 Task: Enable the "Auto-Tune" effect and adjust parameters for creative pitch correction.
Action: Mouse moved to (101, 6)
Screenshot: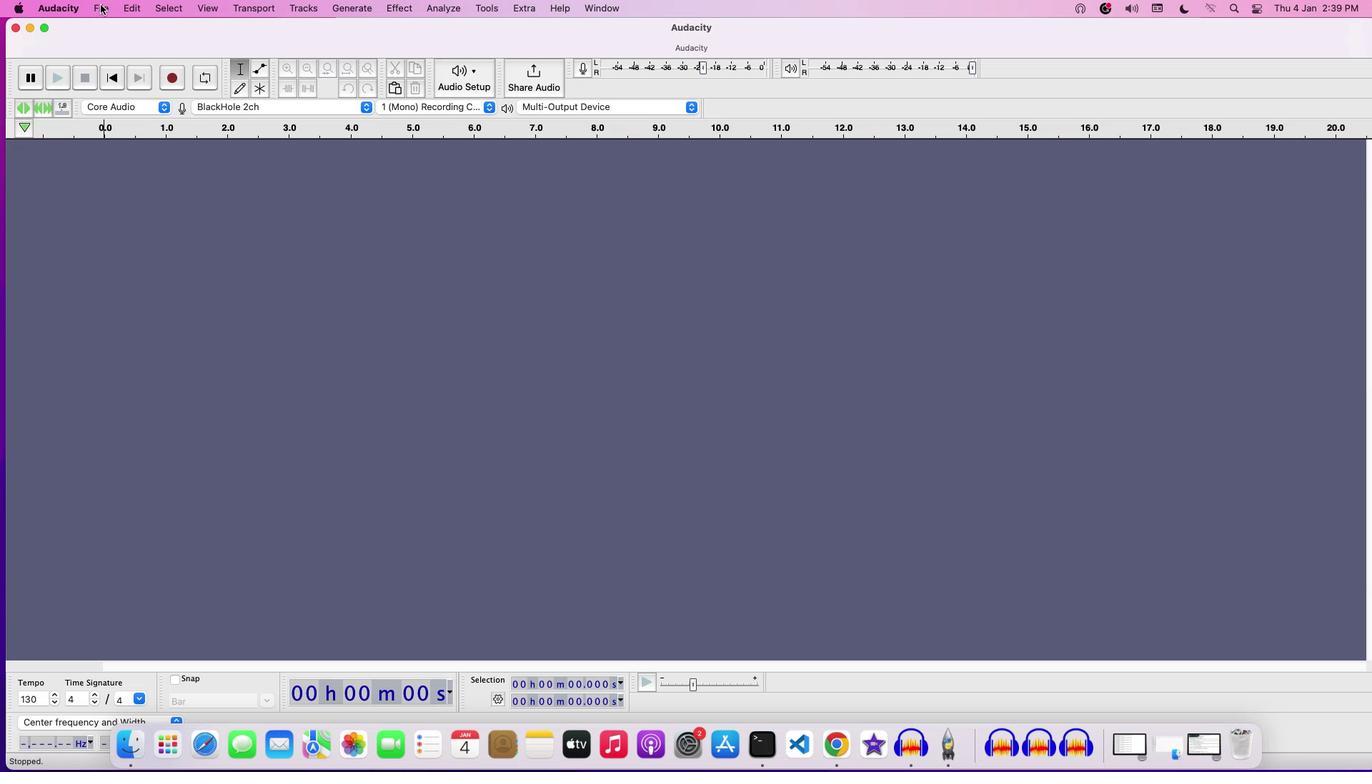 
Action: Mouse pressed left at (101, 6)
Screenshot: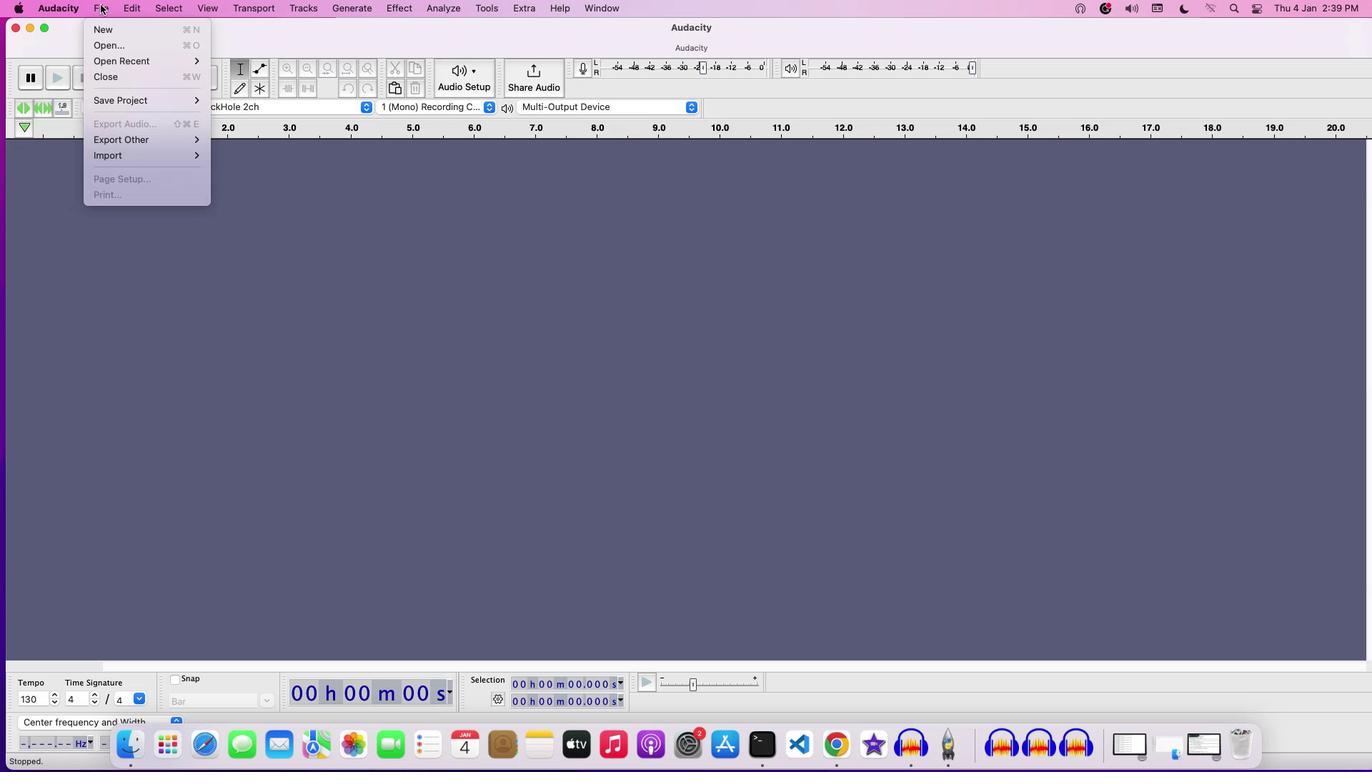 
Action: Mouse moved to (120, 50)
Screenshot: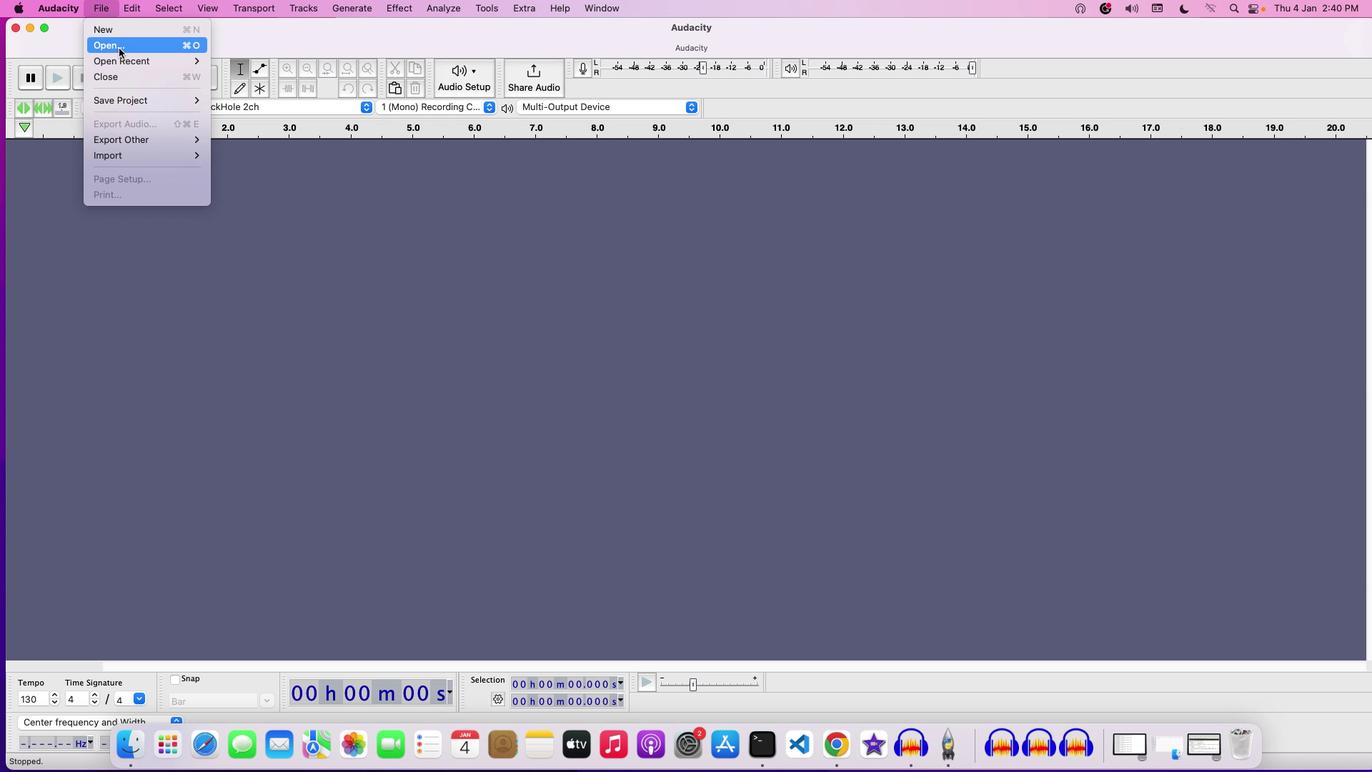 
Action: Mouse pressed left at (120, 50)
Screenshot: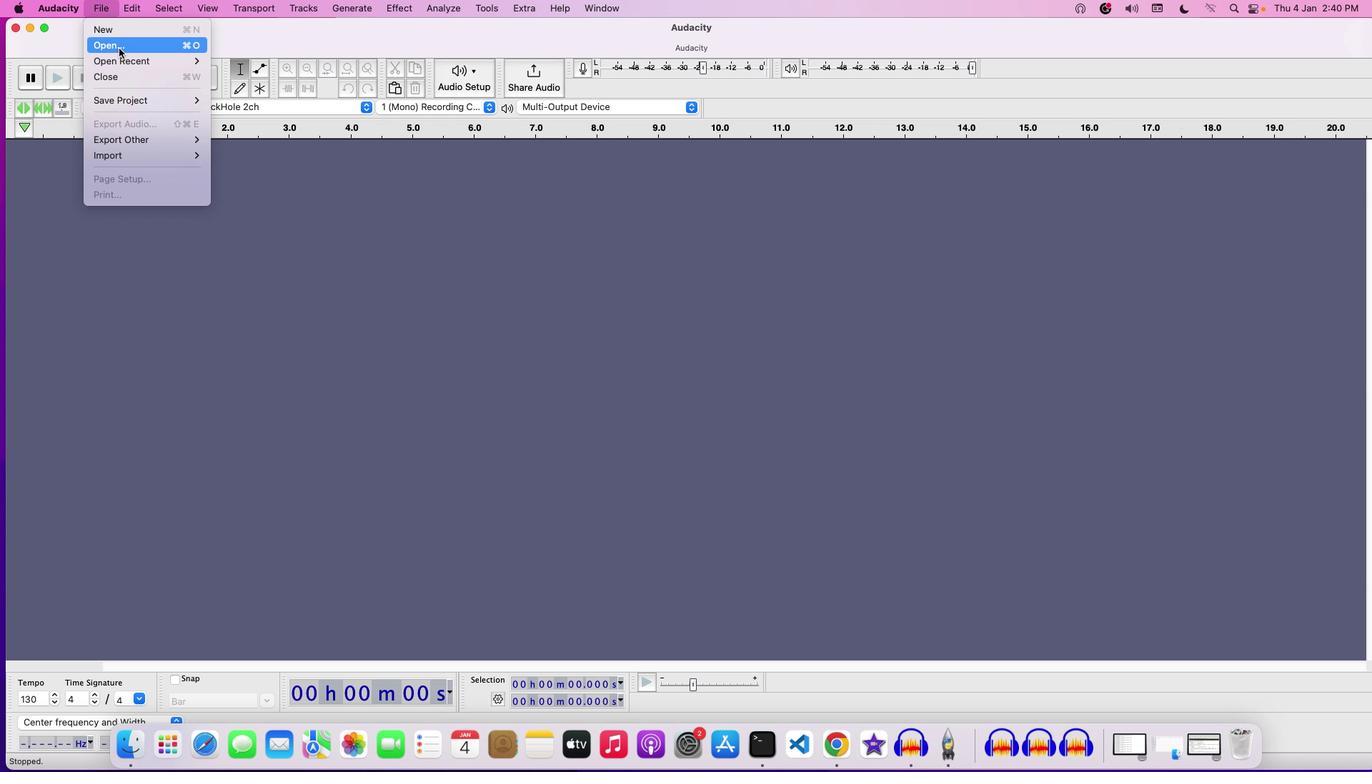 
Action: Mouse moved to (453, 185)
Screenshot: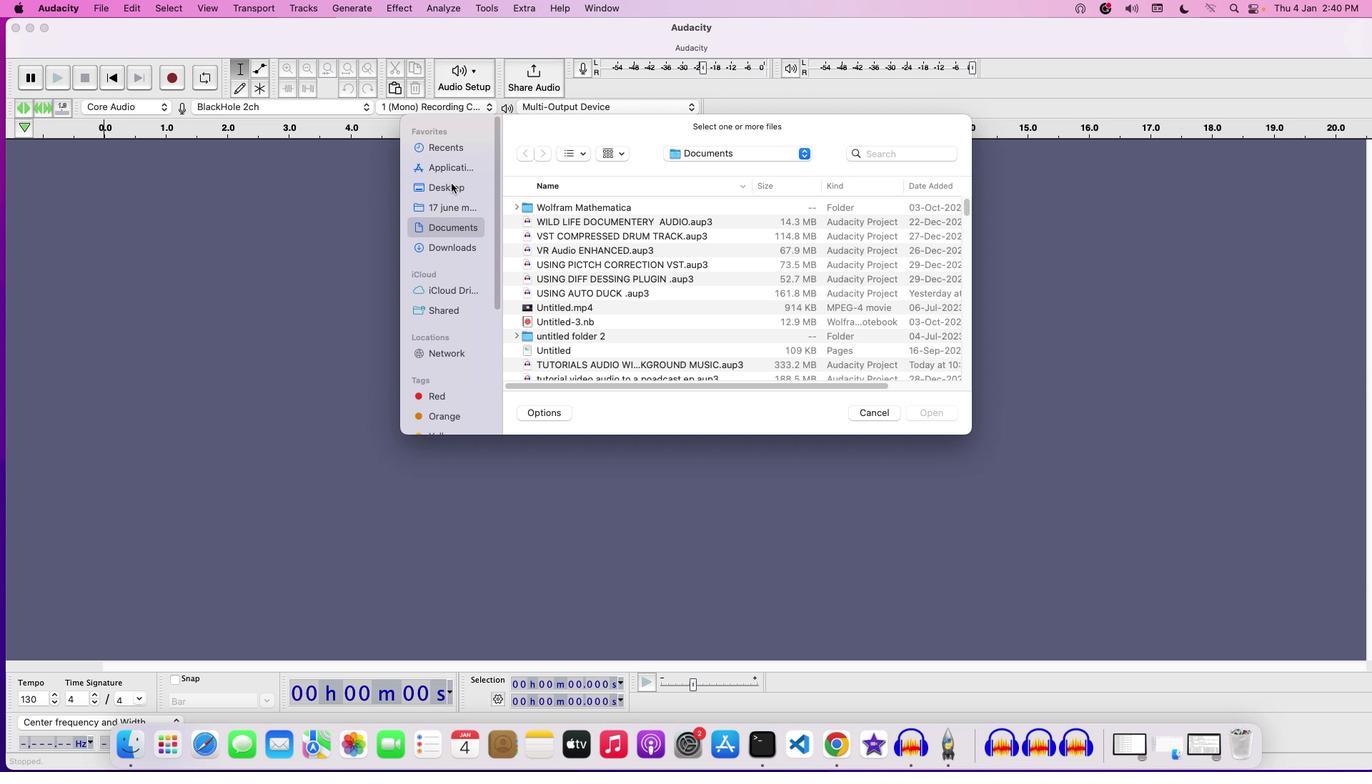 
Action: Mouse pressed left at (453, 185)
Screenshot: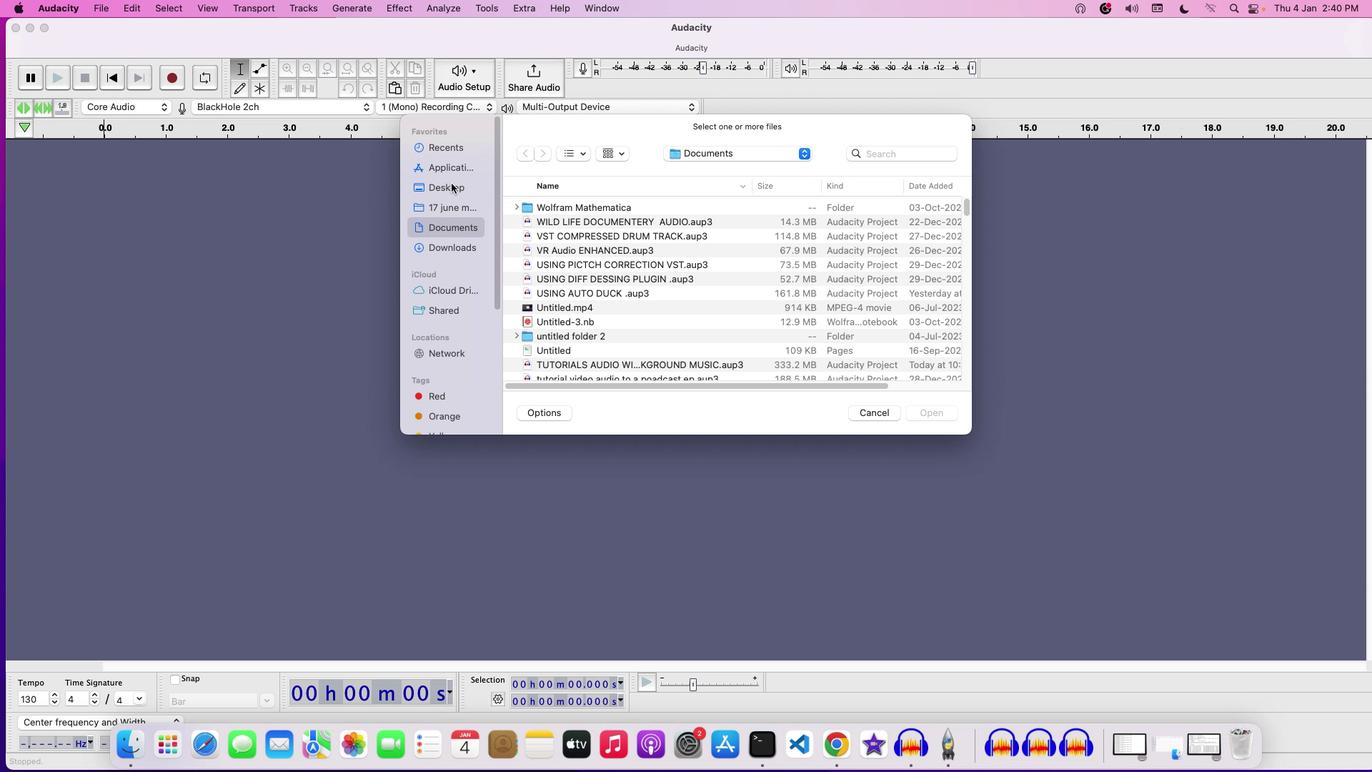
Action: Mouse moved to (630, 343)
Screenshot: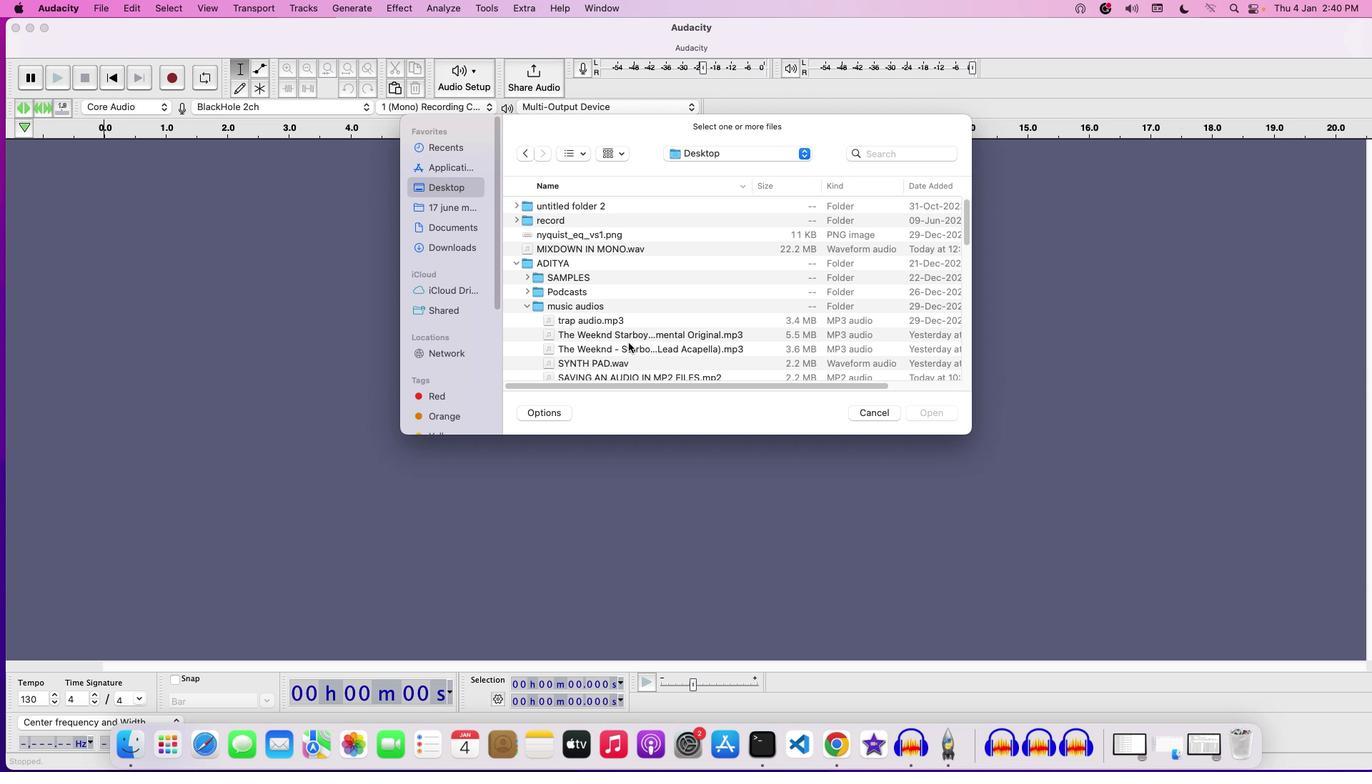 
Action: Mouse scrolled (630, 343) with delta (1, 0)
Screenshot: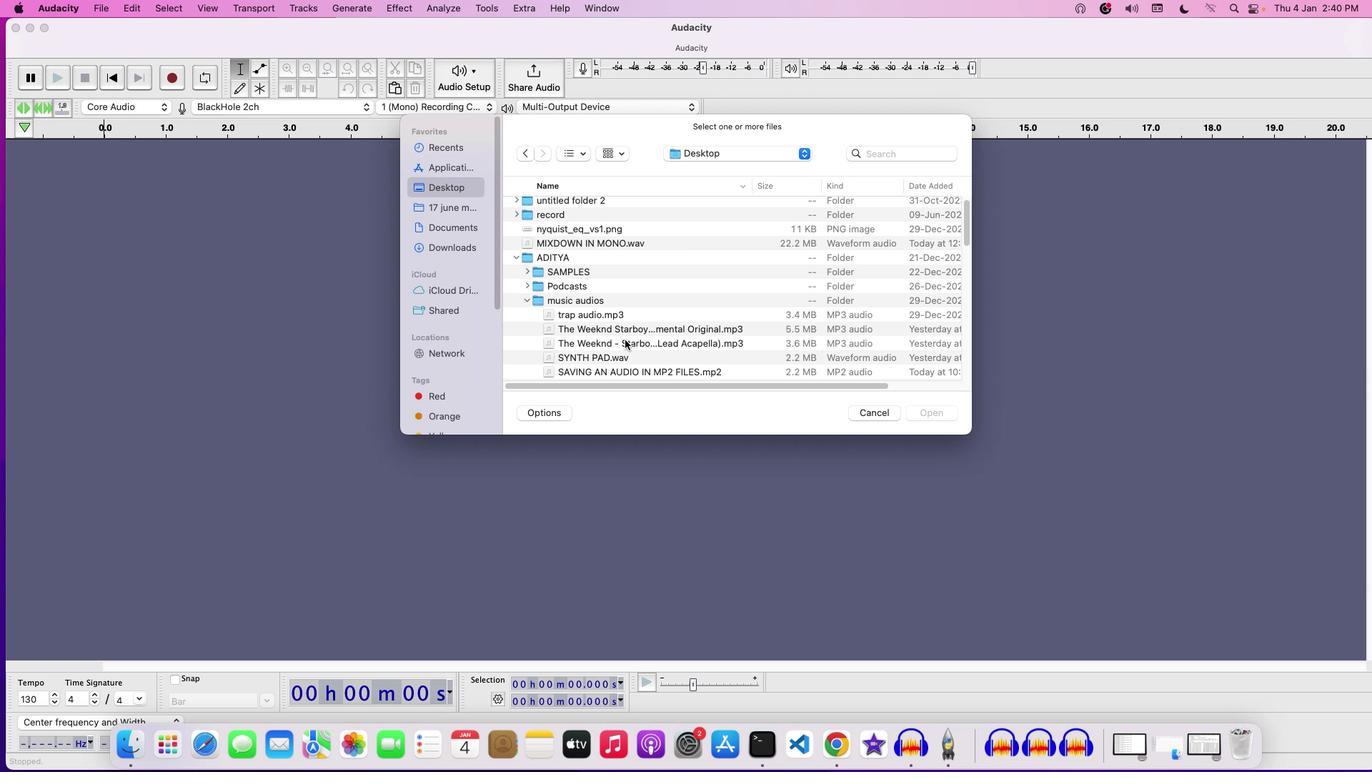 
Action: Mouse moved to (629, 343)
Screenshot: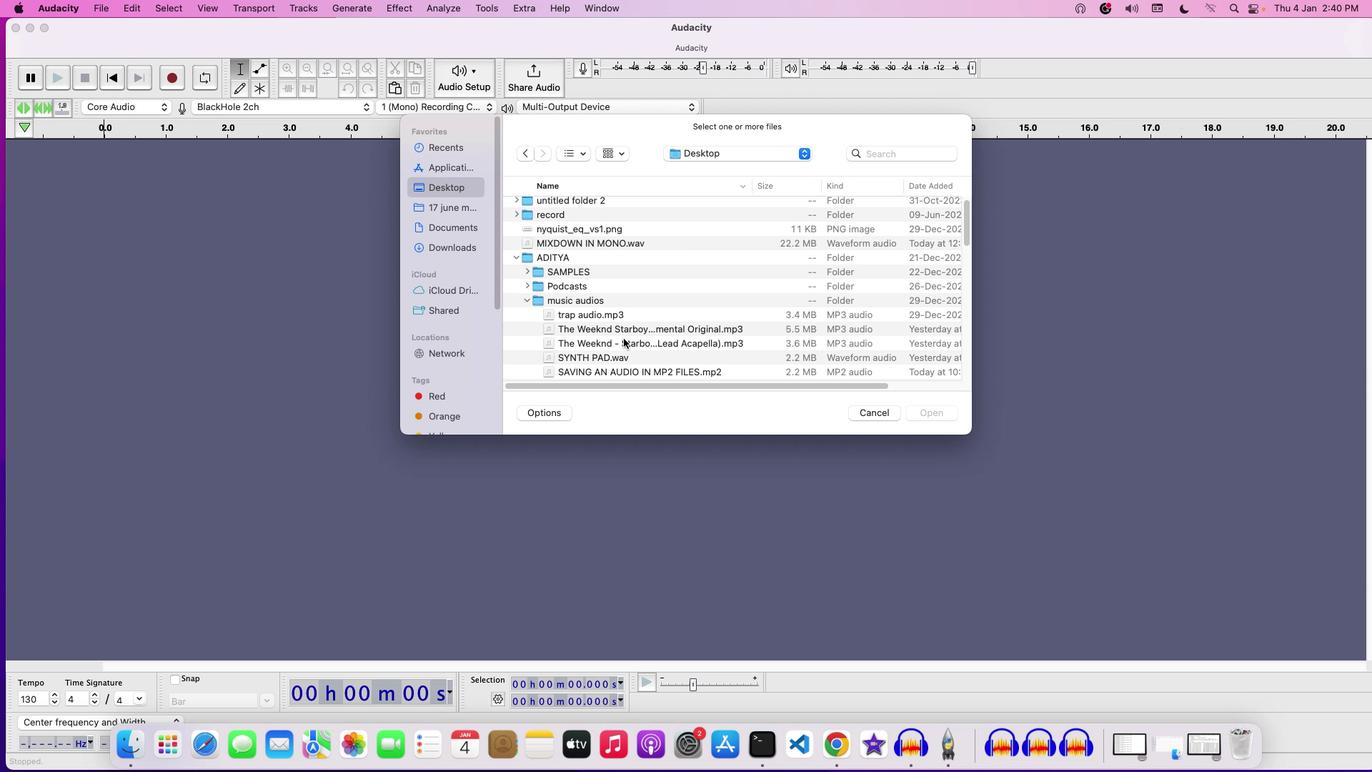 
Action: Mouse scrolled (629, 343) with delta (1, 0)
Screenshot: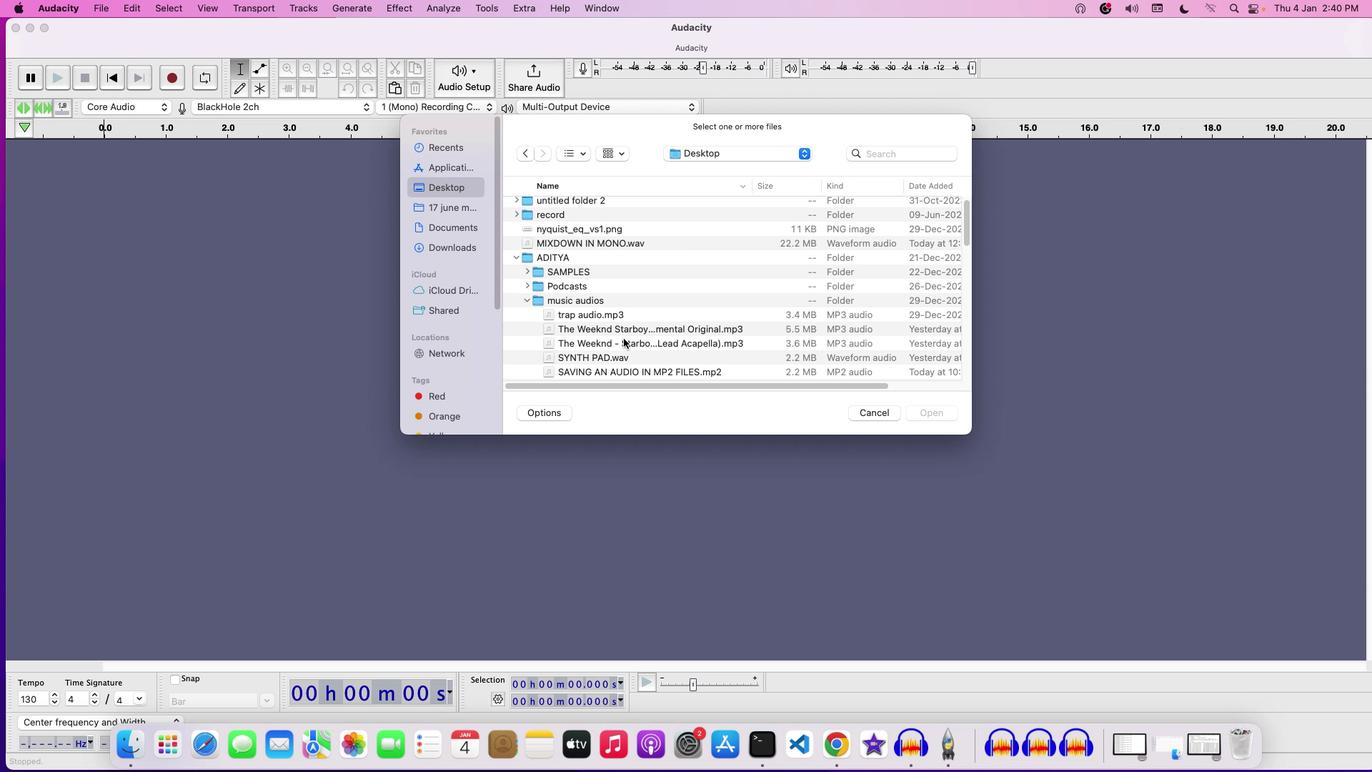 
Action: Mouse moved to (625, 339)
Screenshot: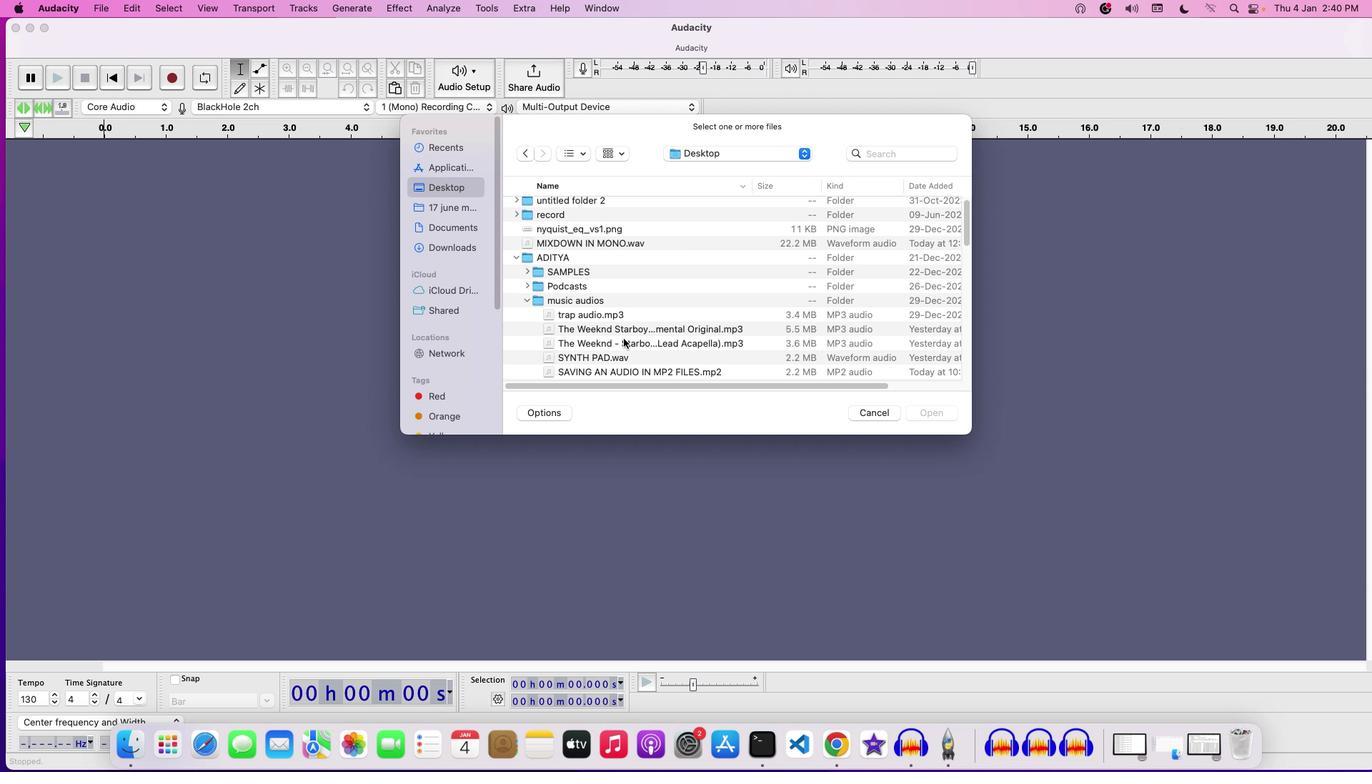 
Action: Mouse scrolled (625, 339) with delta (1, 0)
Screenshot: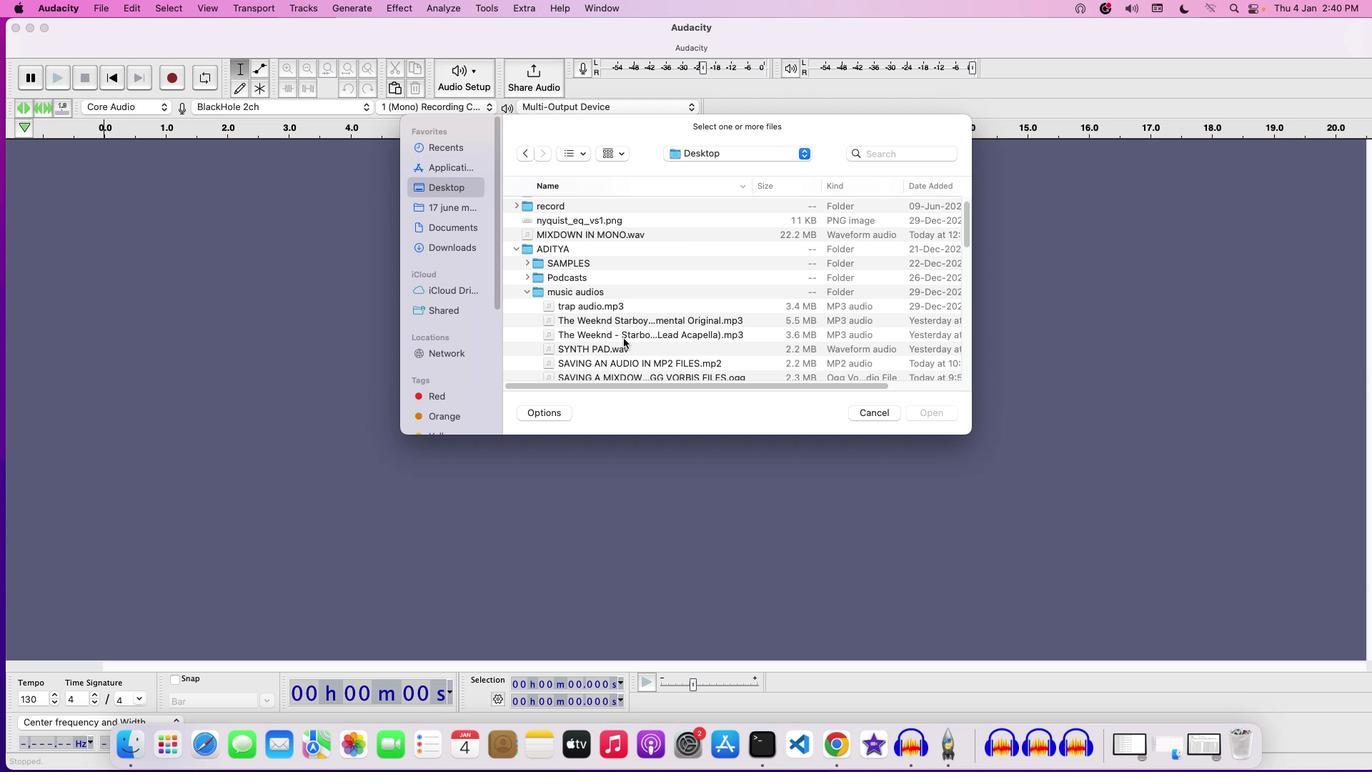 
Action: Mouse scrolled (625, 339) with delta (1, 0)
Screenshot: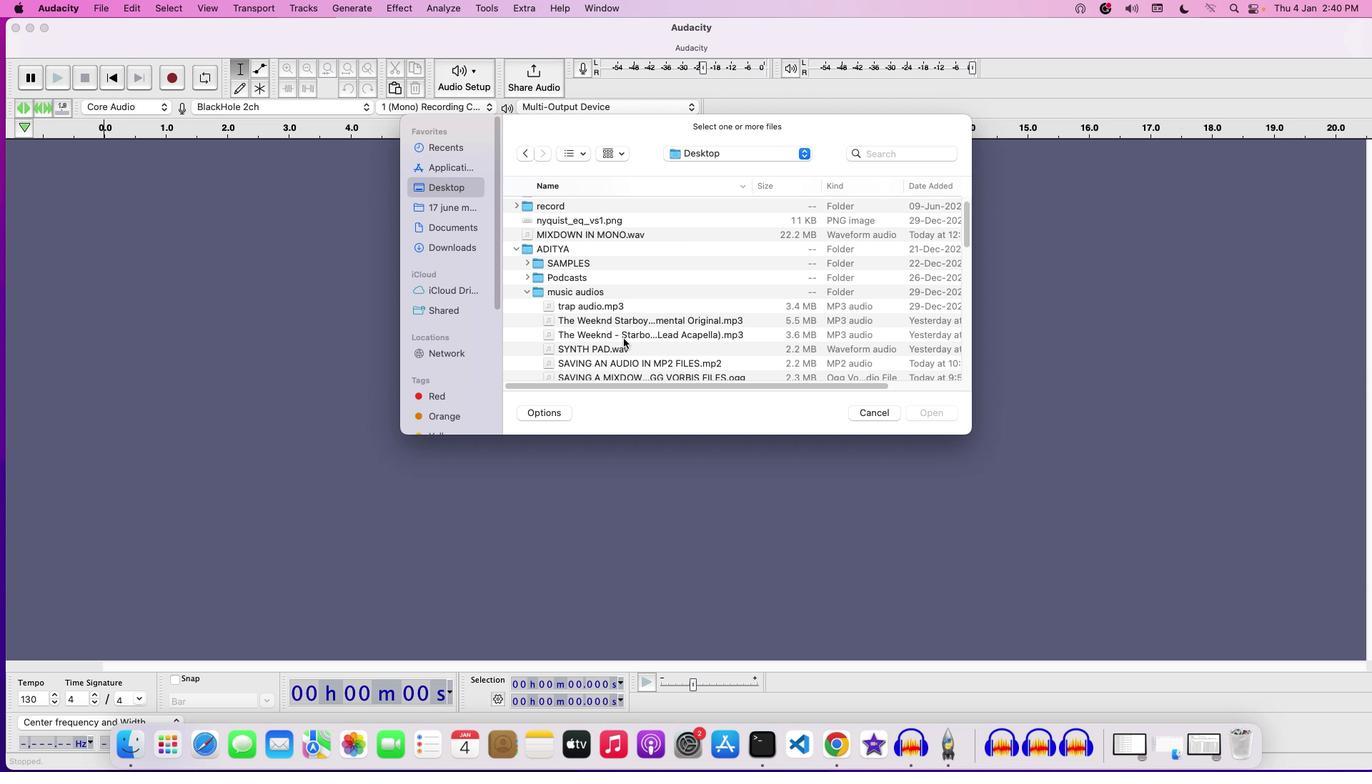 
Action: Mouse scrolled (625, 339) with delta (1, 0)
Screenshot: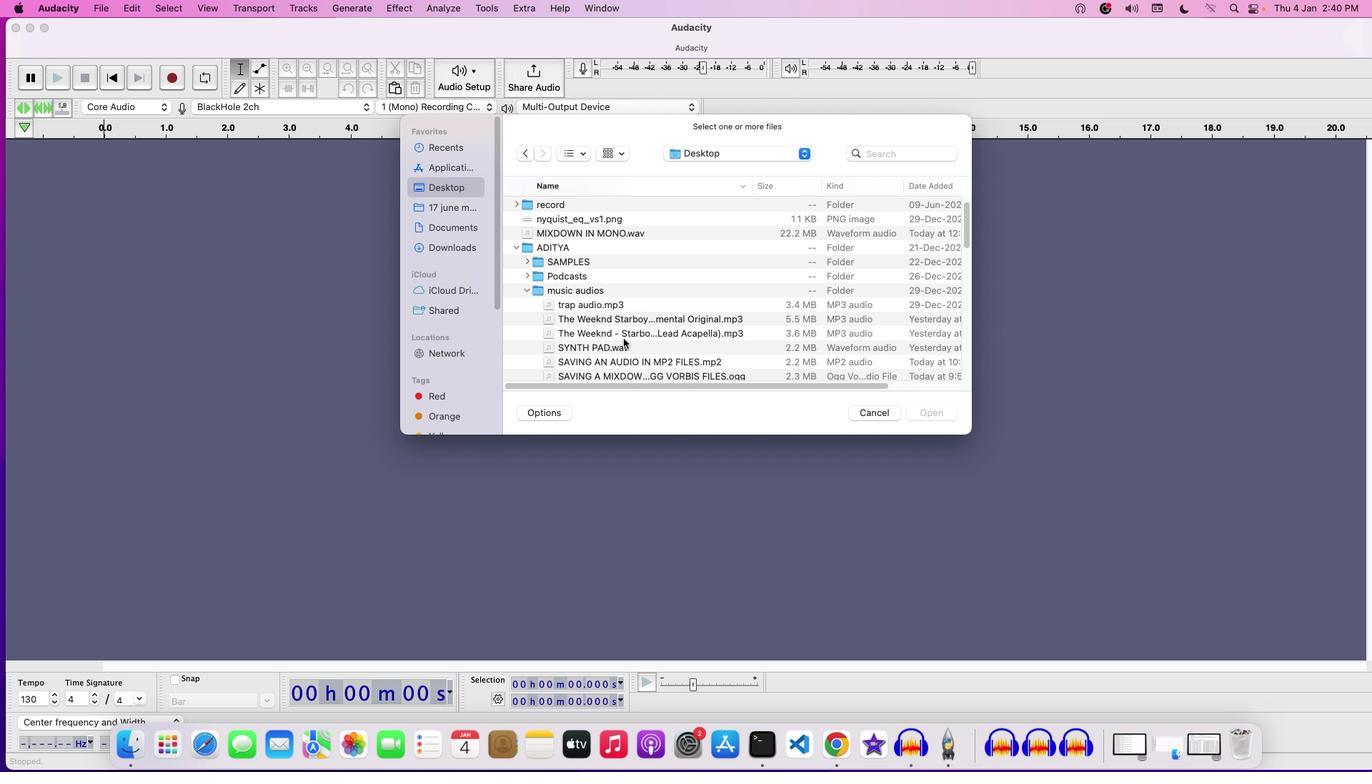 
Action: Mouse scrolled (625, 339) with delta (1, 0)
Screenshot: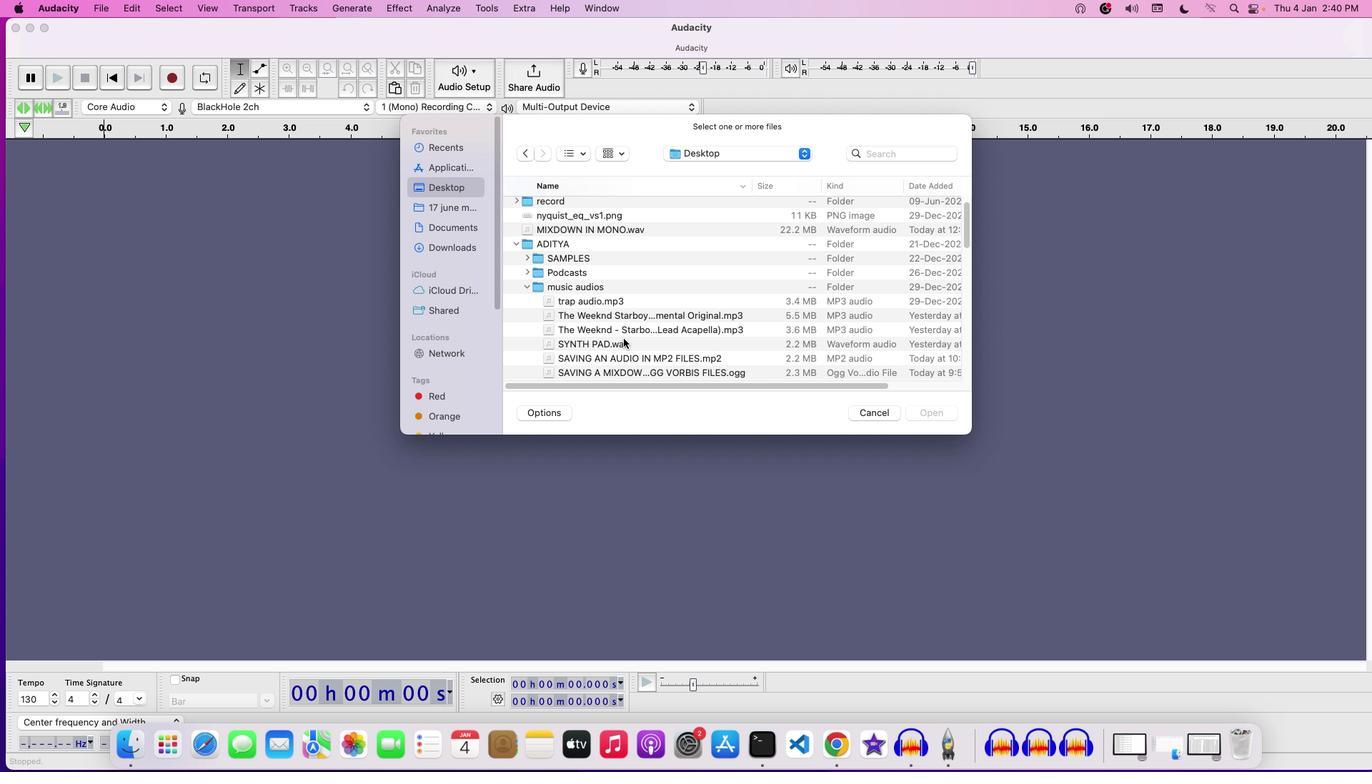
Action: Mouse scrolled (625, 339) with delta (1, 0)
Screenshot: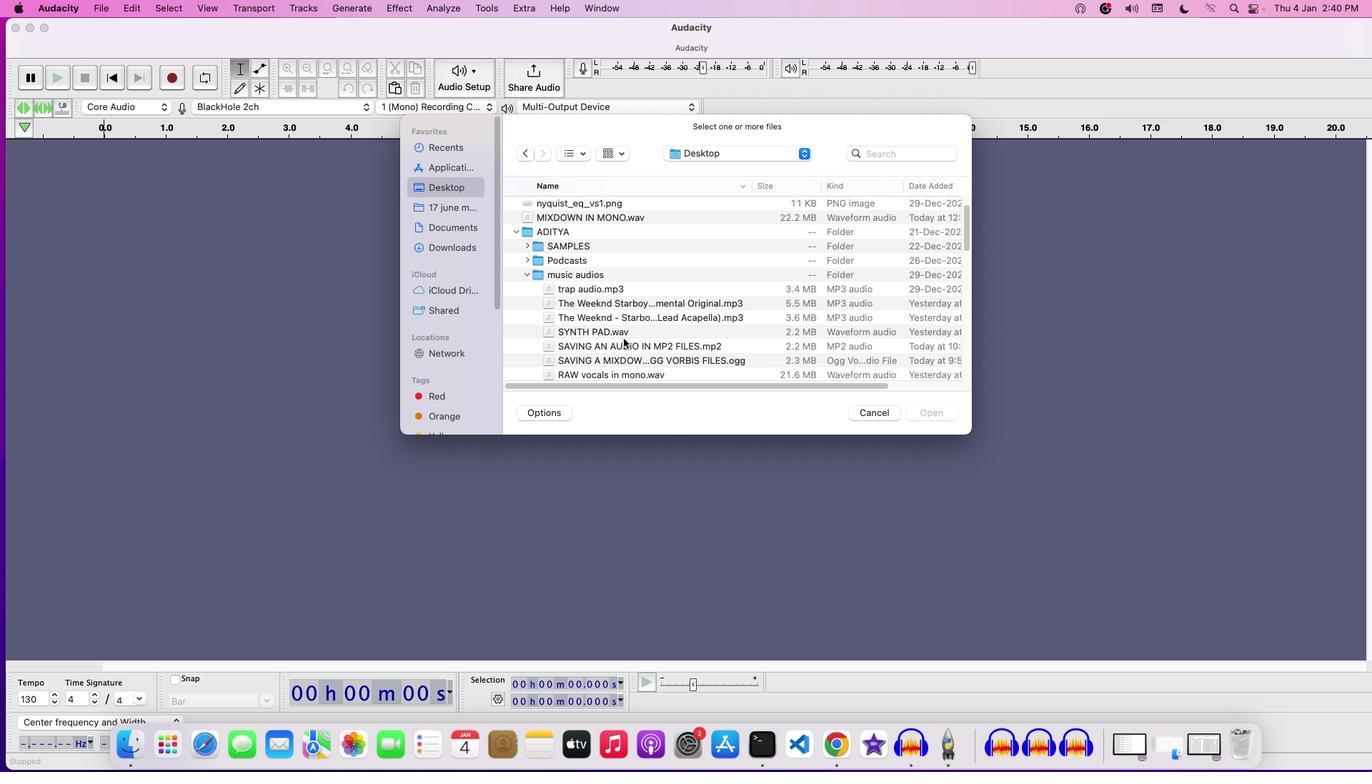 
Action: Mouse scrolled (625, 339) with delta (1, 0)
Screenshot: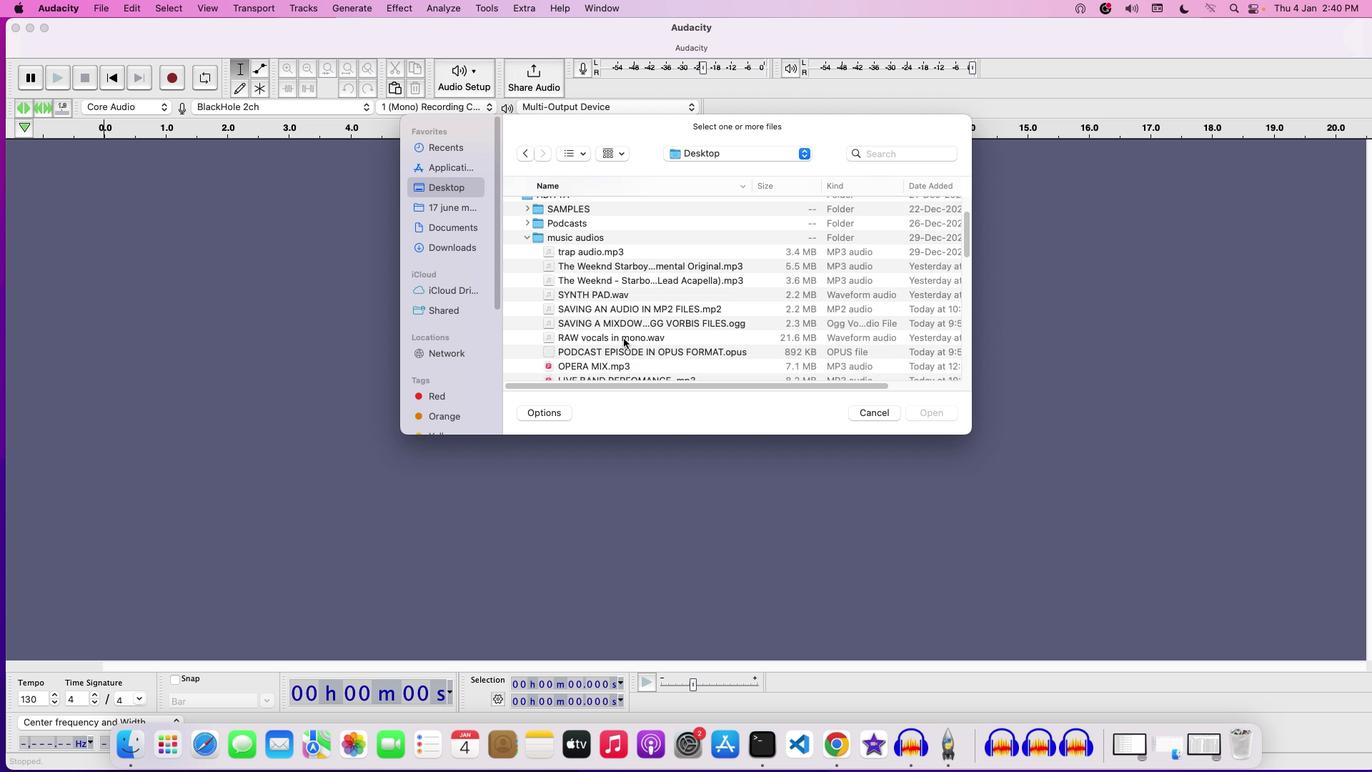 
Action: Mouse scrolled (625, 339) with delta (1, 0)
Screenshot: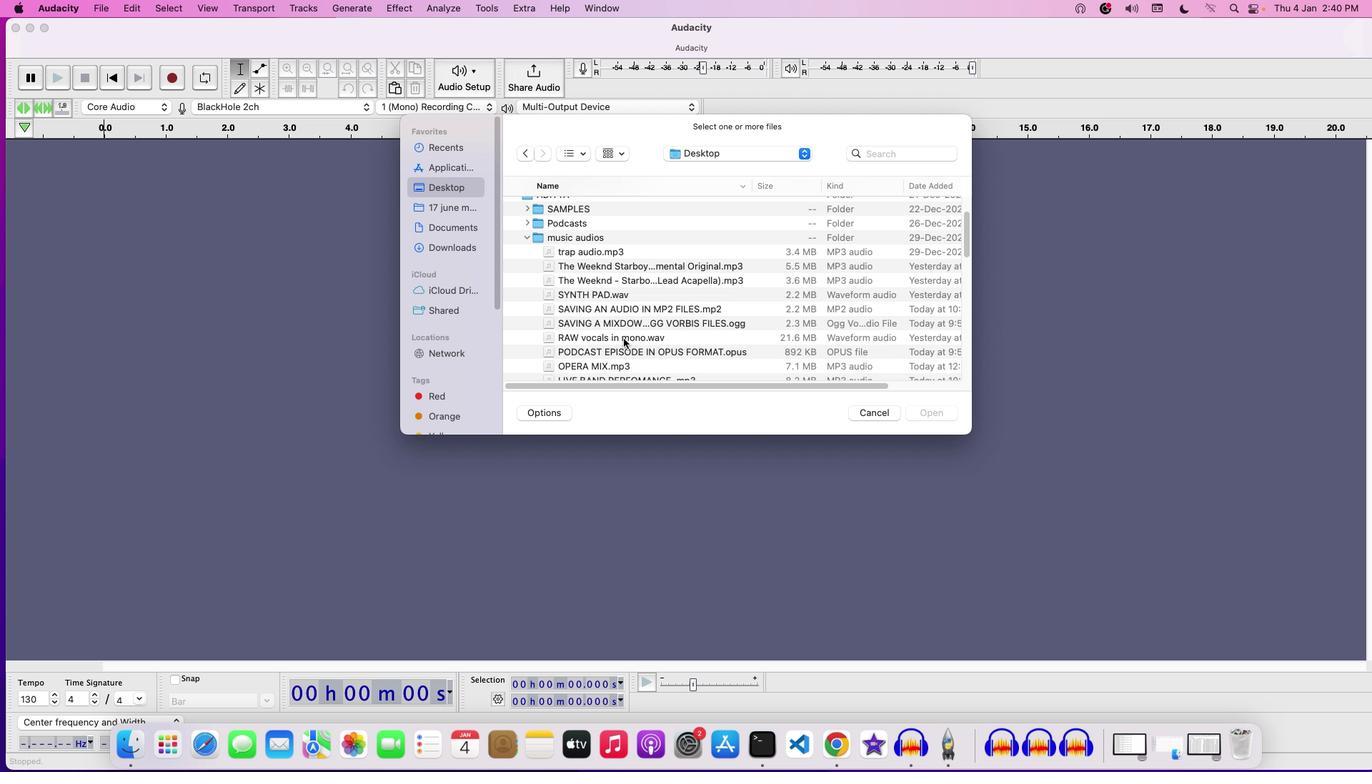 
Action: Mouse moved to (632, 313)
Screenshot: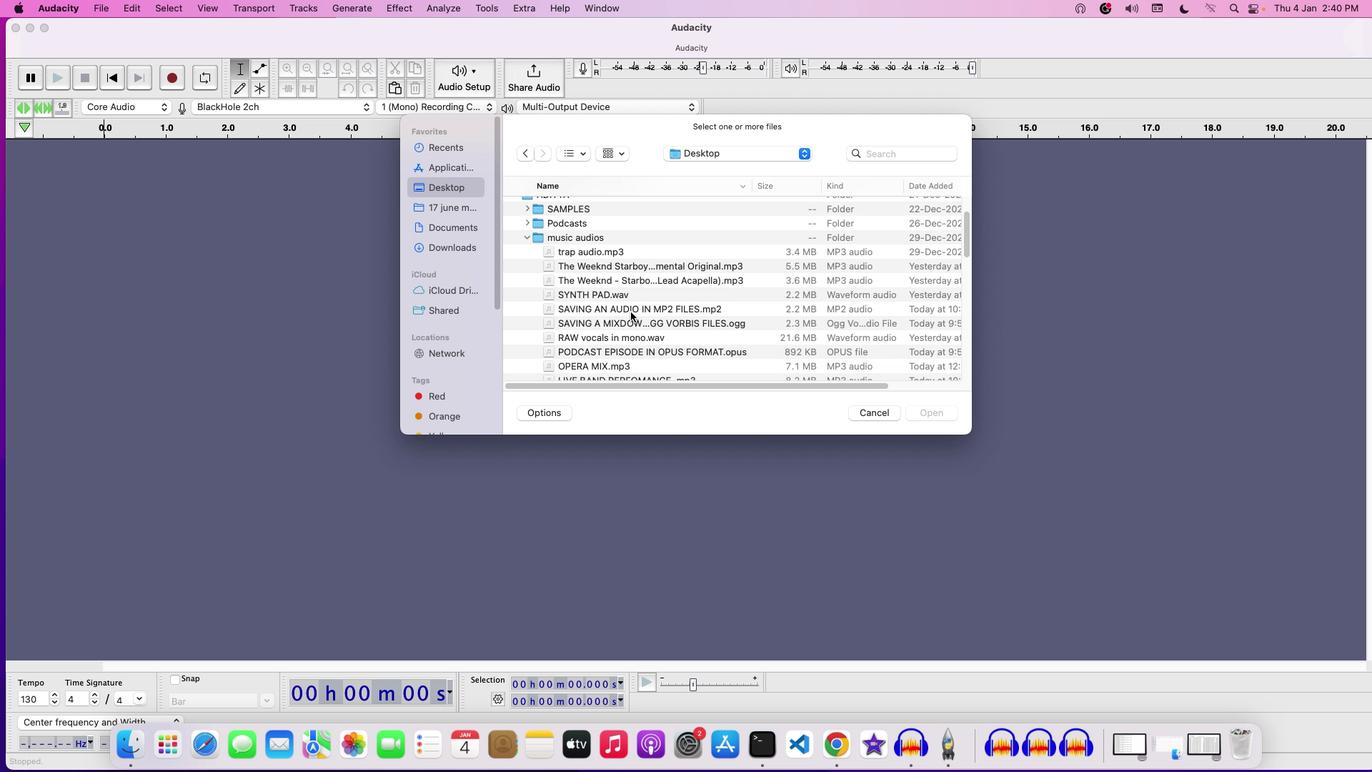 
Action: Mouse scrolled (632, 313) with delta (1, 0)
Screenshot: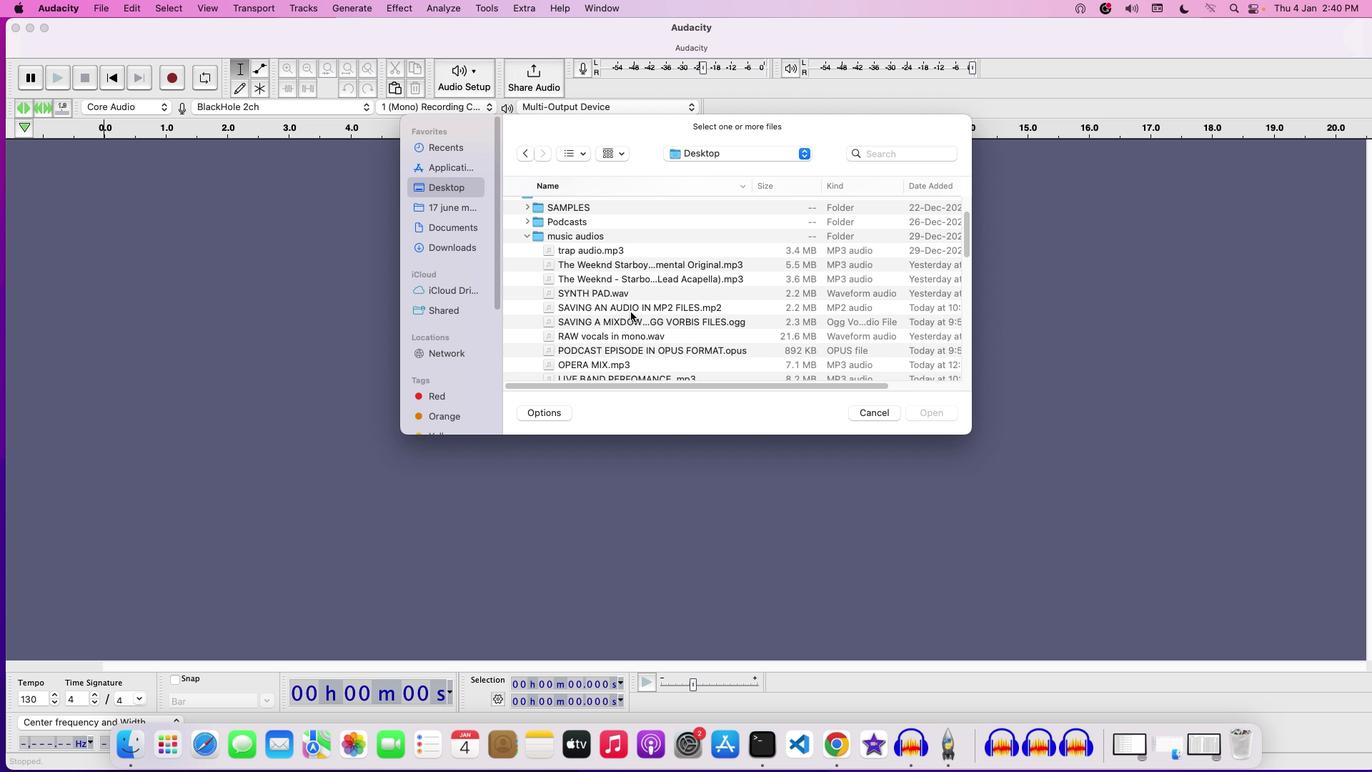 
Action: Mouse scrolled (632, 313) with delta (1, 0)
Screenshot: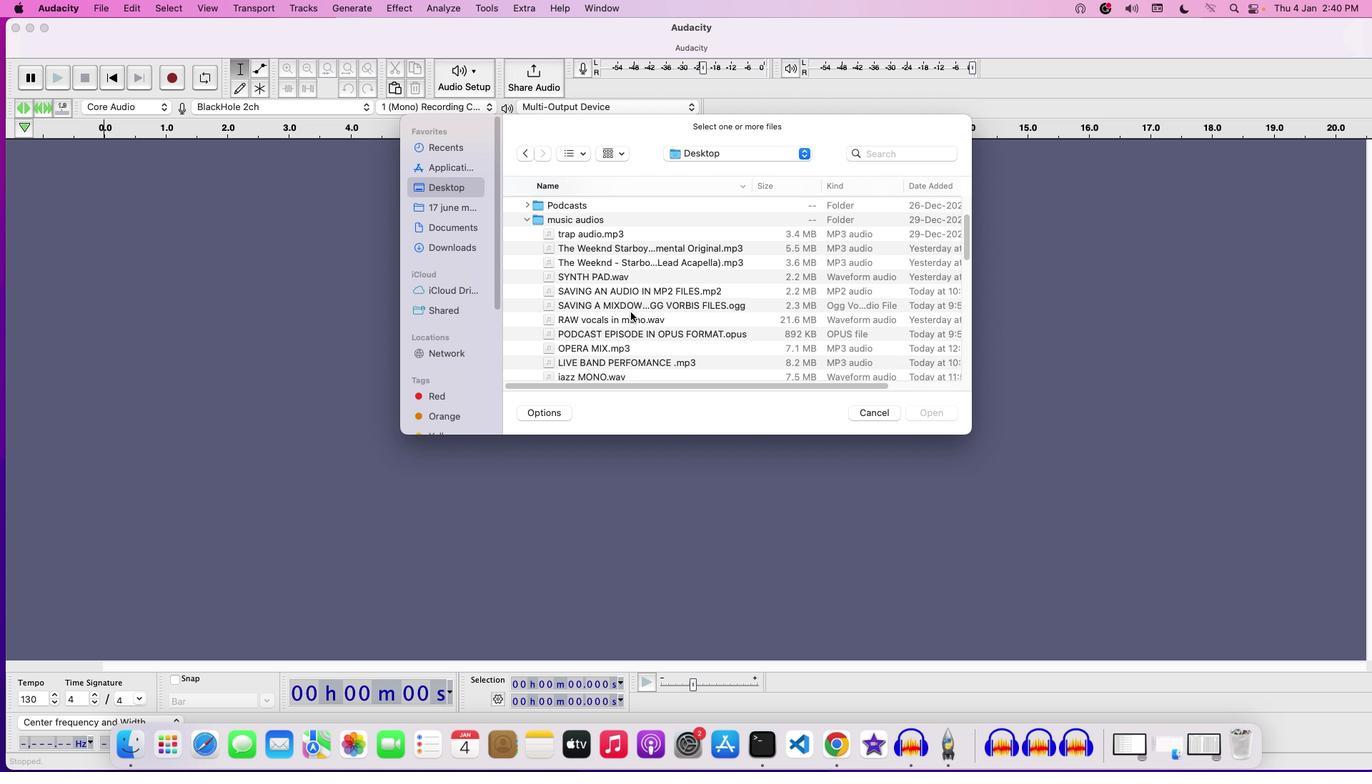 
Action: Mouse scrolled (632, 313) with delta (1, 0)
Screenshot: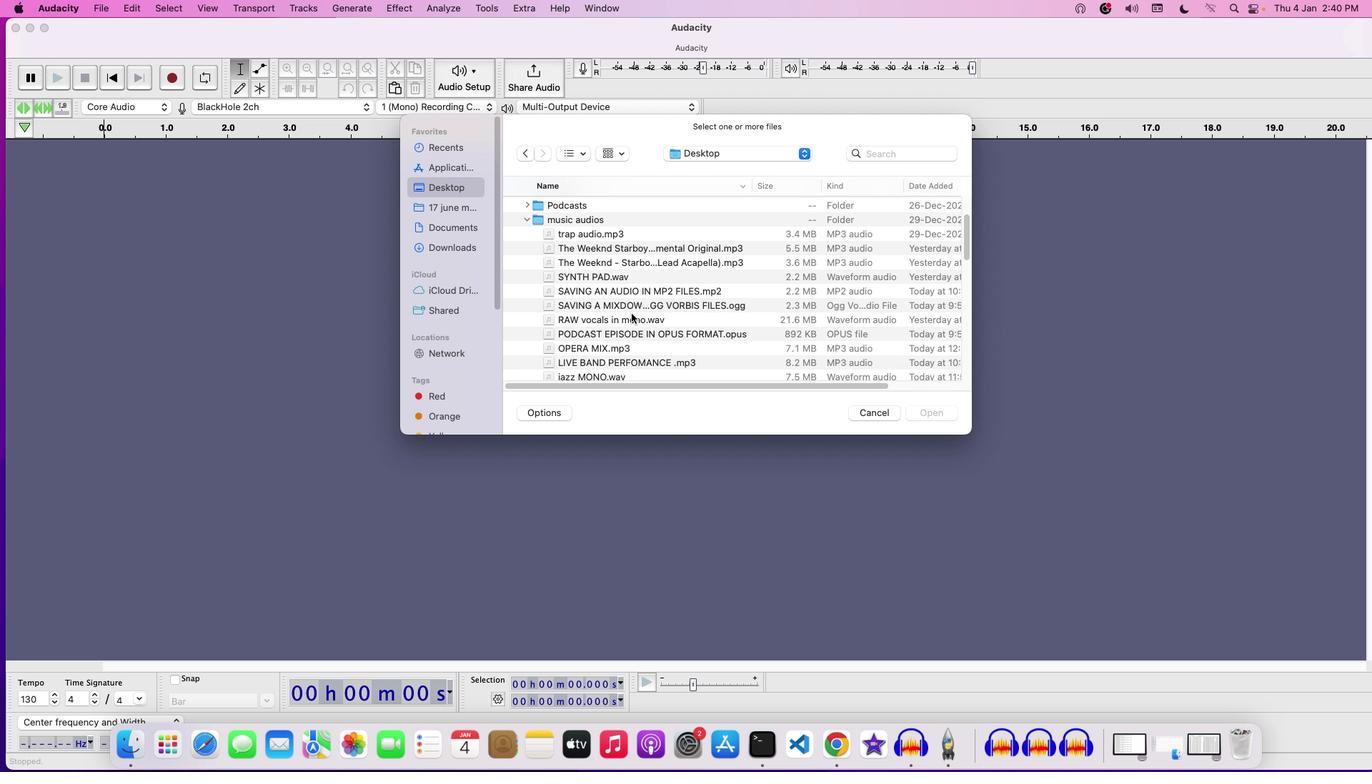 
Action: Mouse moved to (632, 315)
Screenshot: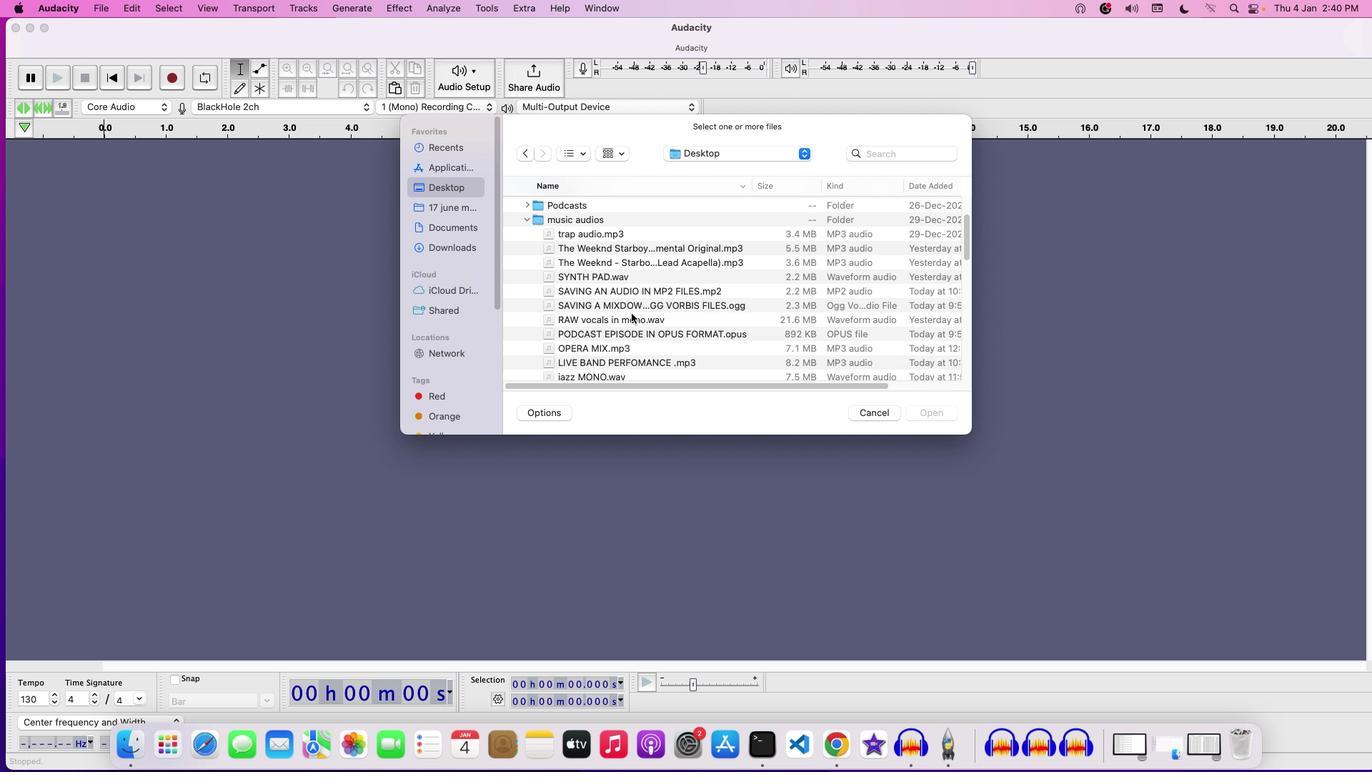 
Action: Mouse pressed left at (632, 315)
Screenshot: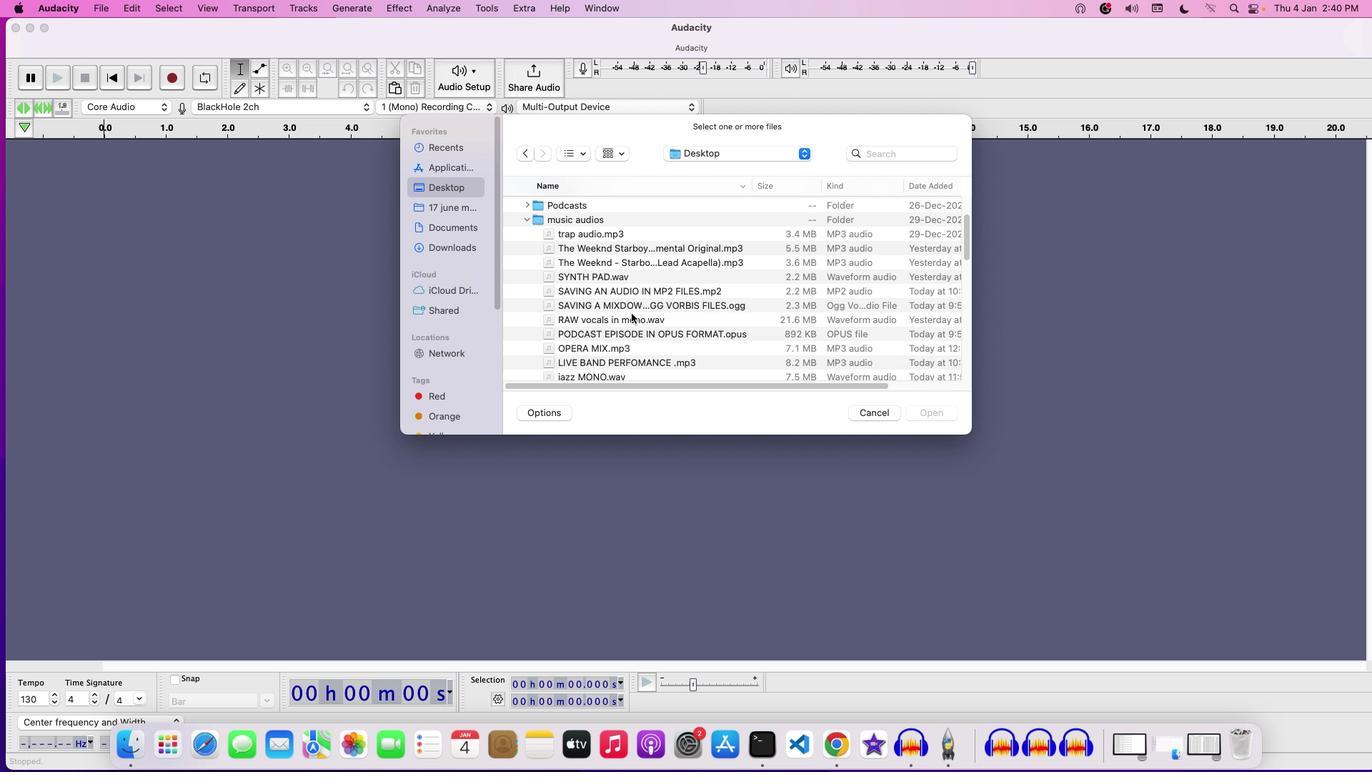 
Action: Key pressed 'R'
Screenshot: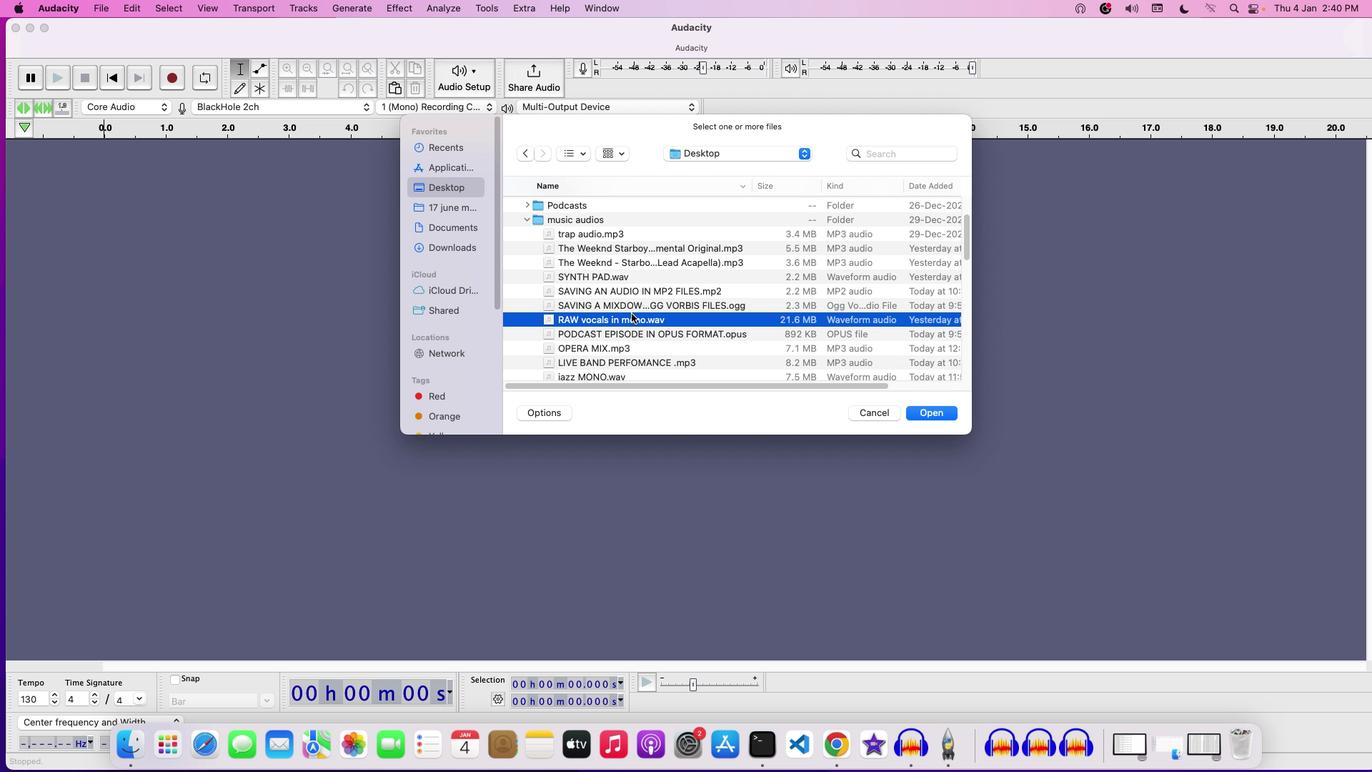 
Action: Mouse moved to (632, 323)
Screenshot: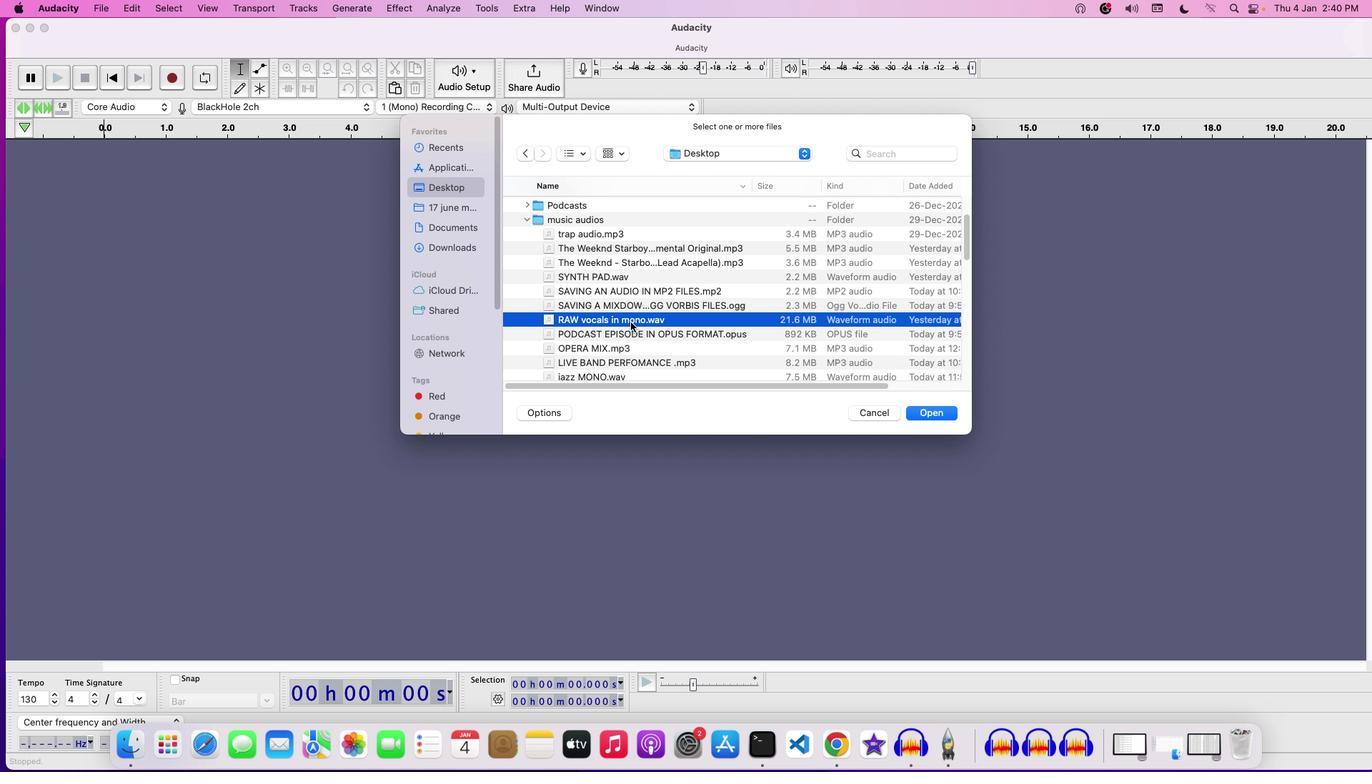 
Action: Mouse pressed left at (632, 323)
Screenshot: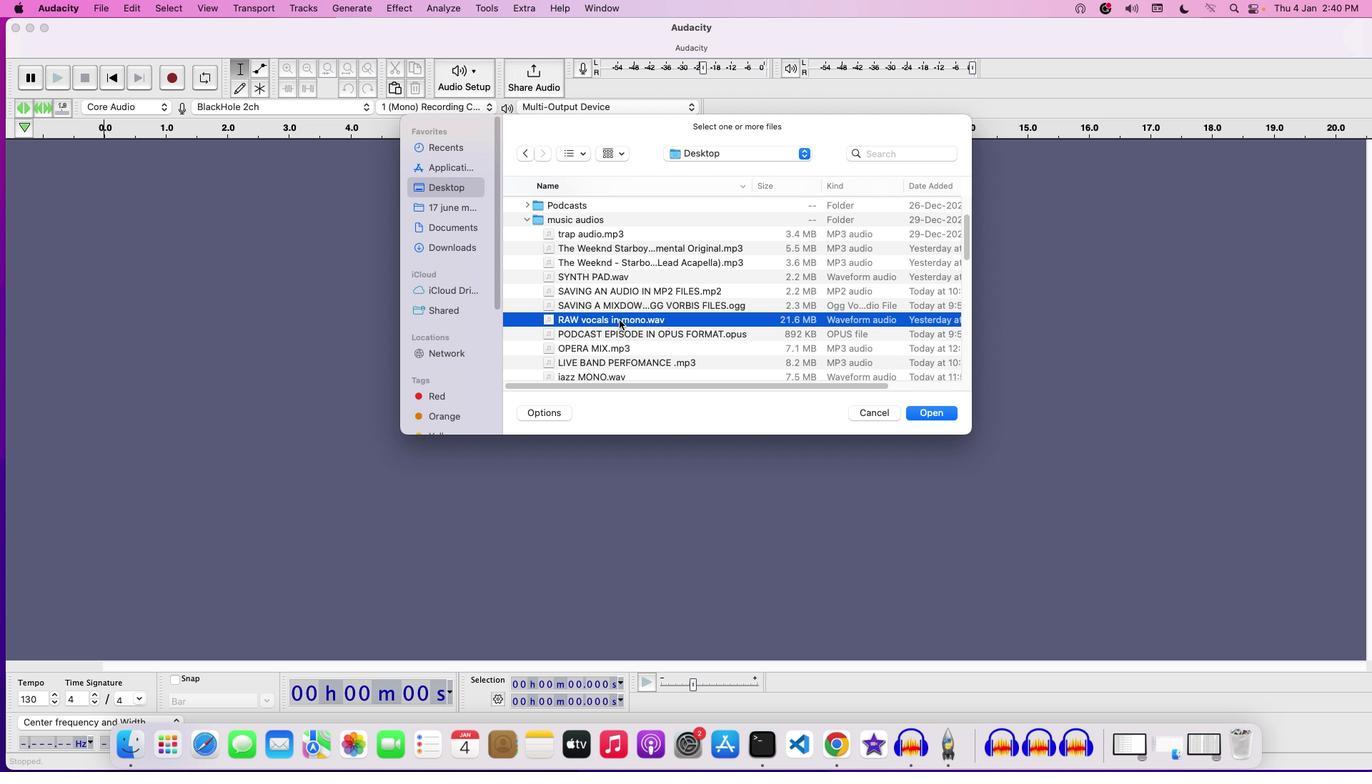 
Action: Mouse moved to (867, 417)
Screenshot: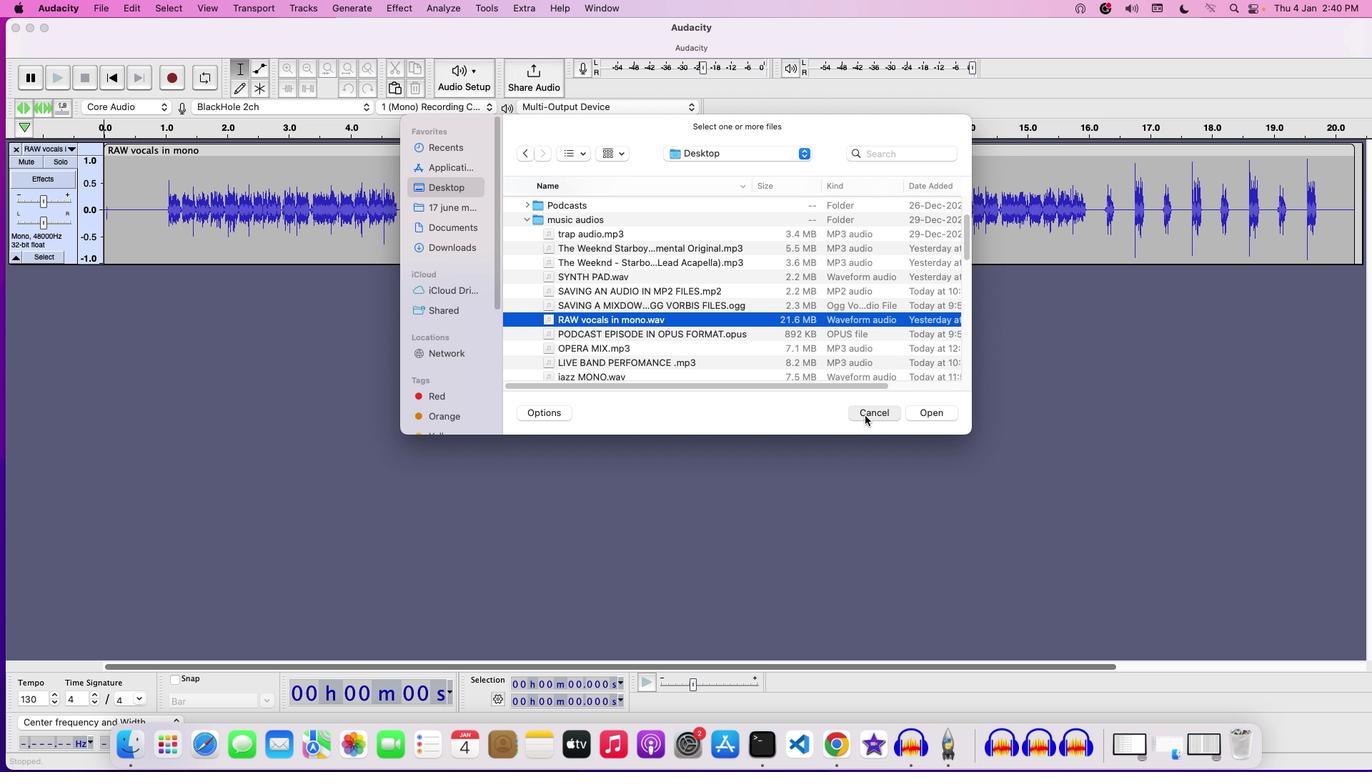 
Action: Mouse pressed left at (867, 417)
Screenshot: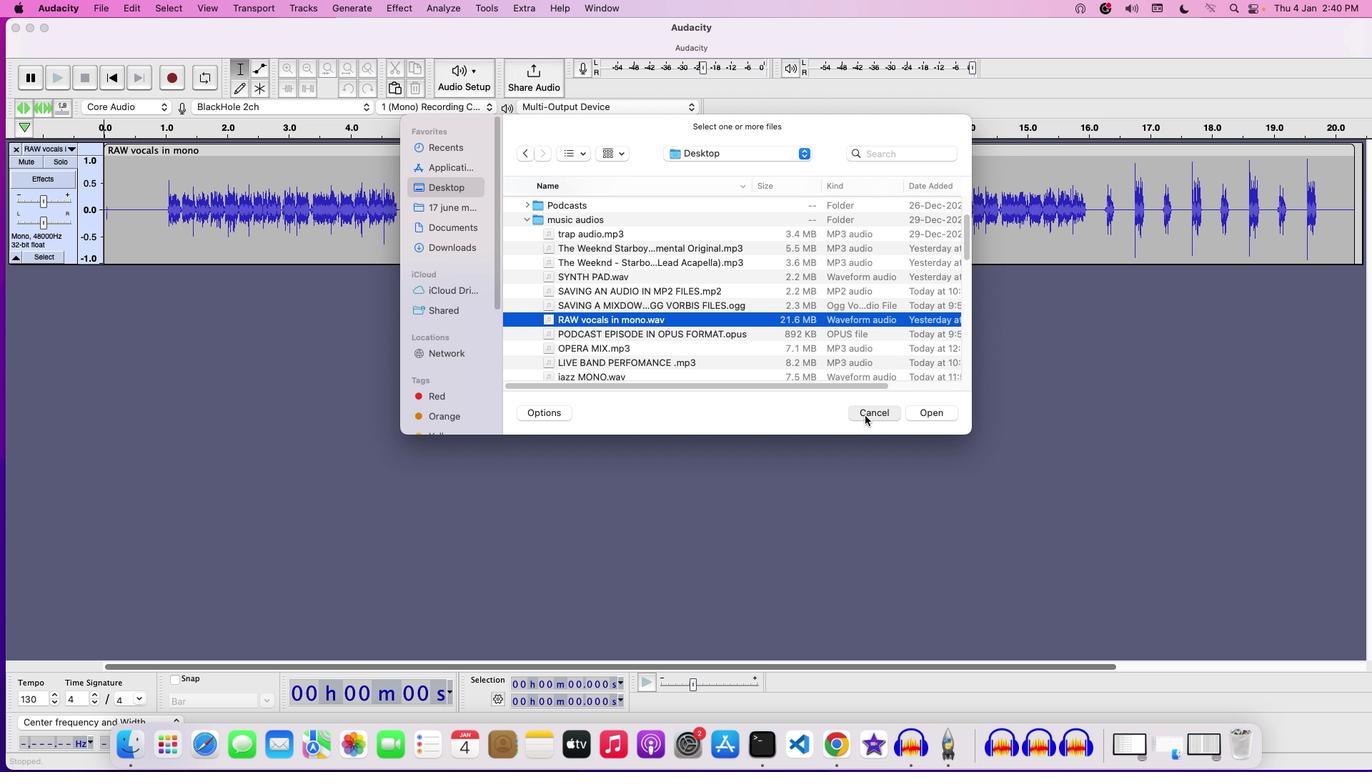 
Action: Mouse moved to (103, 155)
Screenshot: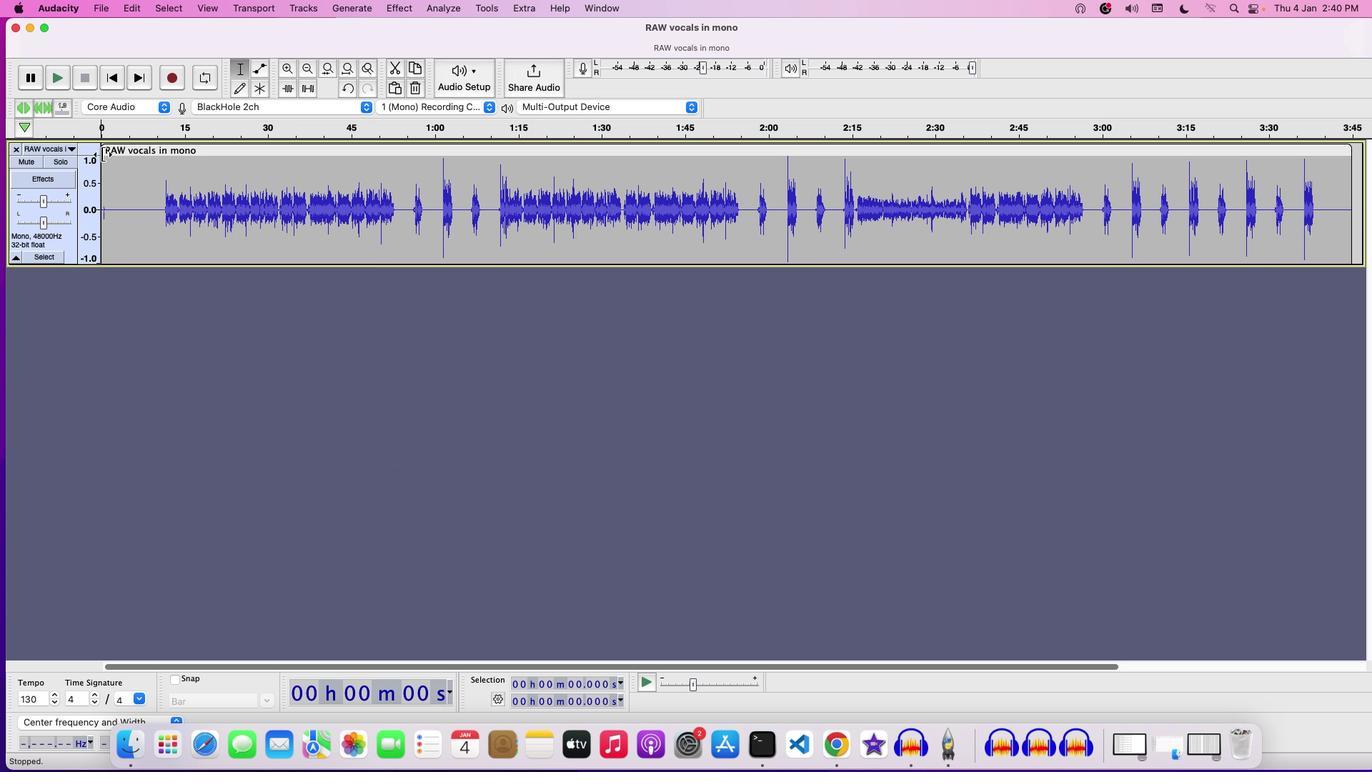 
Action: Mouse pressed left at (103, 155)
Screenshot: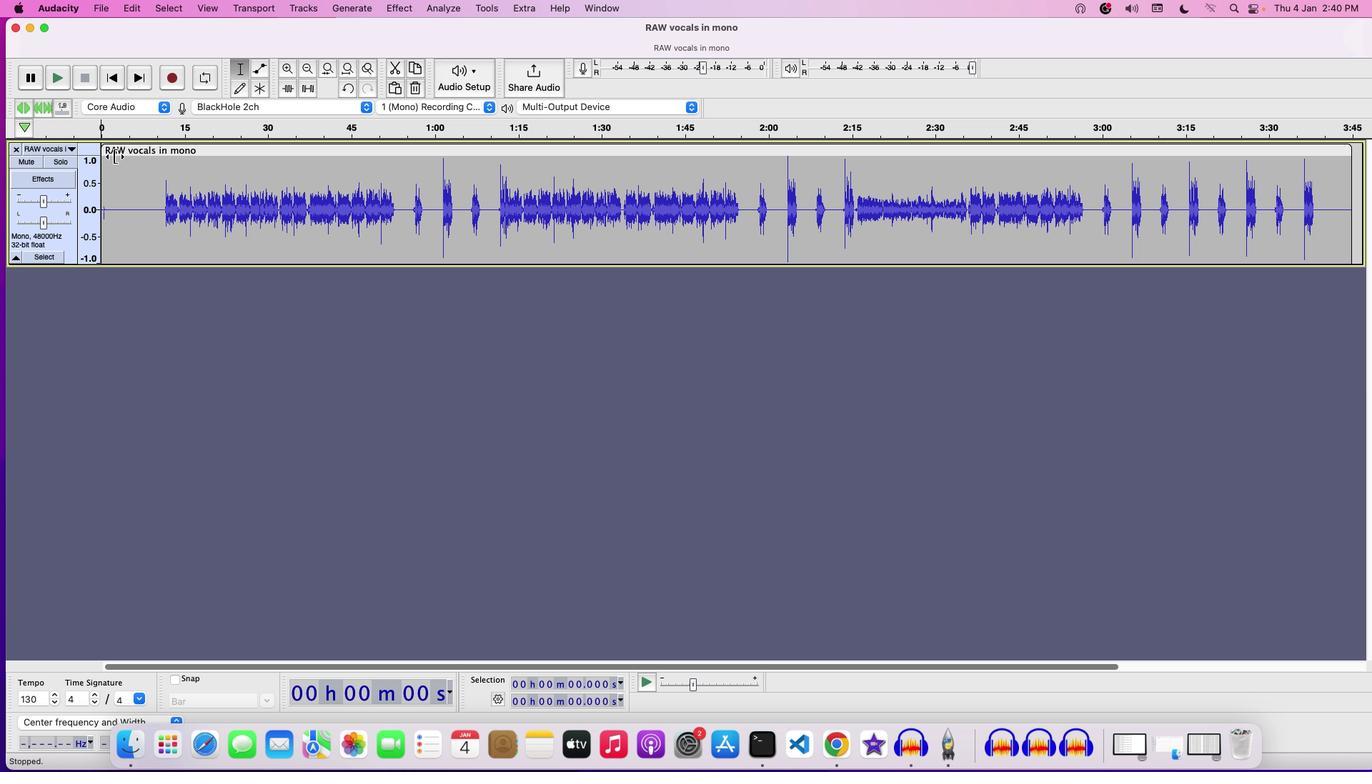 
Action: Mouse moved to (191, 155)
Screenshot: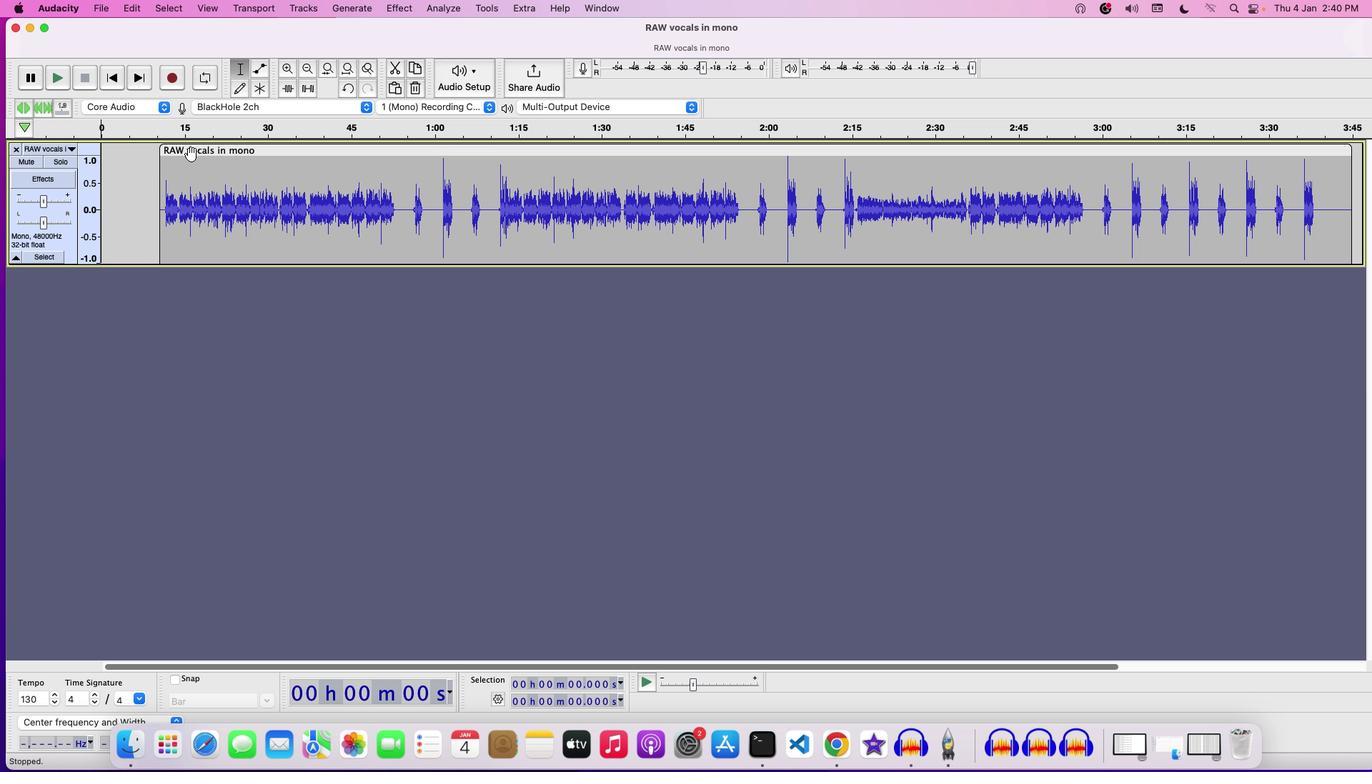 
Action: Mouse pressed left at (191, 155)
Screenshot: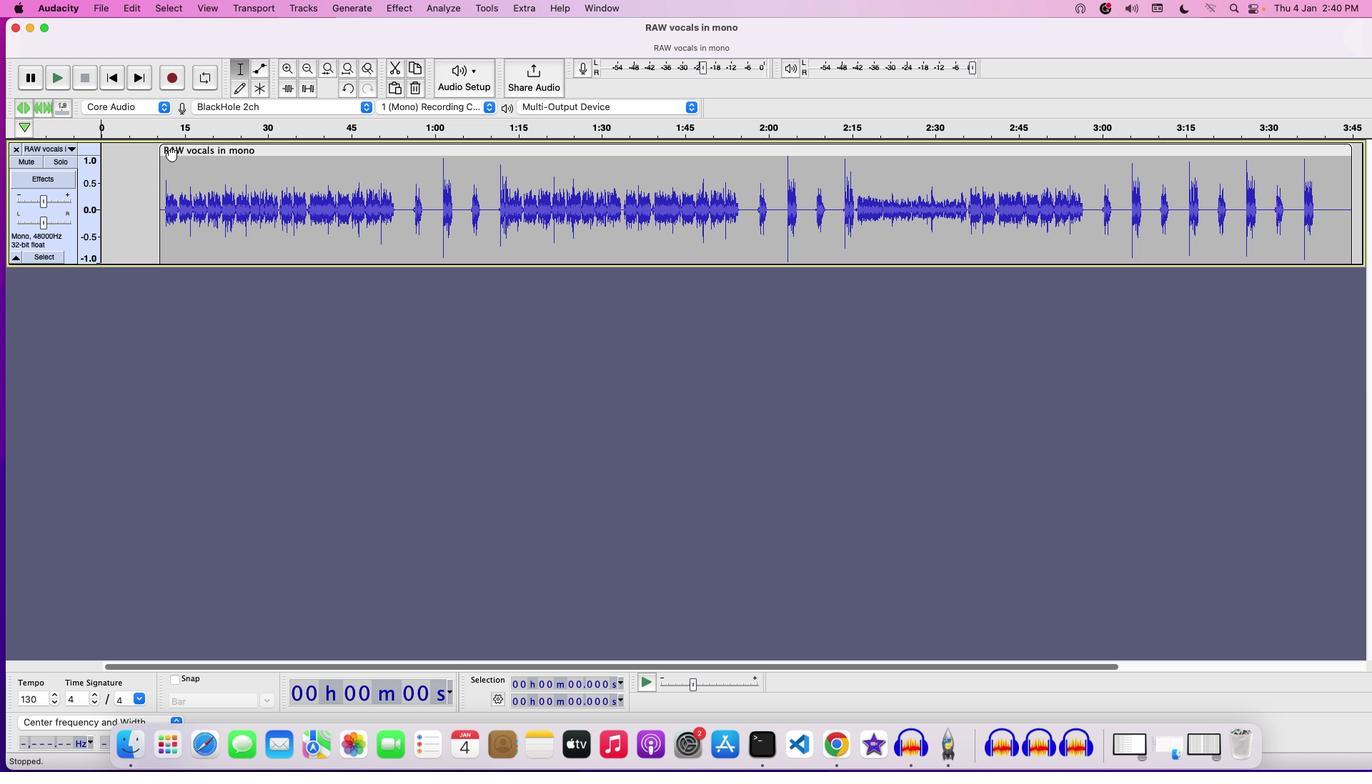 
Action: Mouse moved to (132, 157)
Screenshot: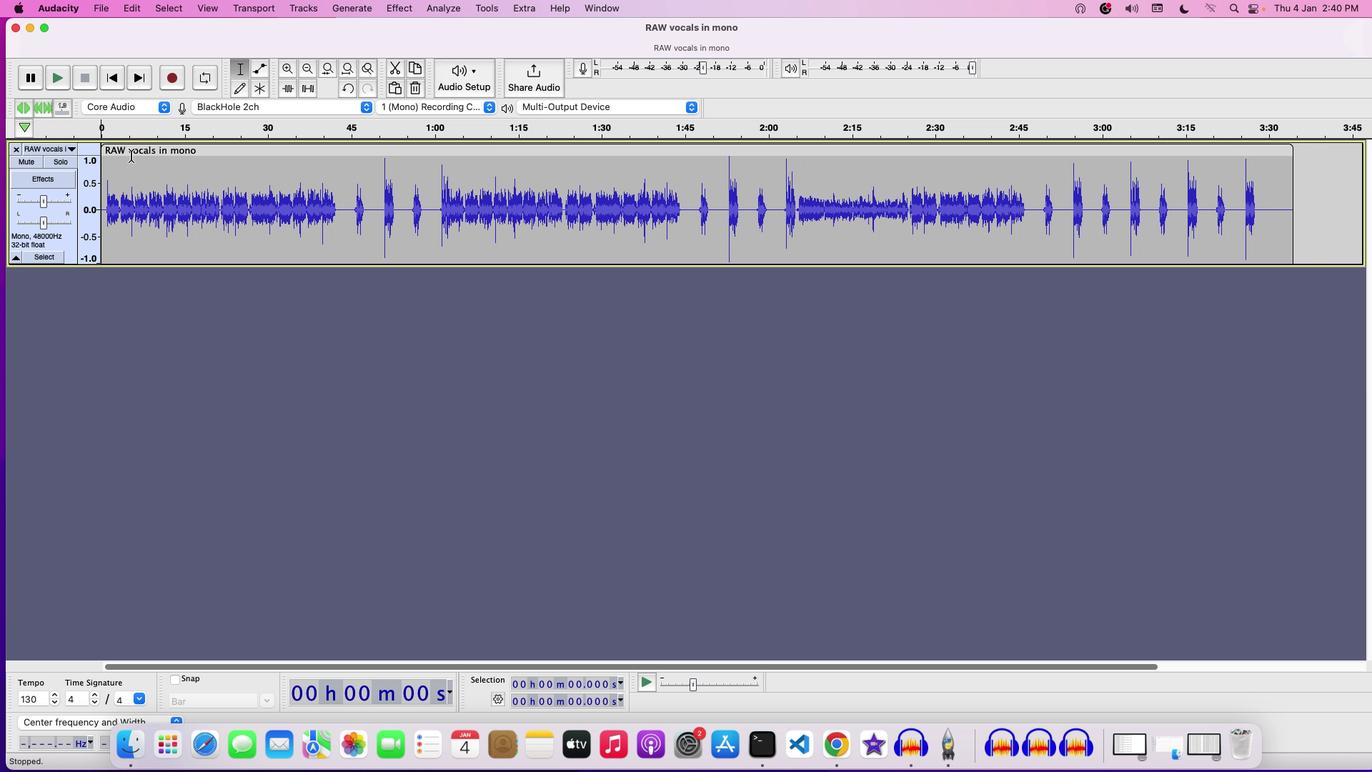 
Action: Key pressed Key.space
Screenshot: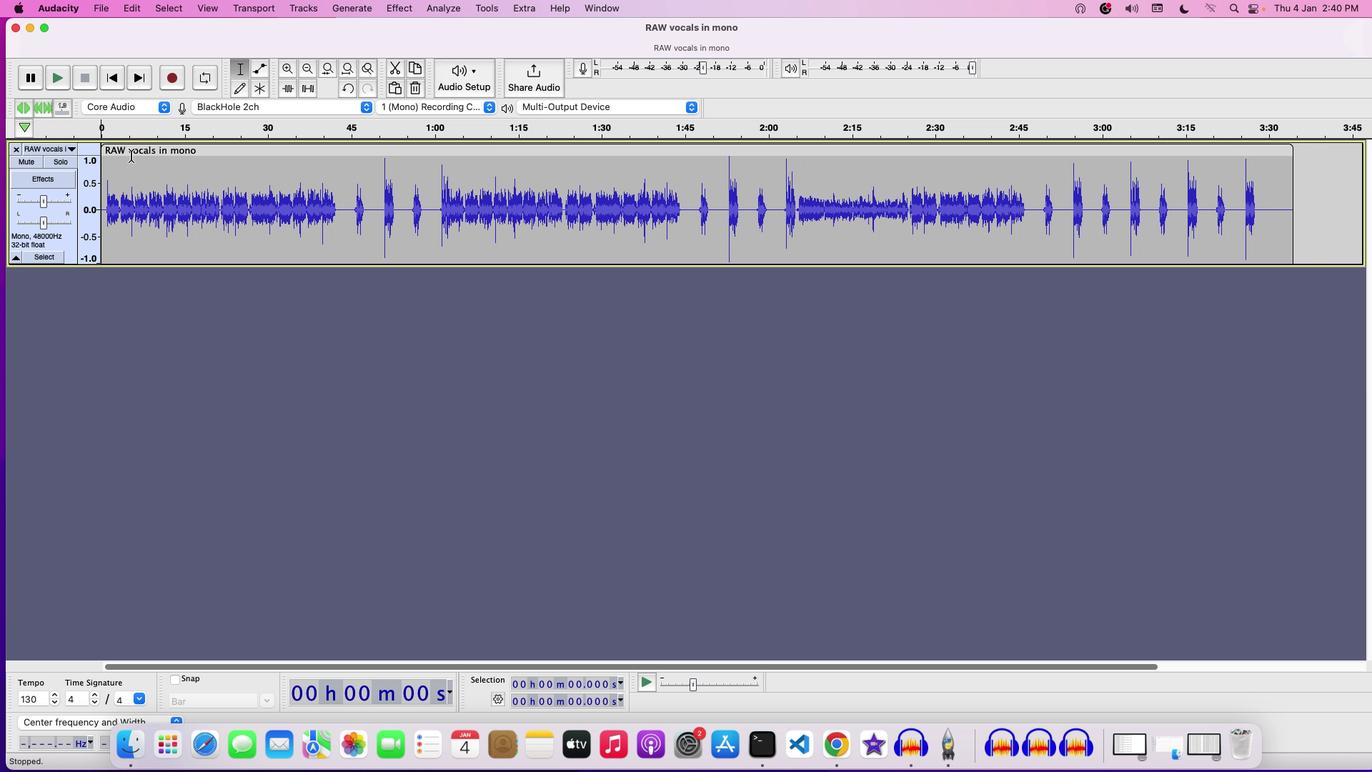 
Action: Mouse moved to (47, 206)
Screenshot: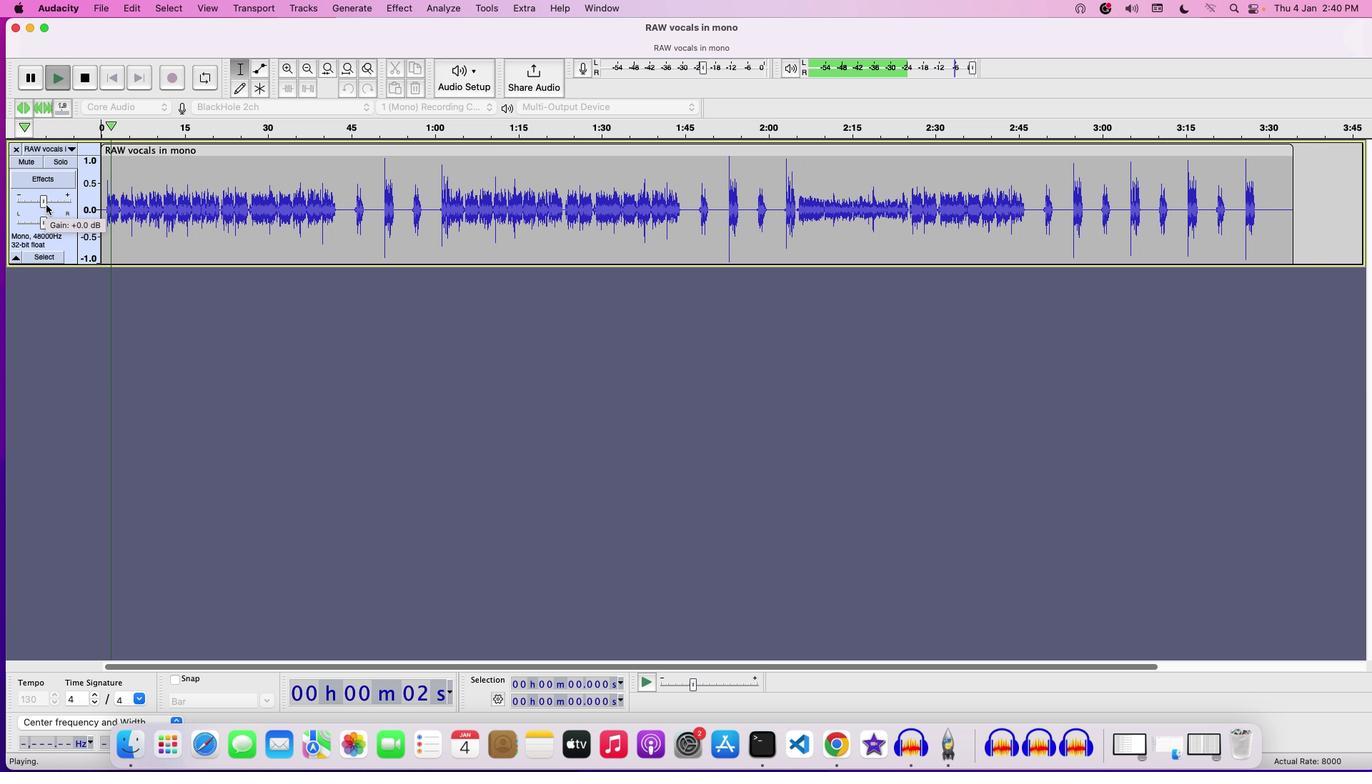 
Action: Mouse pressed left at (47, 206)
Screenshot: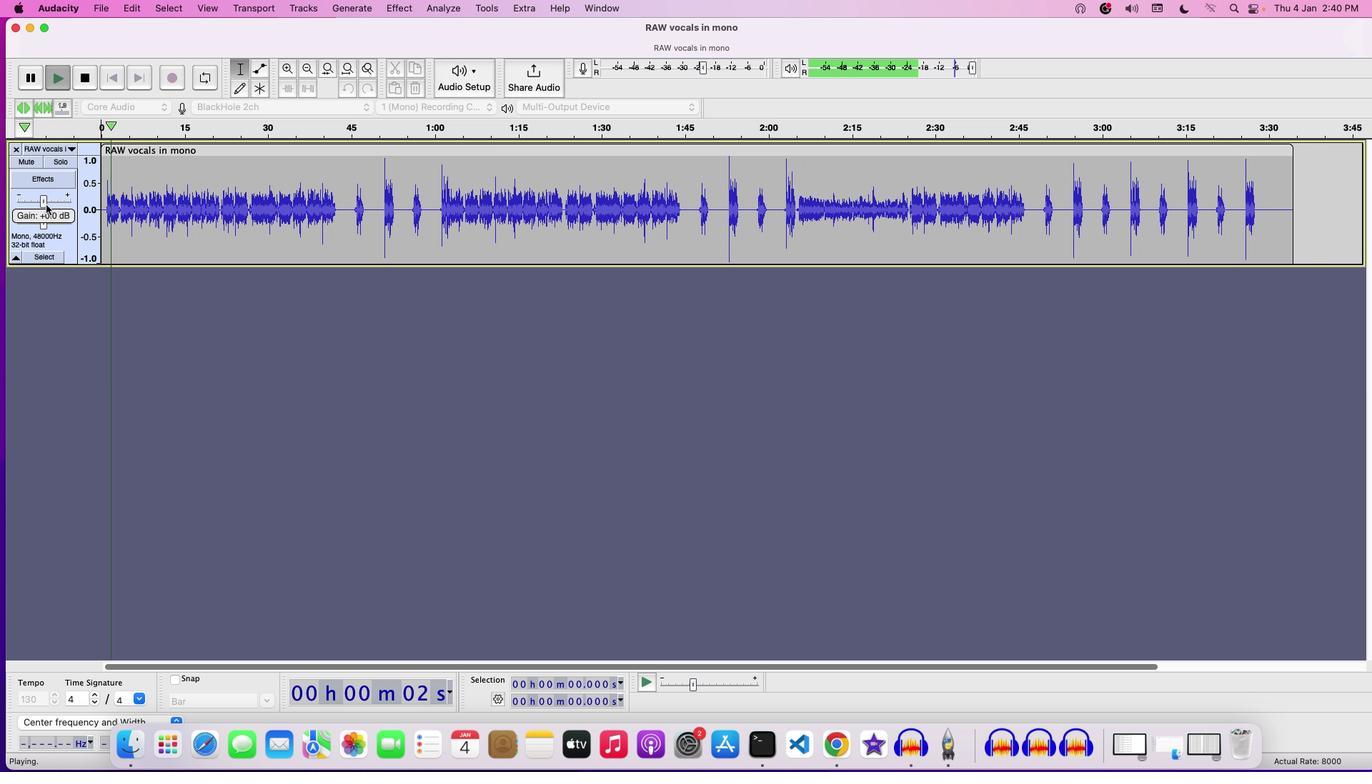 
Action: Mouse moved to (50, 208)
Screenshot: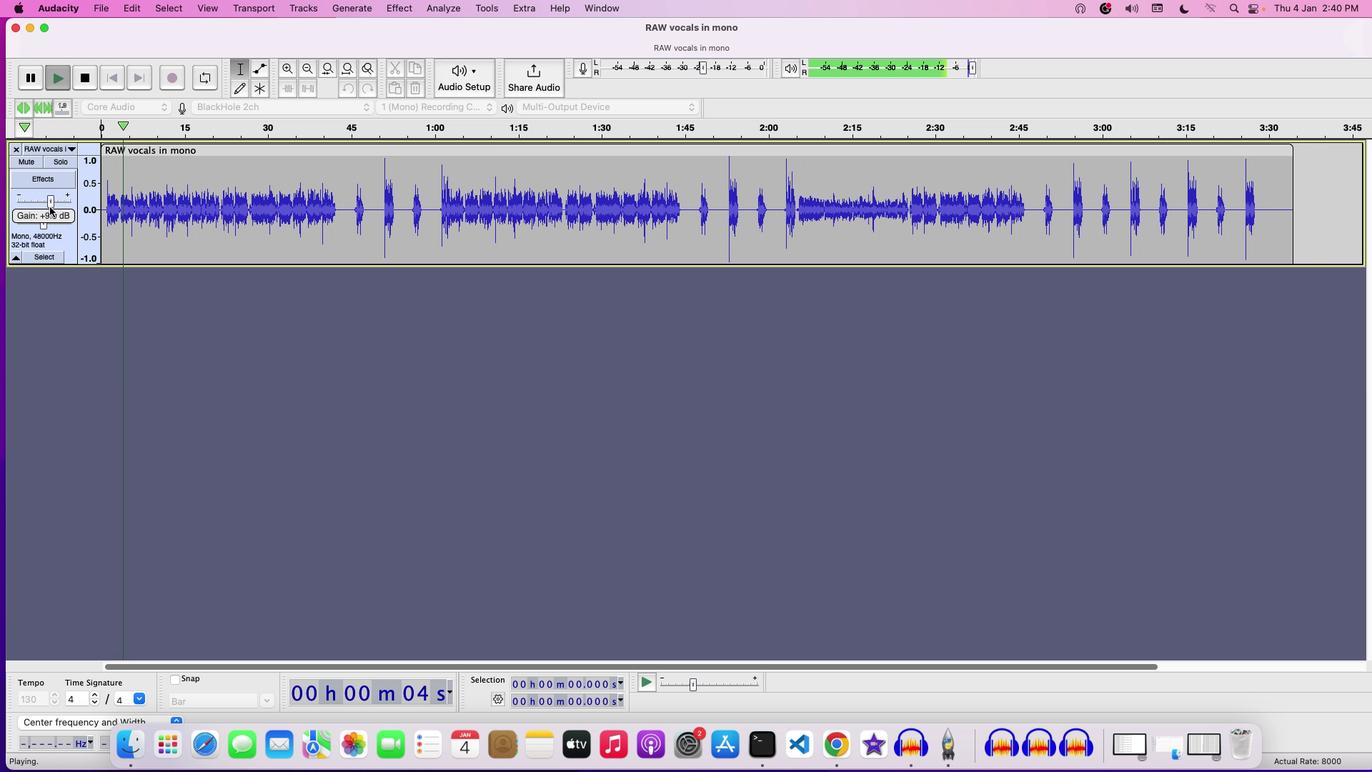 
Action: Mouse pressed left at (50, 208)
Screenshot: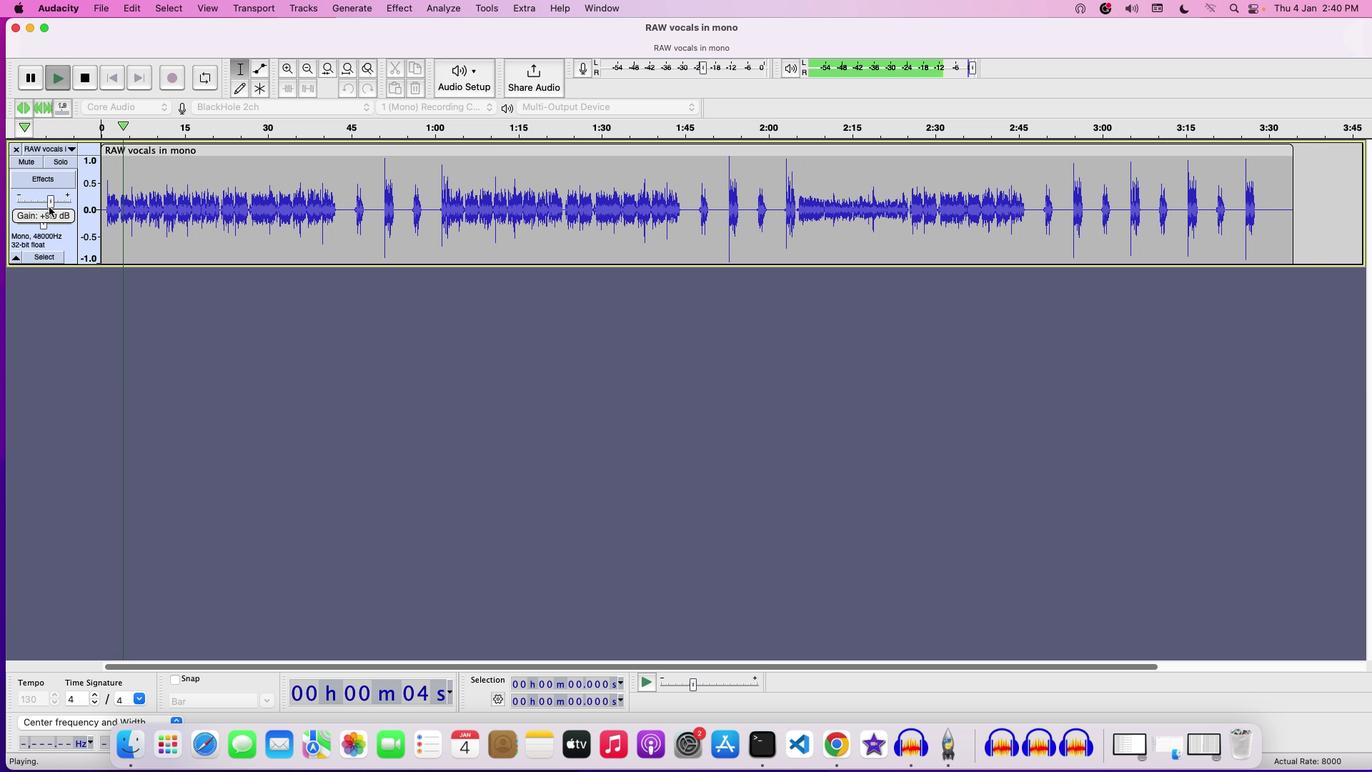 
Action: Mouse moved to (52, 205)
Screenshot: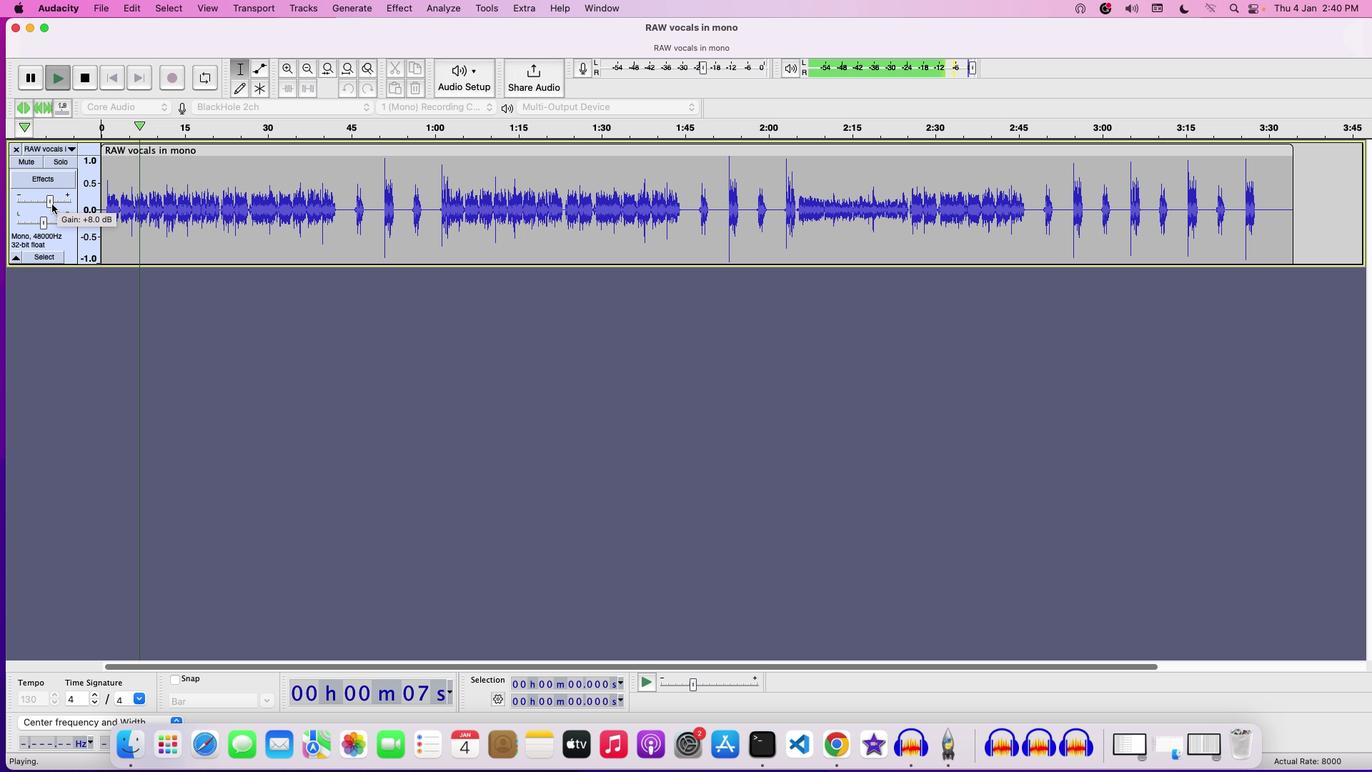 
Action: Mouse pressed left at (52, 205)
Screenshot: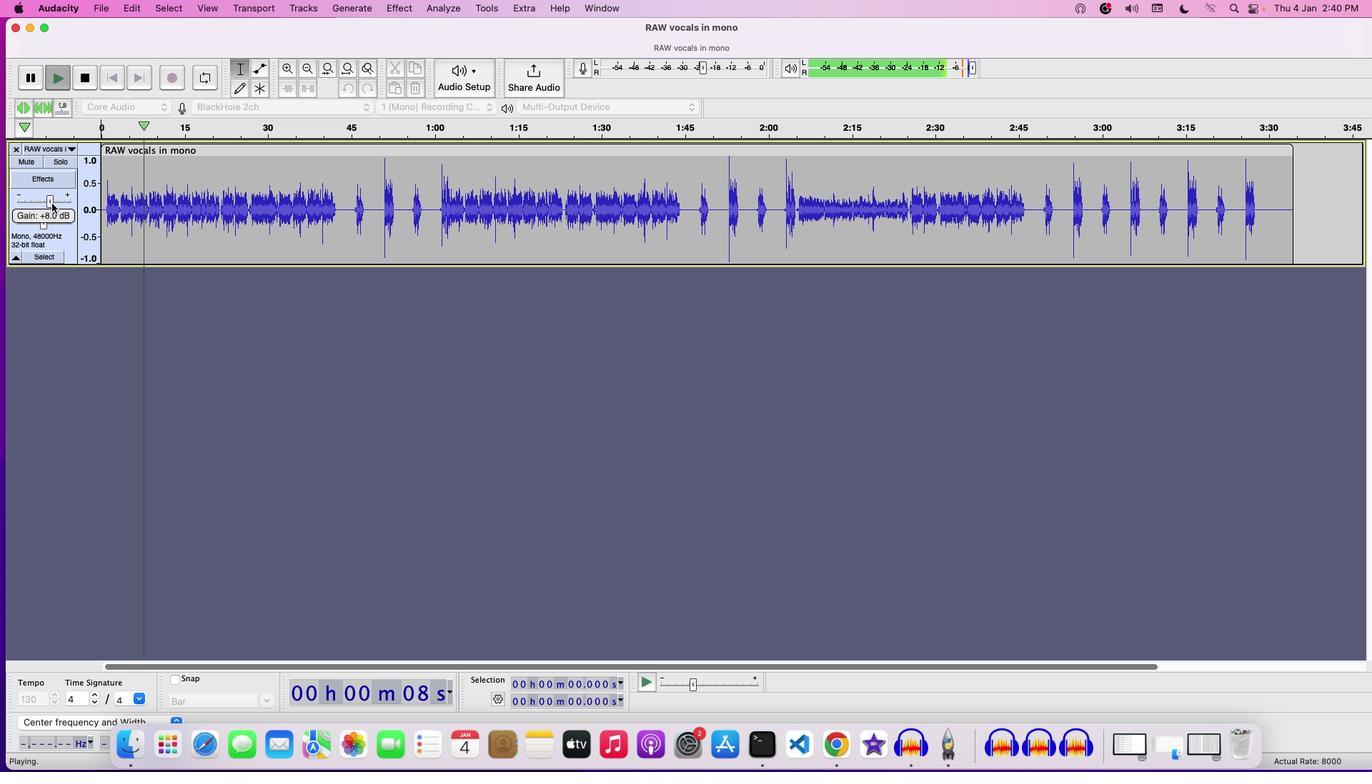 
Action: Mouse moved to (281, 213)
Screenshot: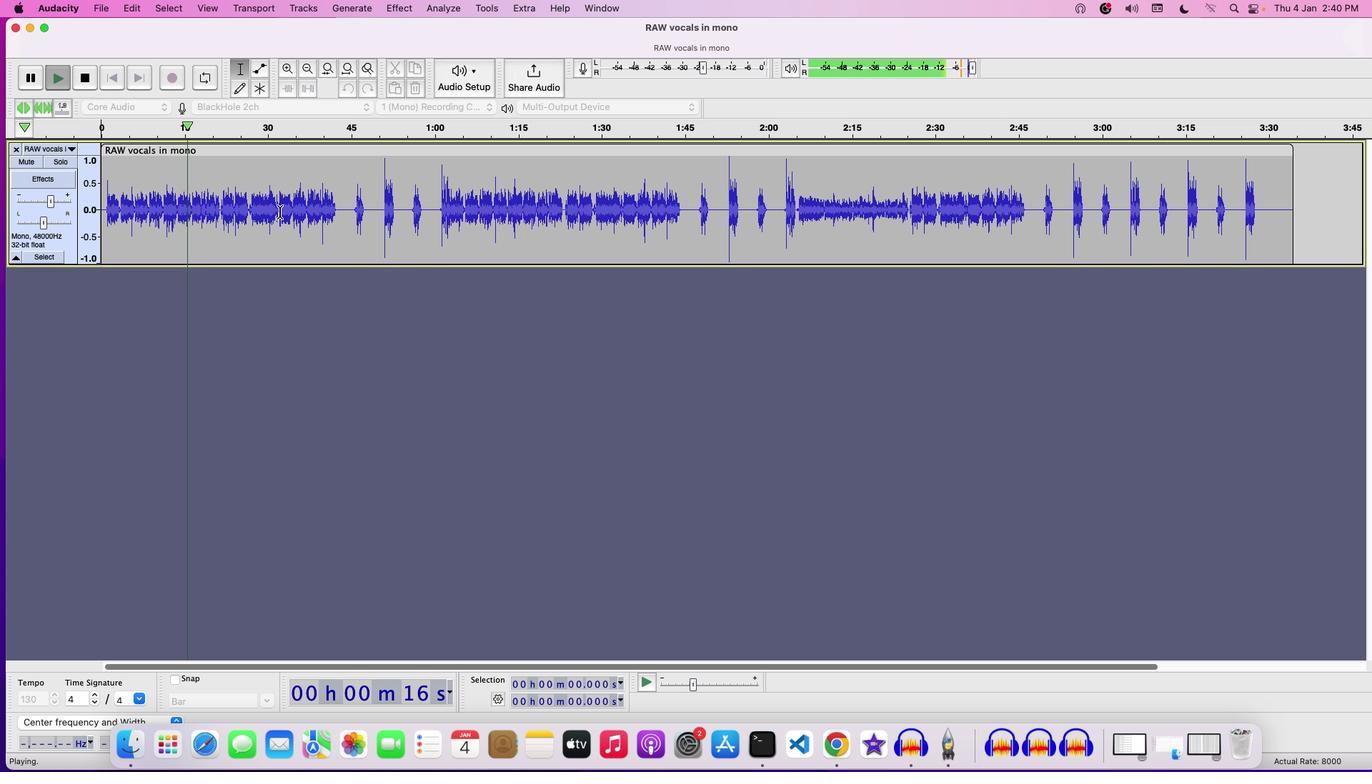 
Action: Key pressed Key.space
Screenshot: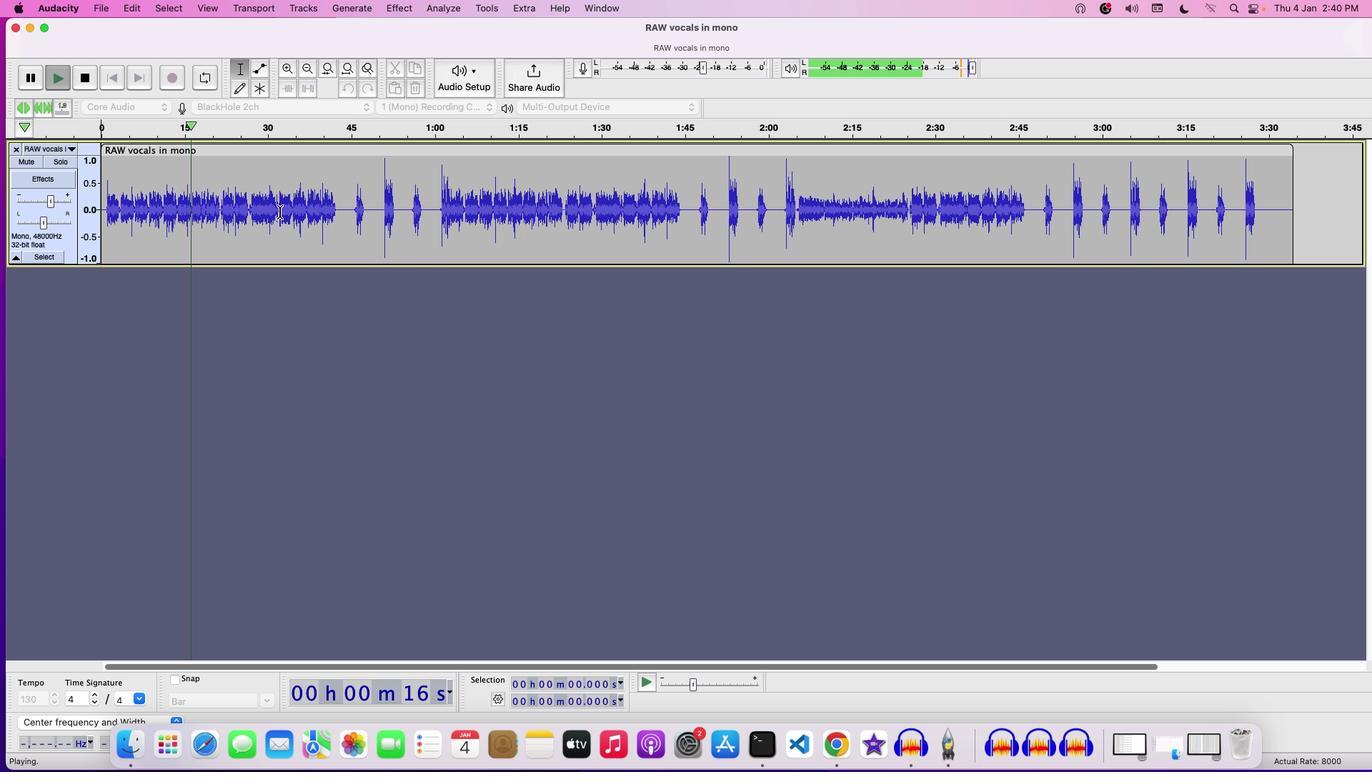 
Action: Mouse pressed left at (281, 213)
Screenshot: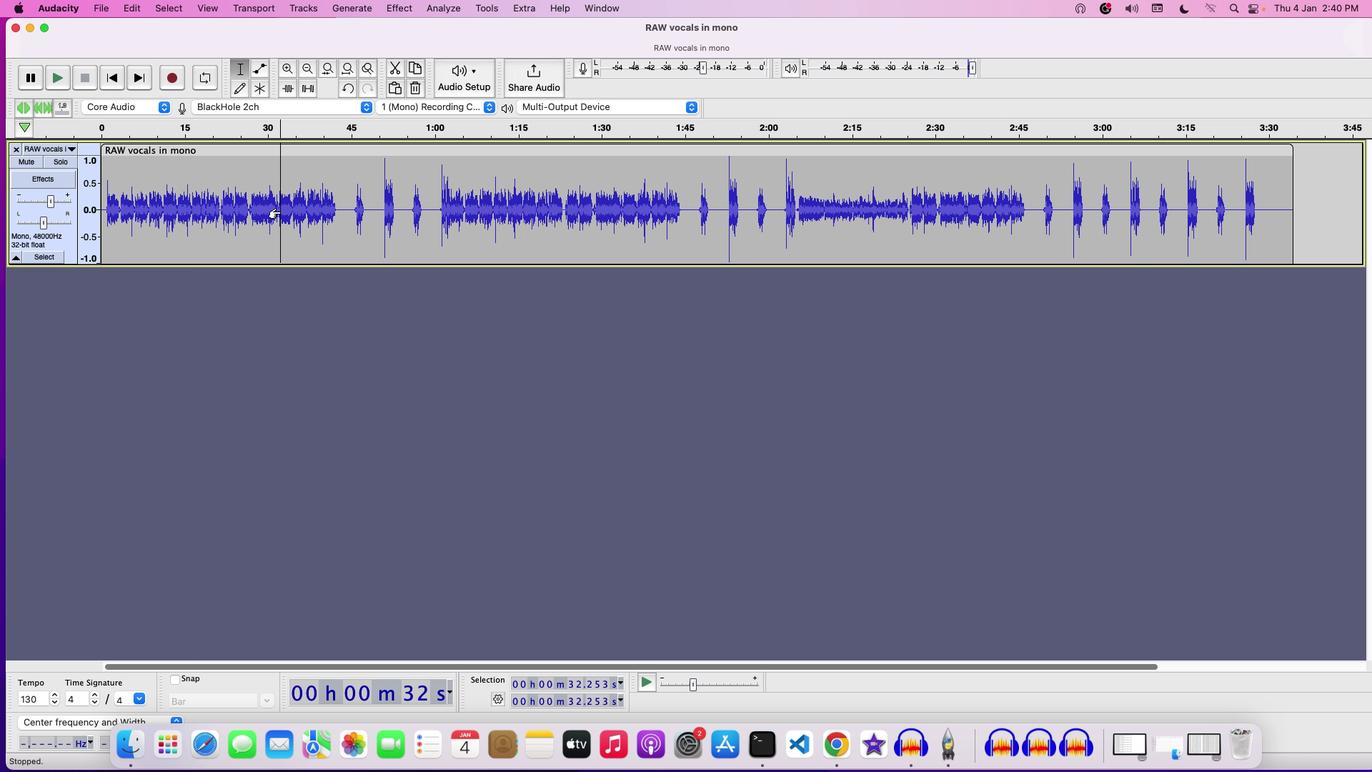 
Action: Mouse pressed left at (281, 213)
Screenshot: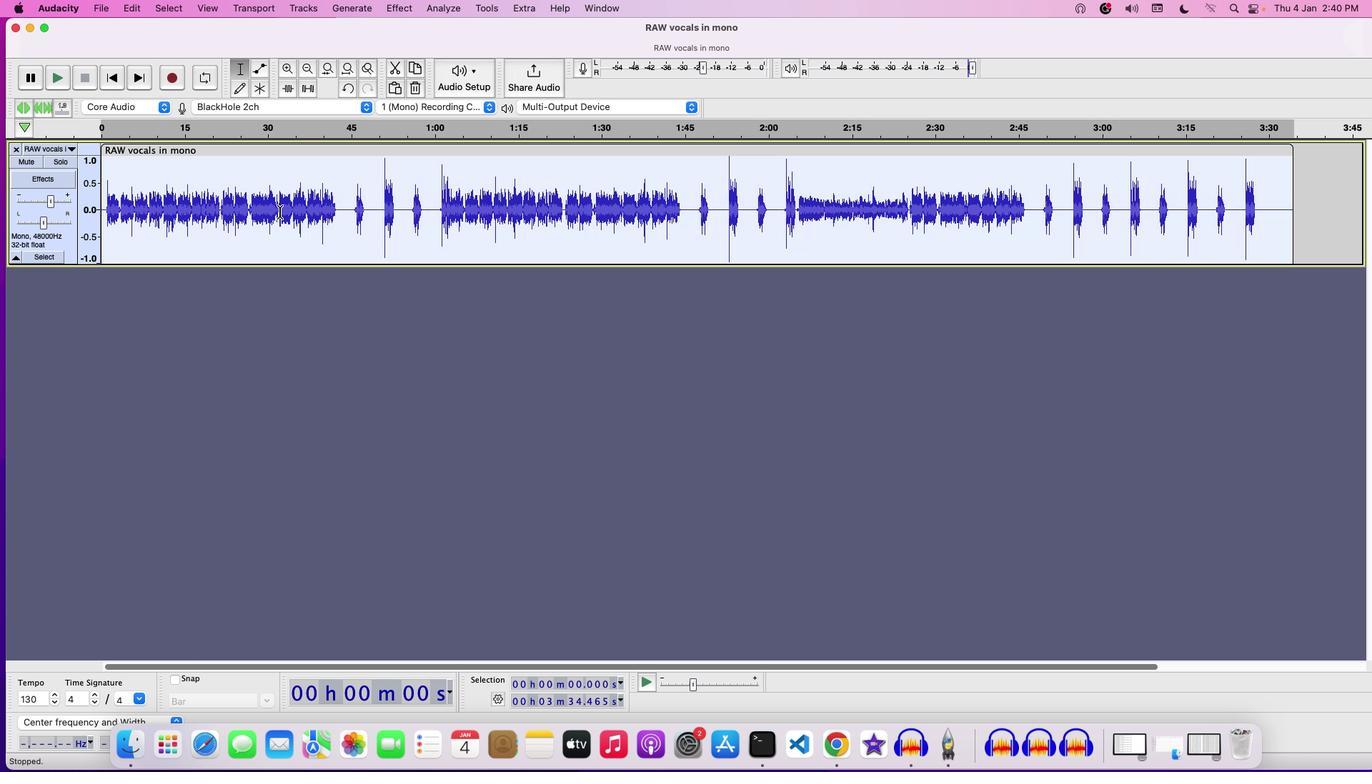 
Action: Mouse moved to (411, 9)
Screenshot: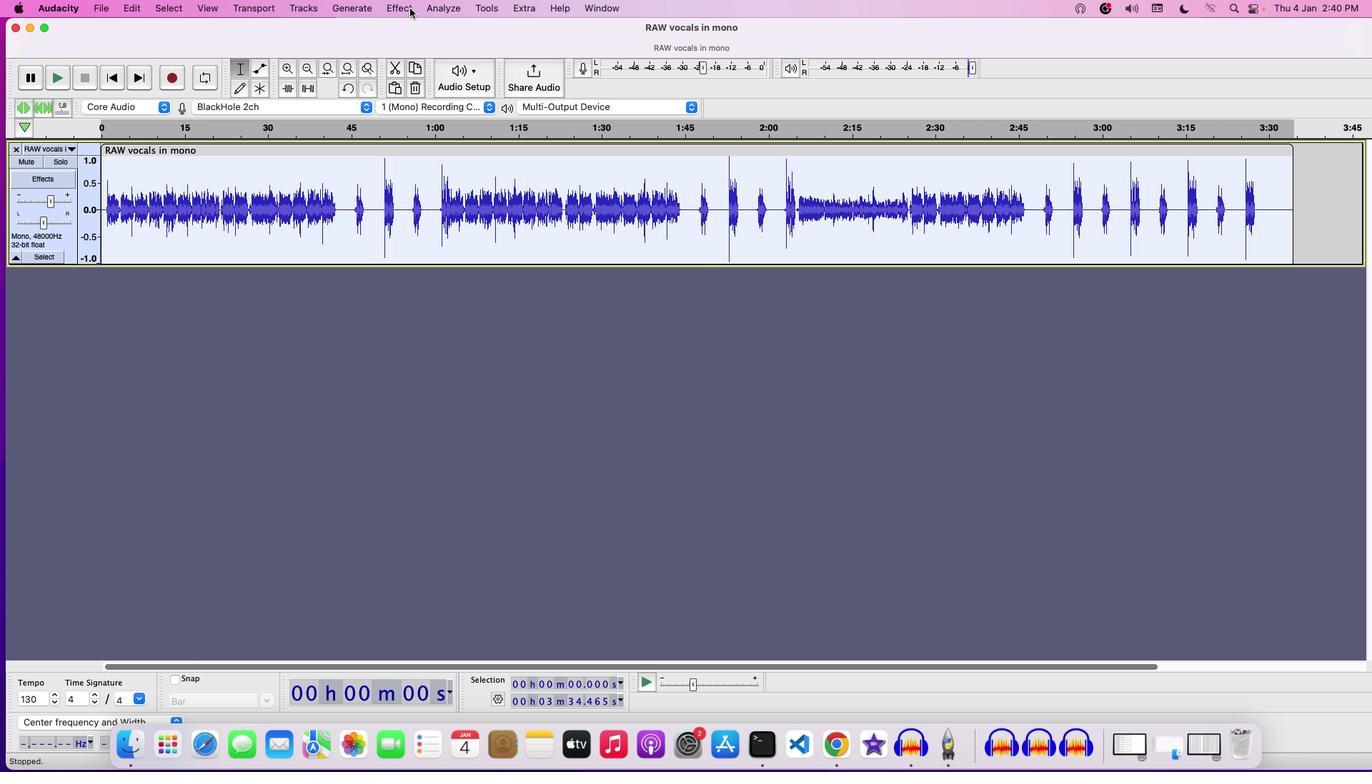 
Action: Mouse pressed left at (411, 9)
Screenshot: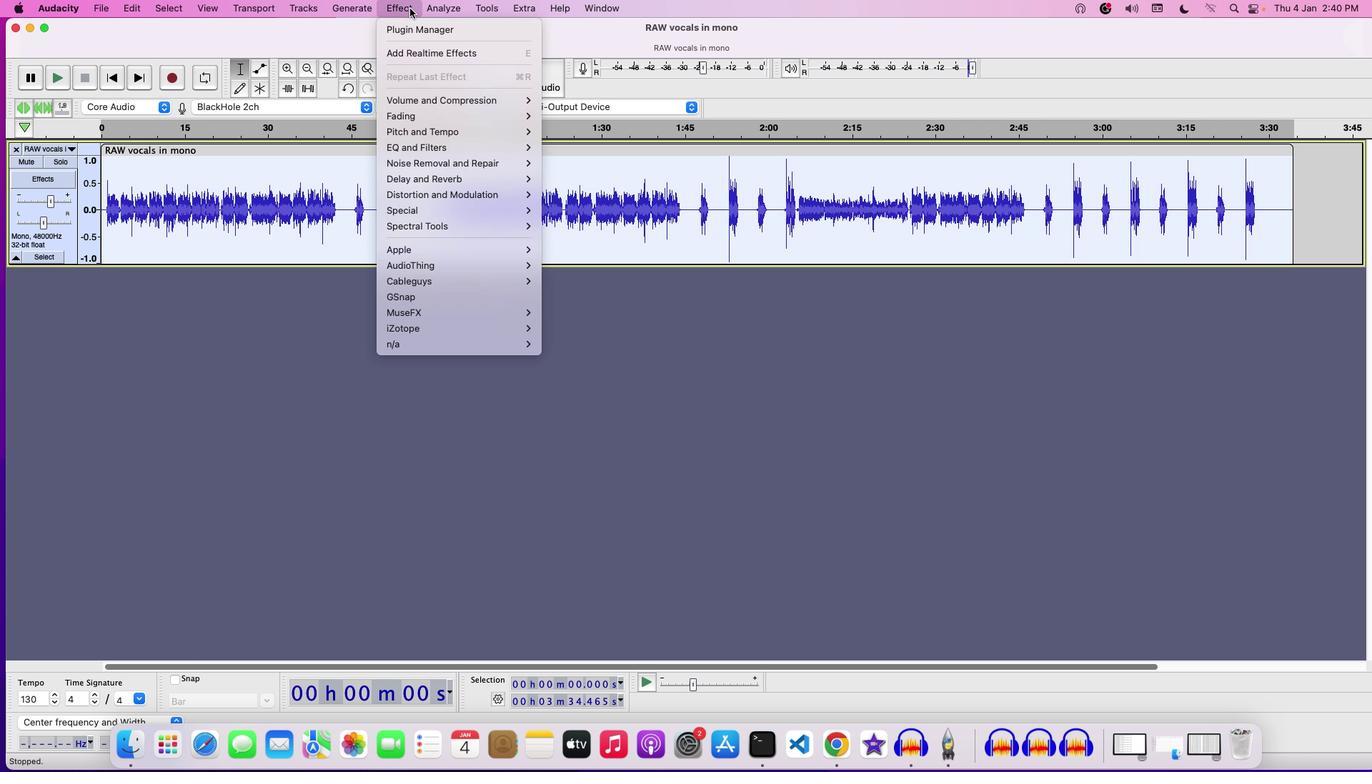 
Action: Mouse moved to (575, 359)
Screenshot: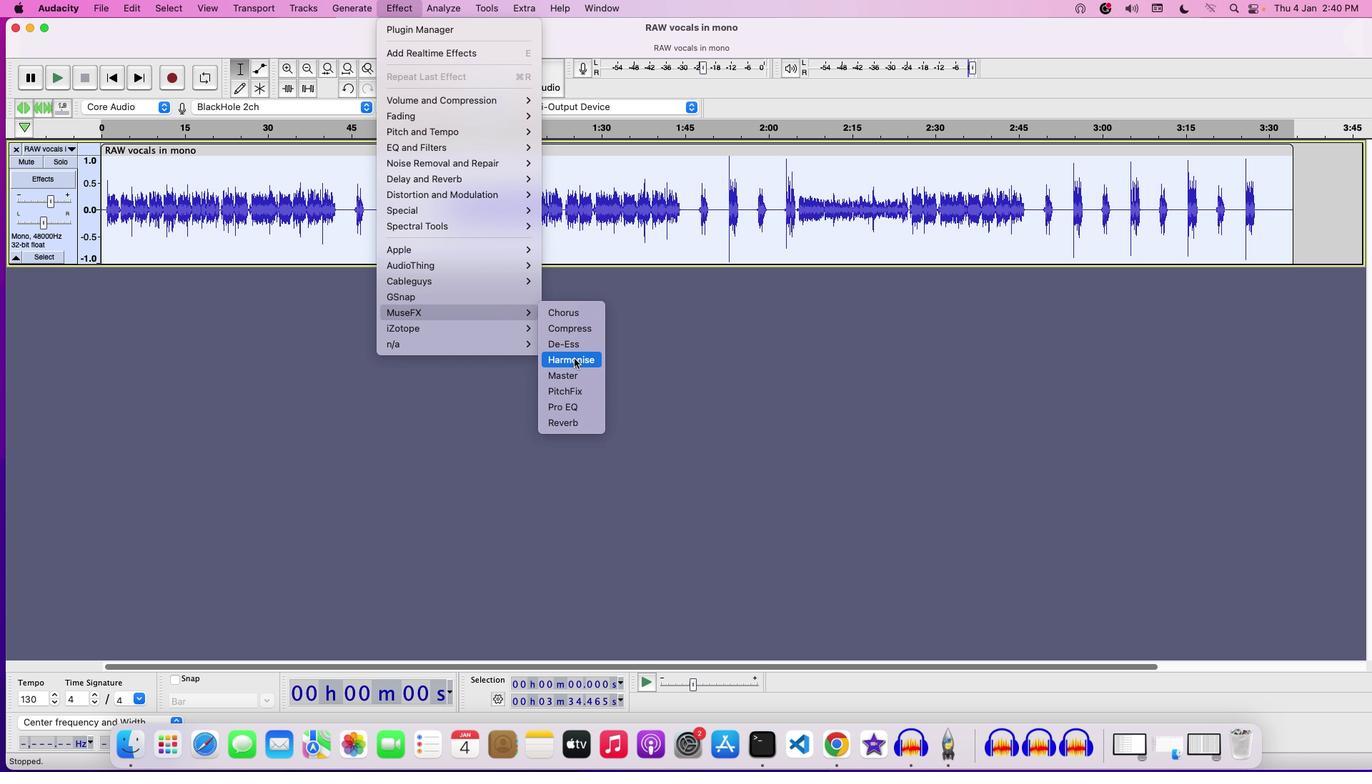
Action: Mouse pressed left at (575, 359)
Screenshot: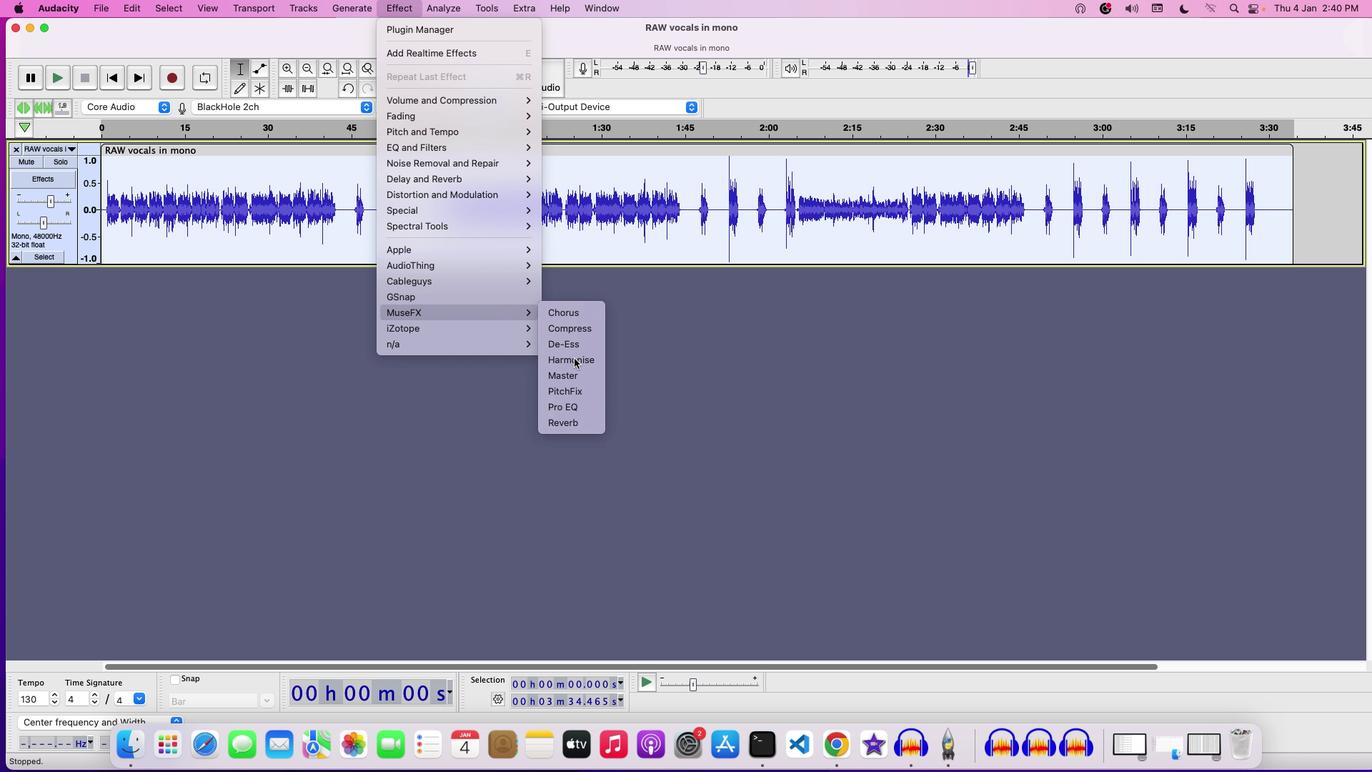 
Action: Mouse moved to (669, 523)
Screenshot: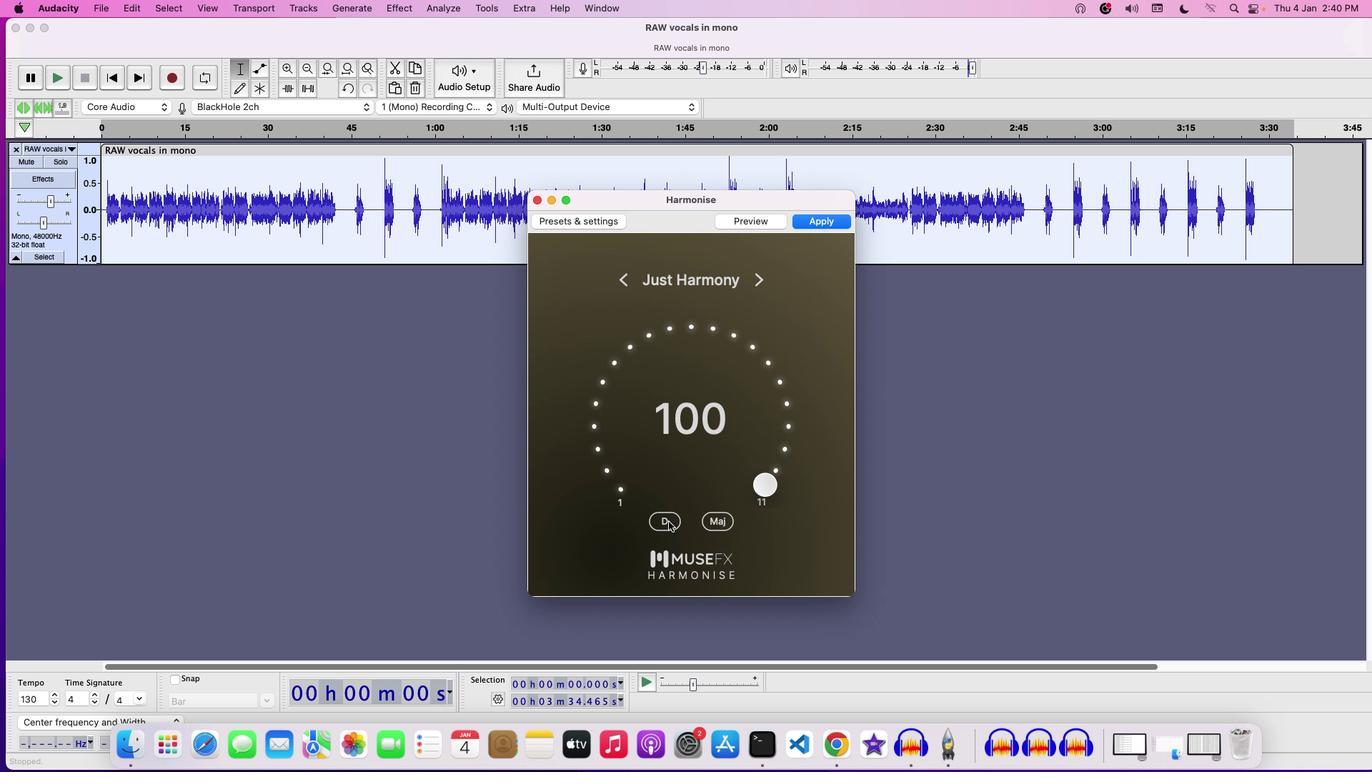 
Action: Mouse pressed left at (669, 523)
Screenshot: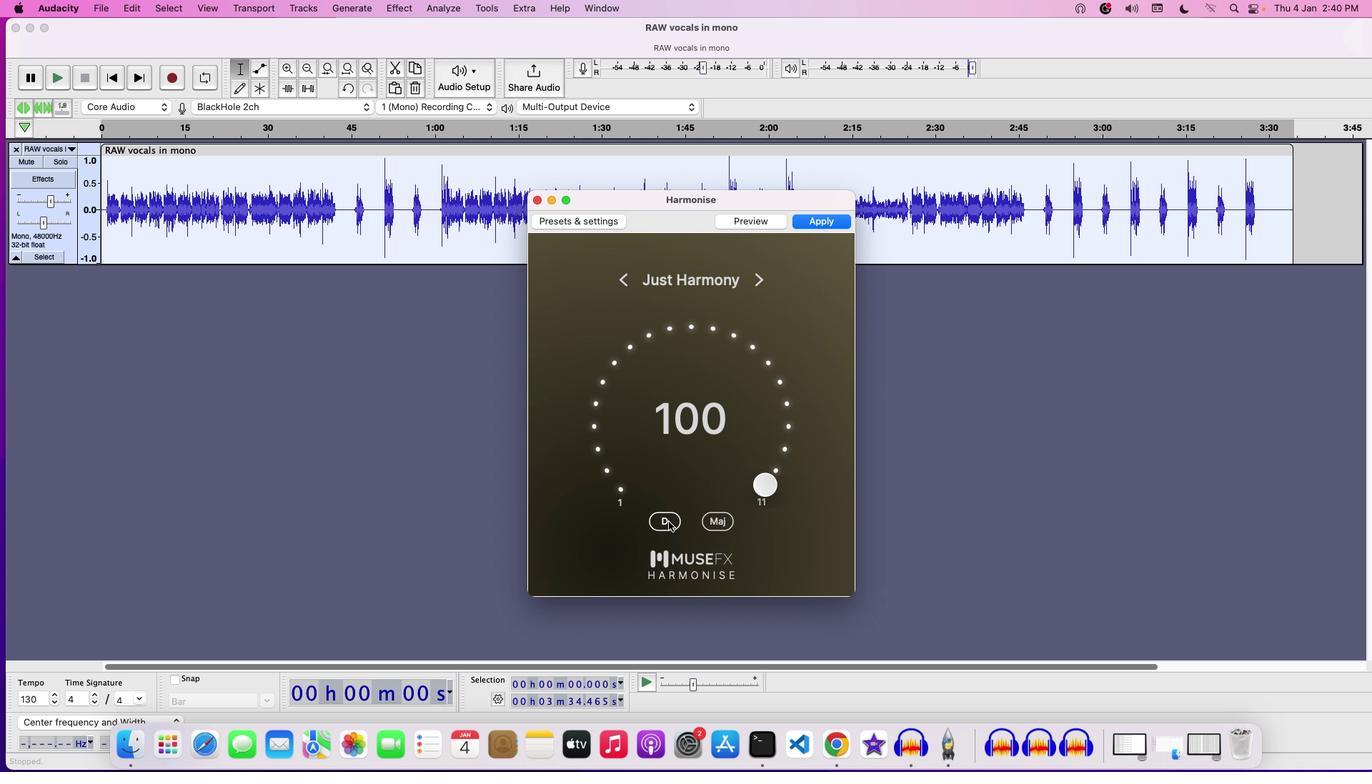 
Action: Mouse moved to (672, 673)
Screenshot: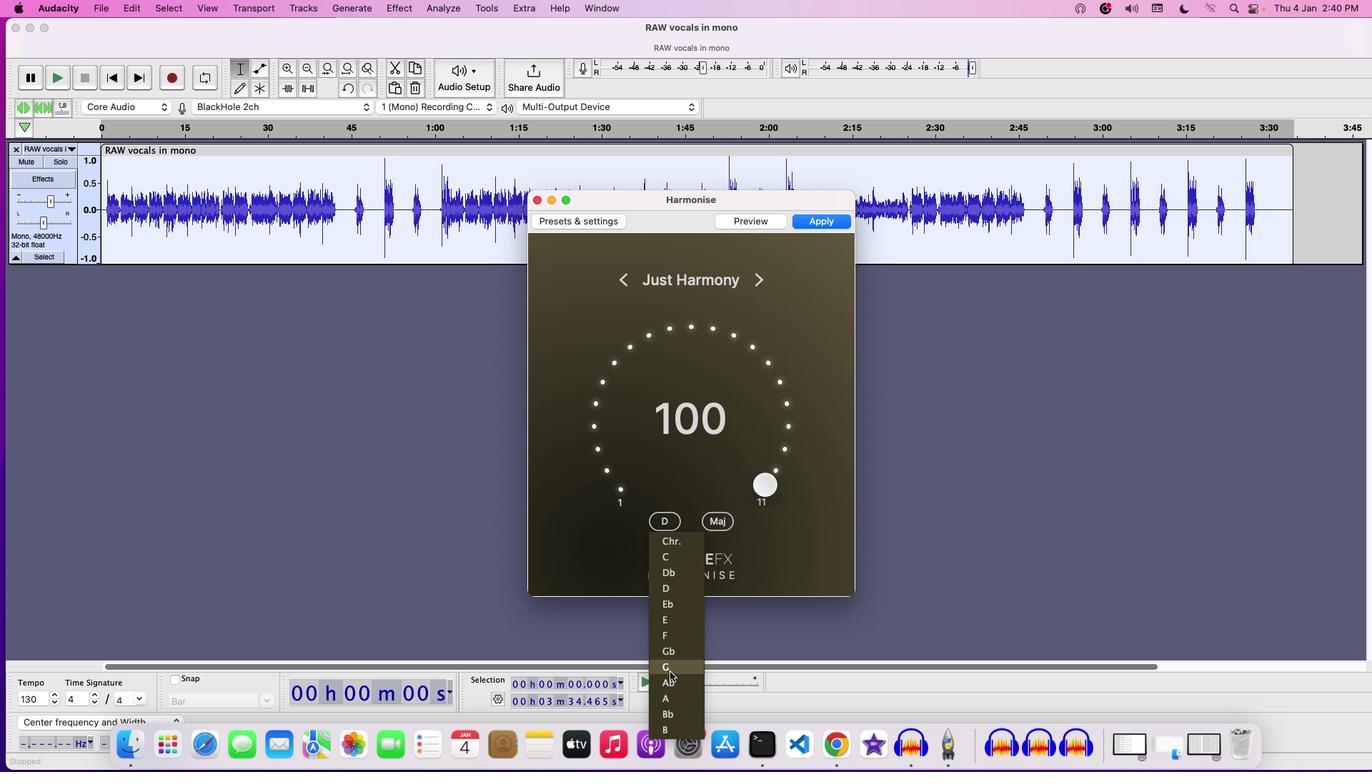 
Action: Key pressed Key.enter
Screenshot: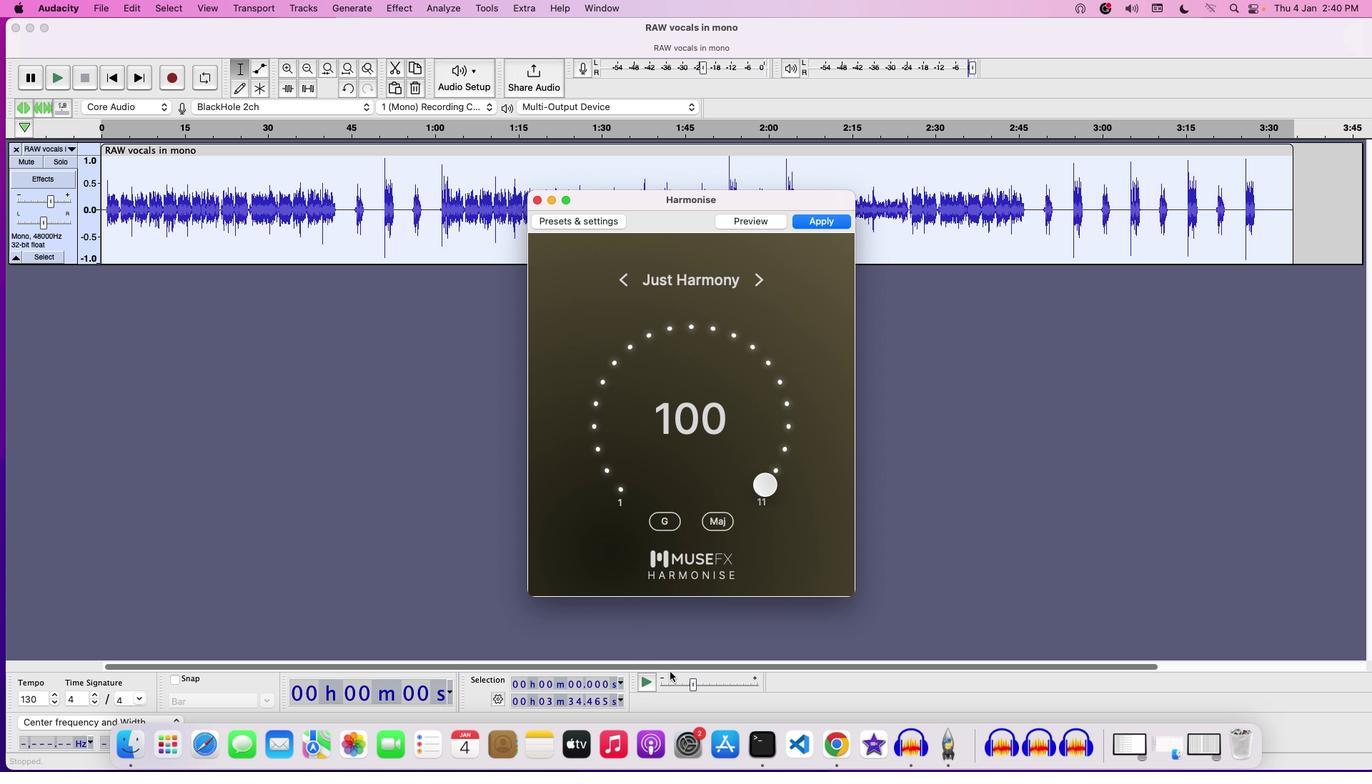 
Action: Mouse moved to (765, 495)
Screenshot: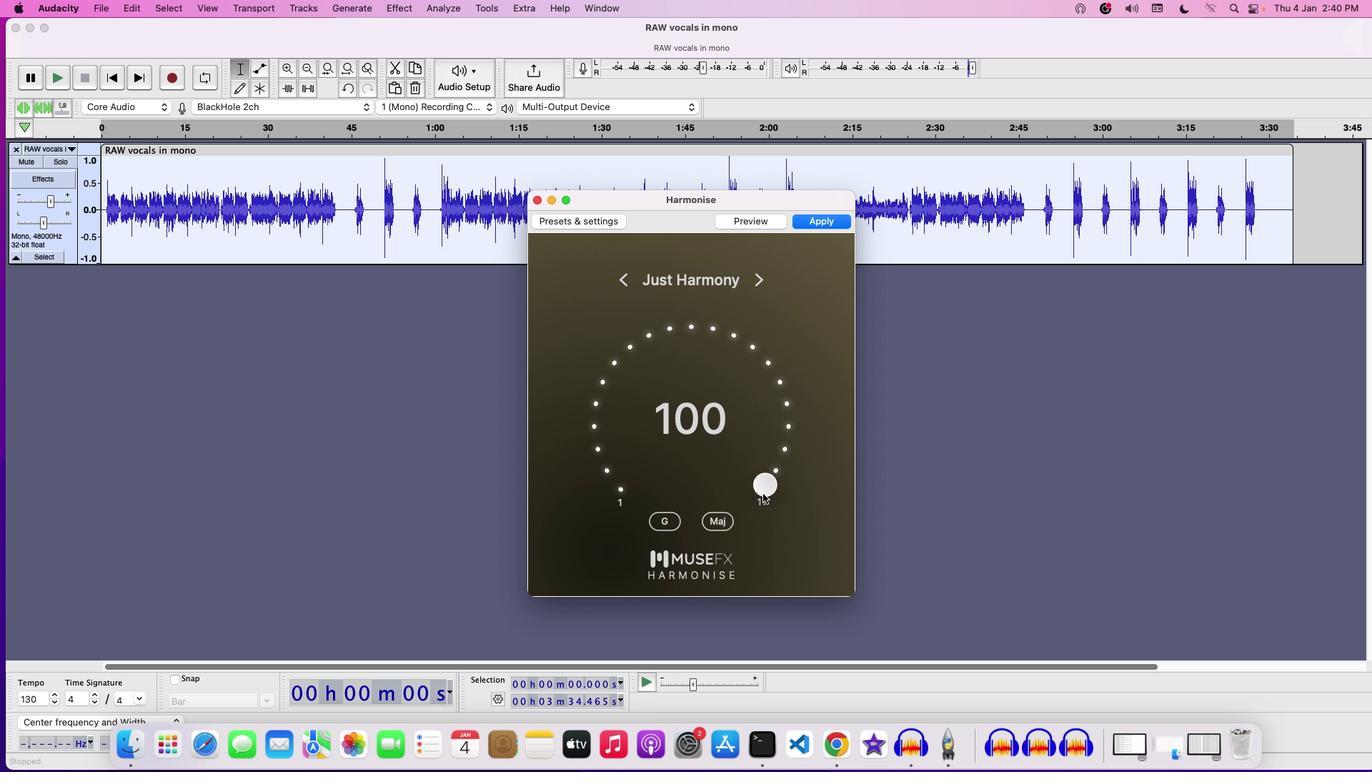 
Action: Mouse pressed left at (765, 495)
Screenshot: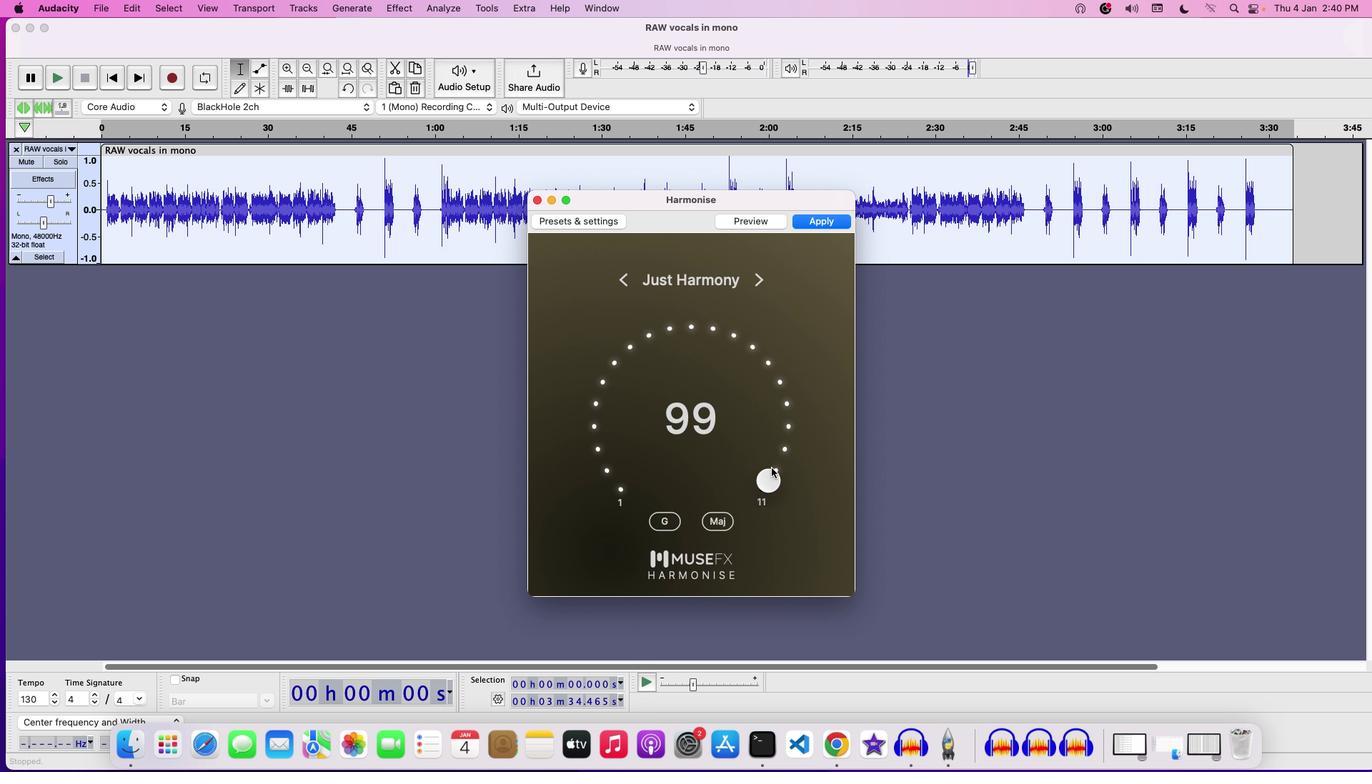 
Action: Mouse moved to (587, 443)
Screenshot: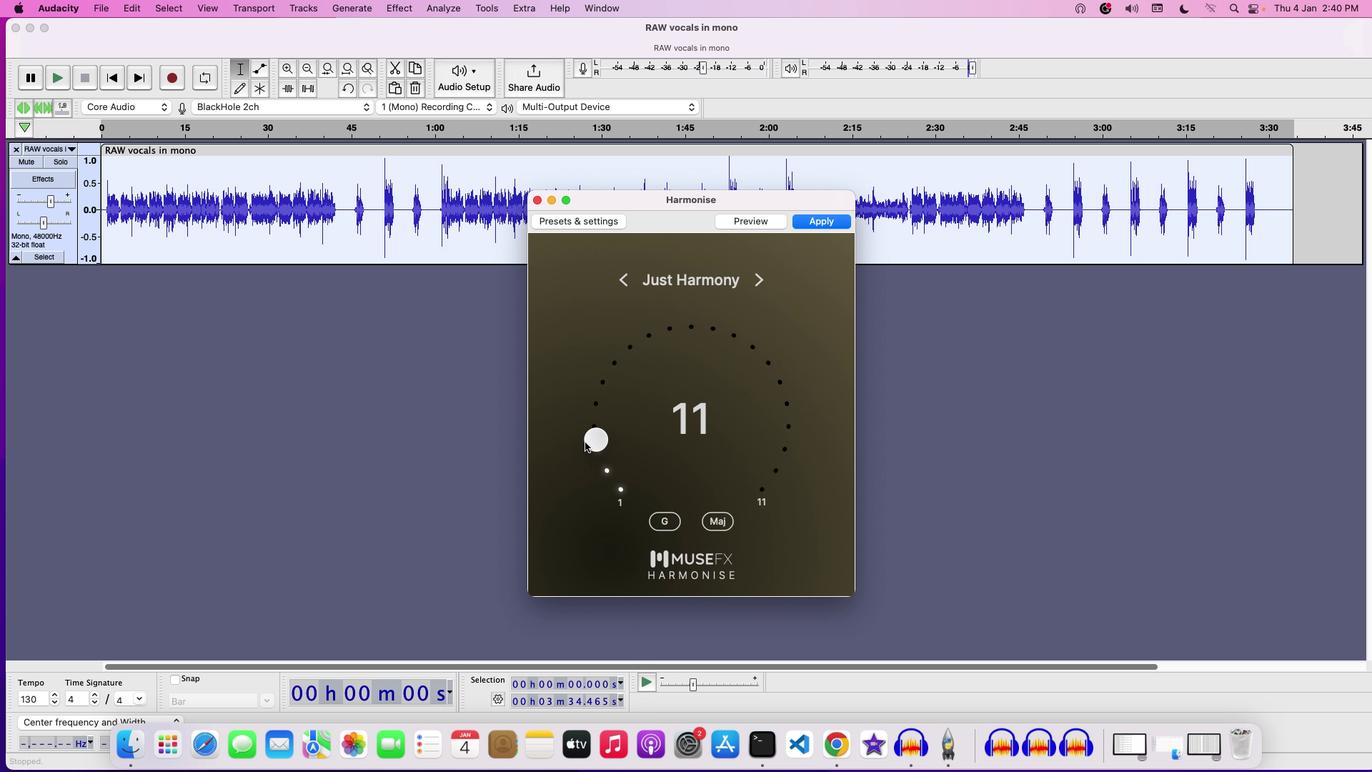 
Action: Mouse pressed left at (587, 443)
Screenshot: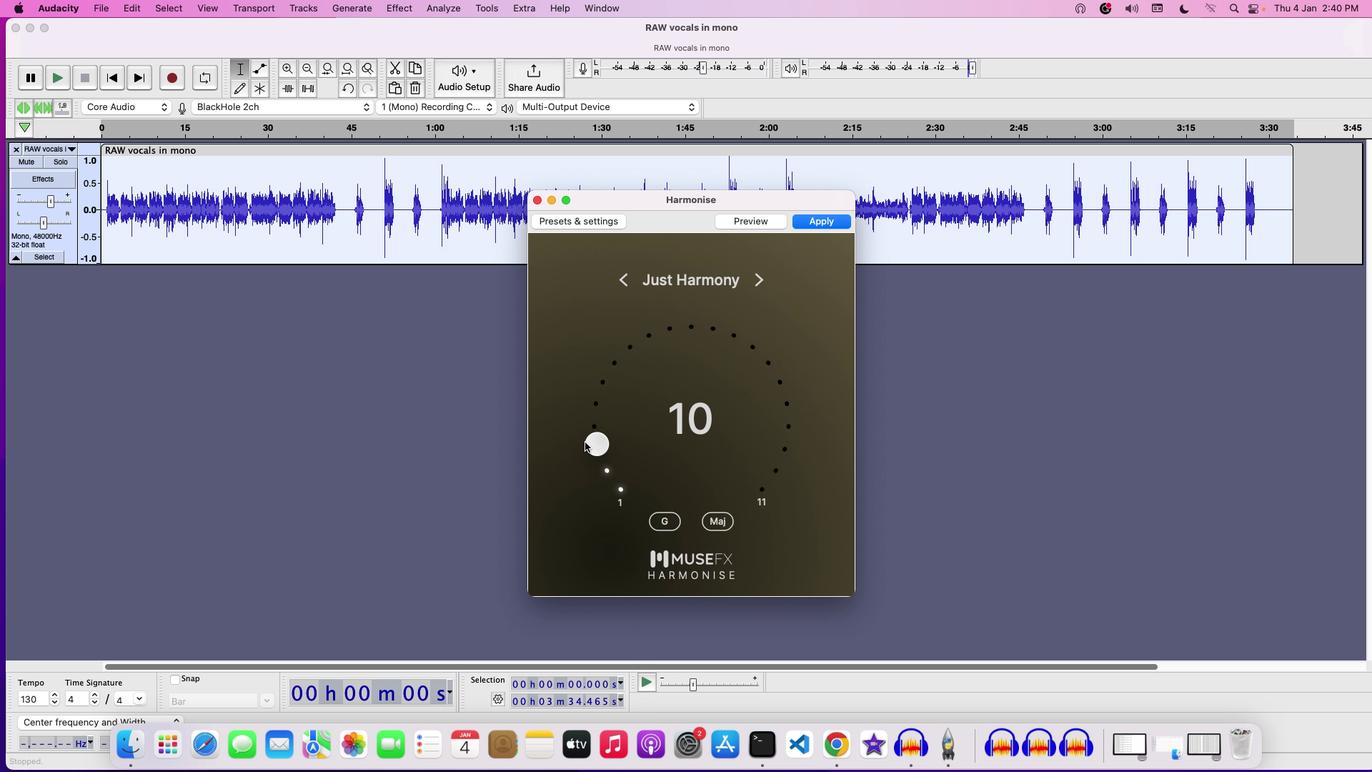 
Action: Mouse moved to (757, 230)
Screenshot: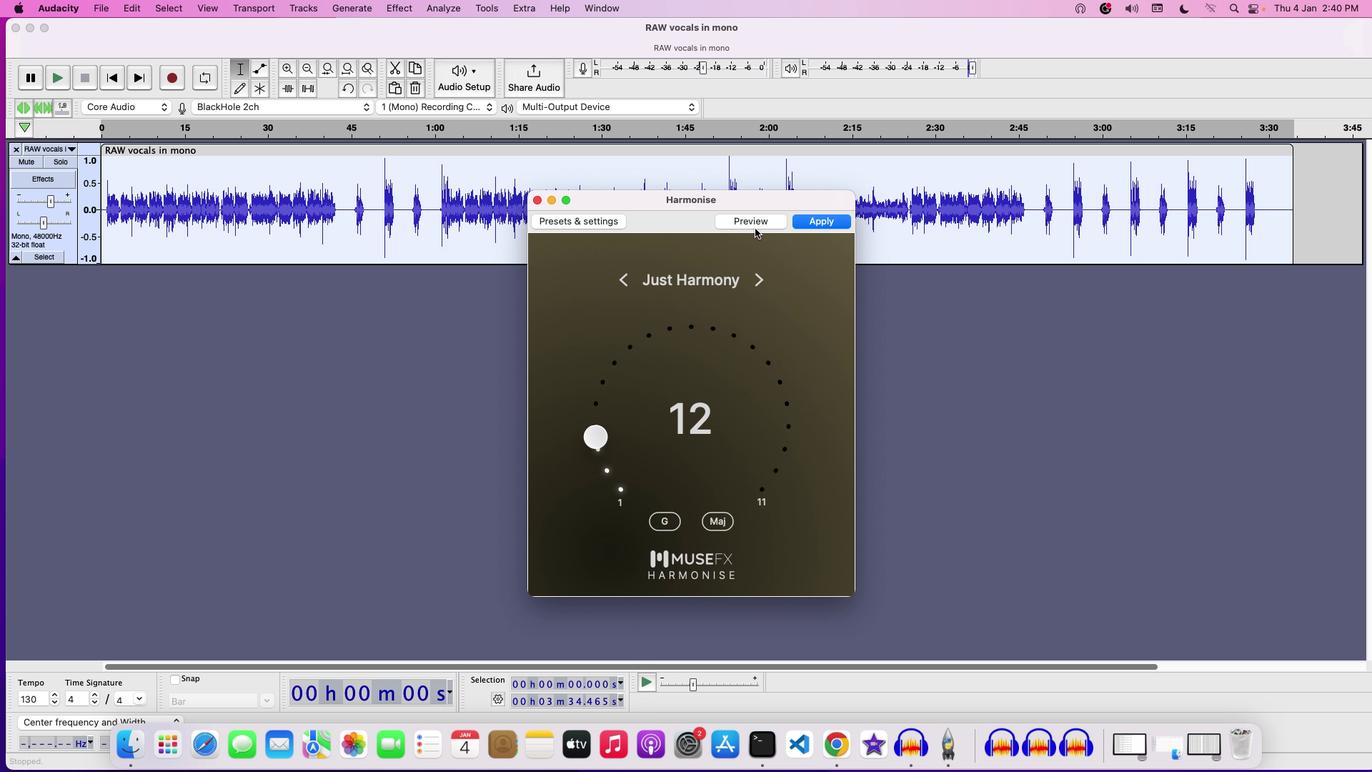 
Action: Mouse pressed left at (757, 230)
Screenshot: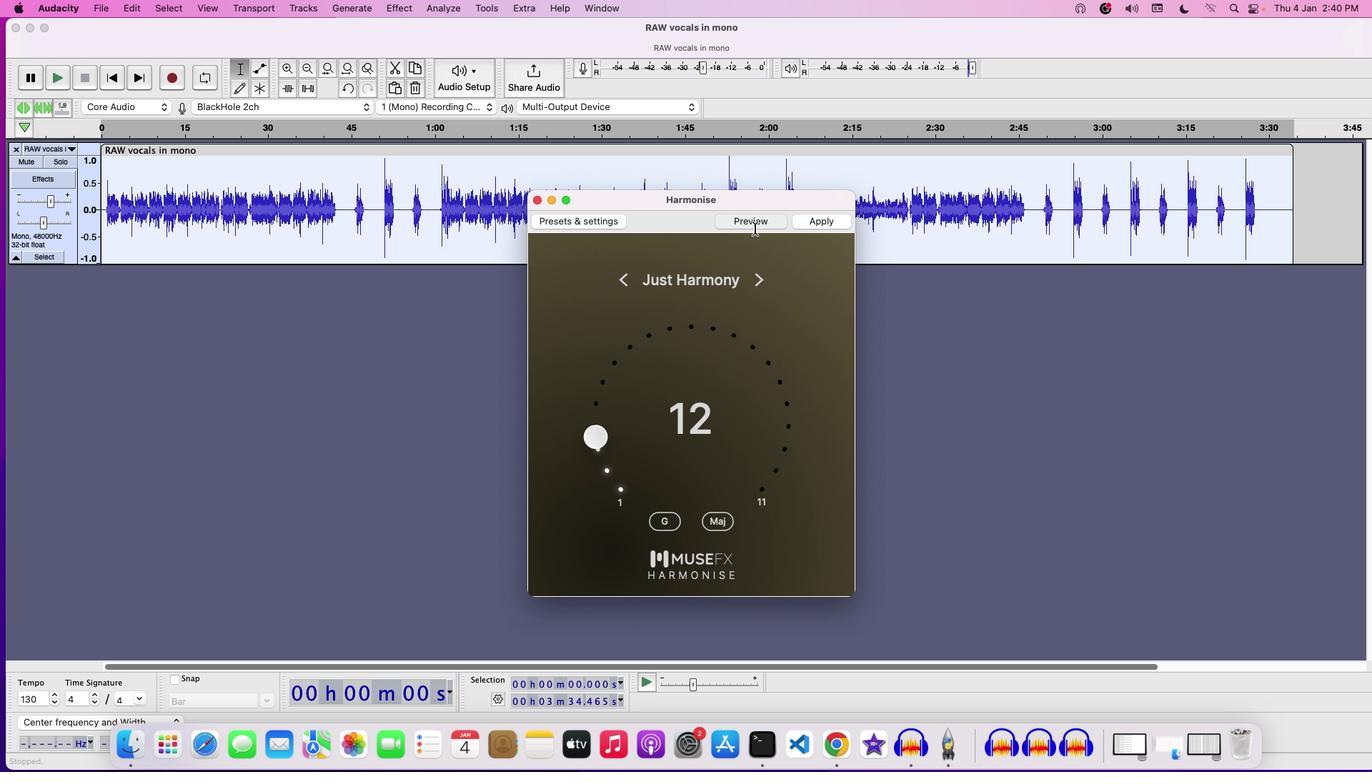
Action: Mouse moved to (708, 449)
Screenshot: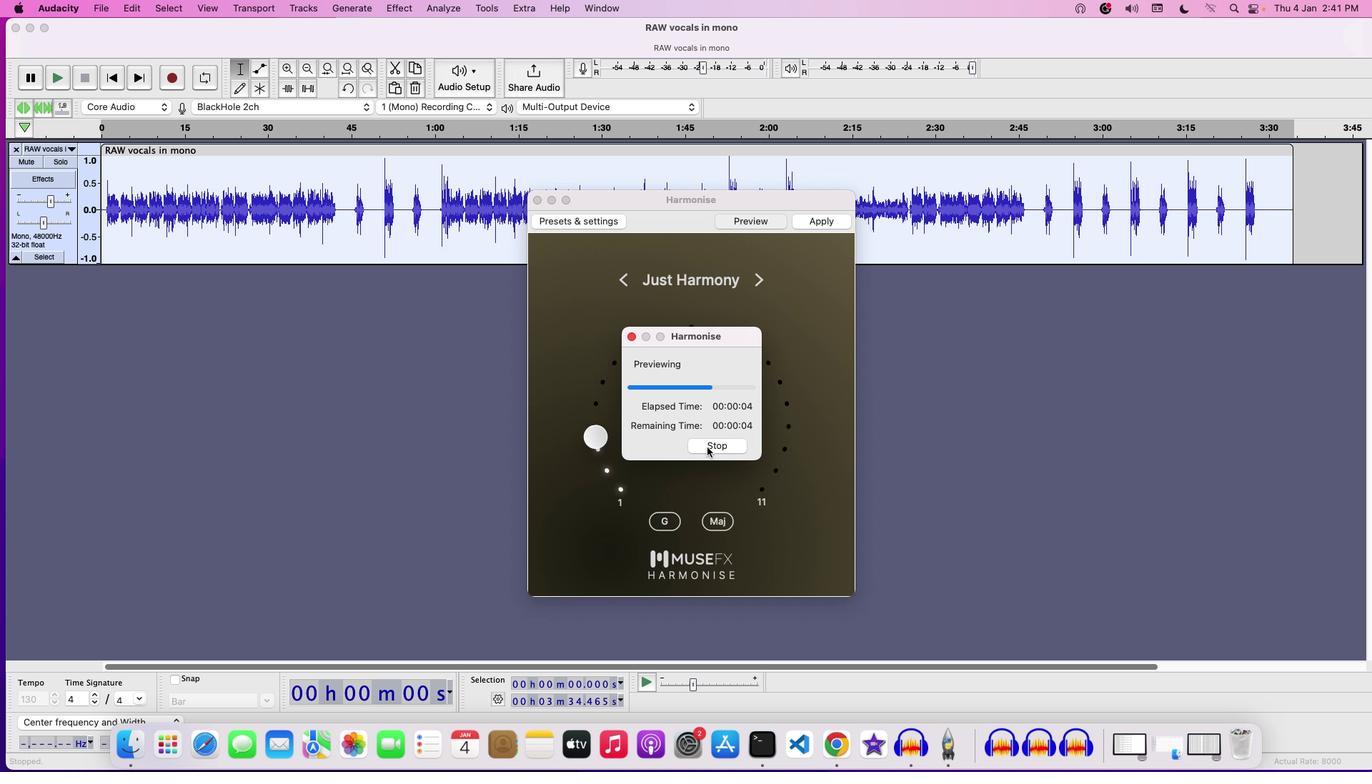
Action: Mouse pressed left at (708, 449)
Screenshot: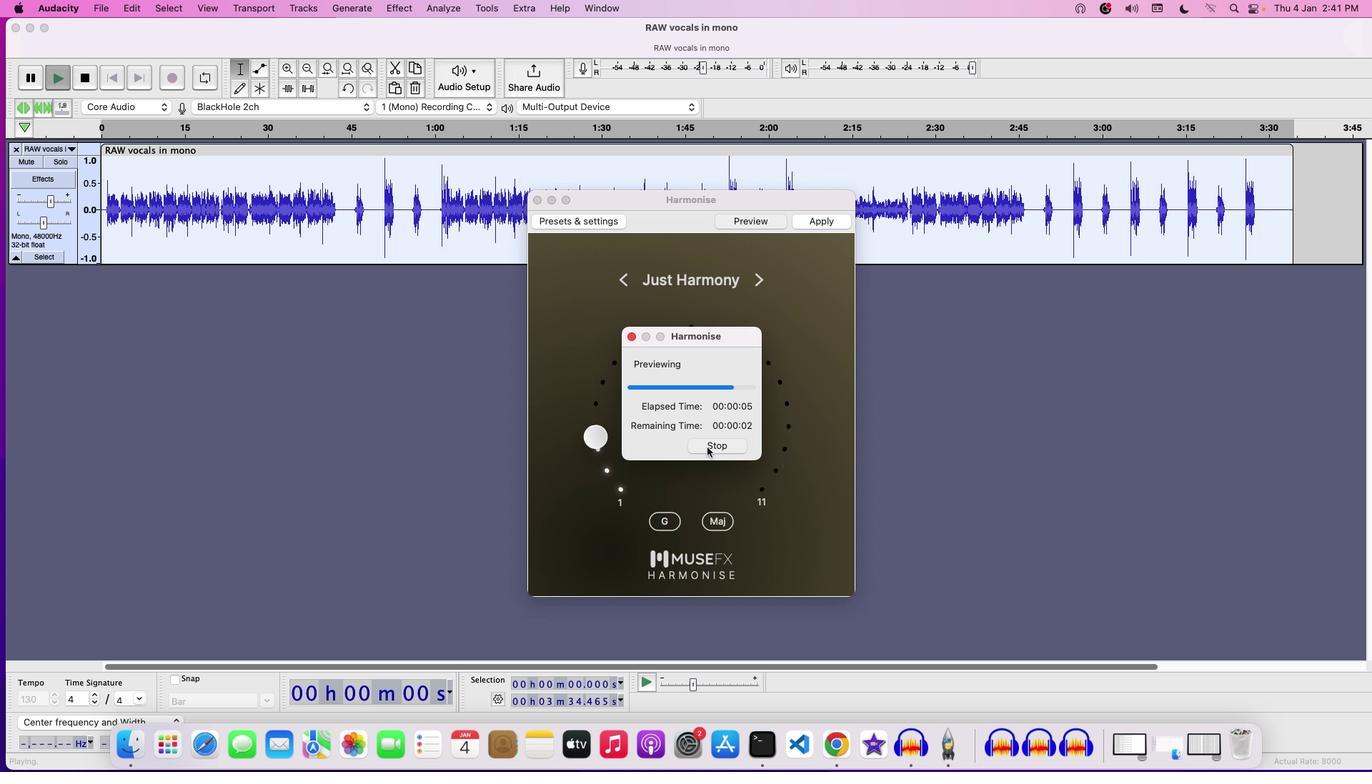 
Action: Mouse moved to (537, 205)
Screenshot: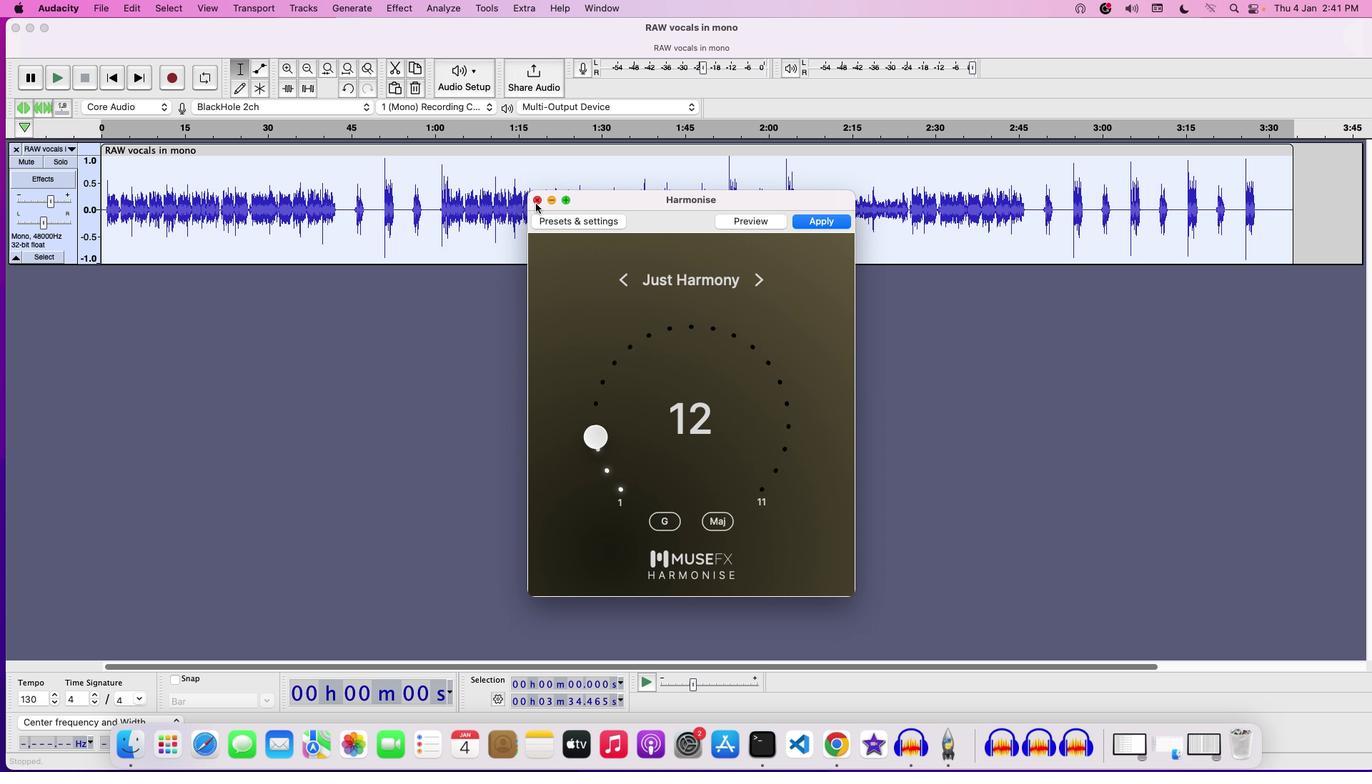 
Action: Mouse pressed left at (537, 205)
Screenshot: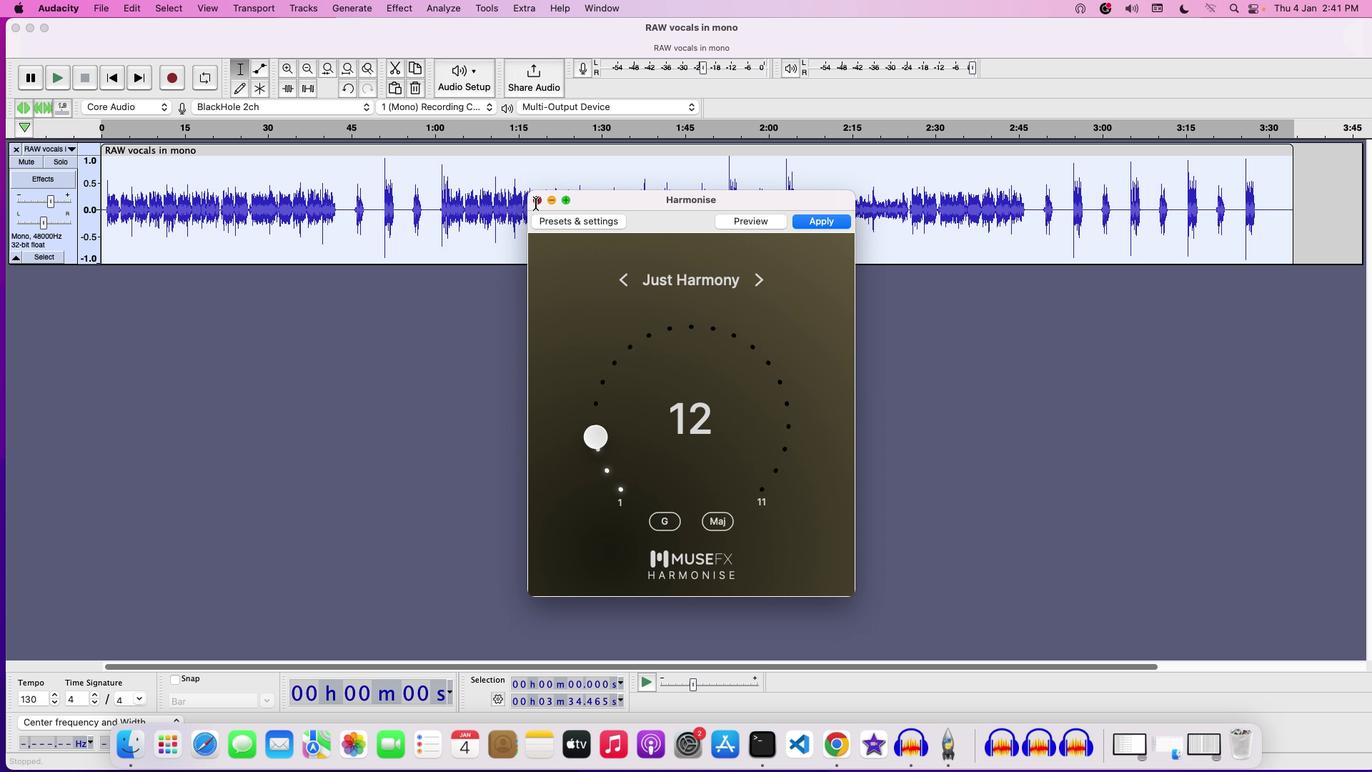 
Action: Mouse moved to (397, 9)
Screenshot: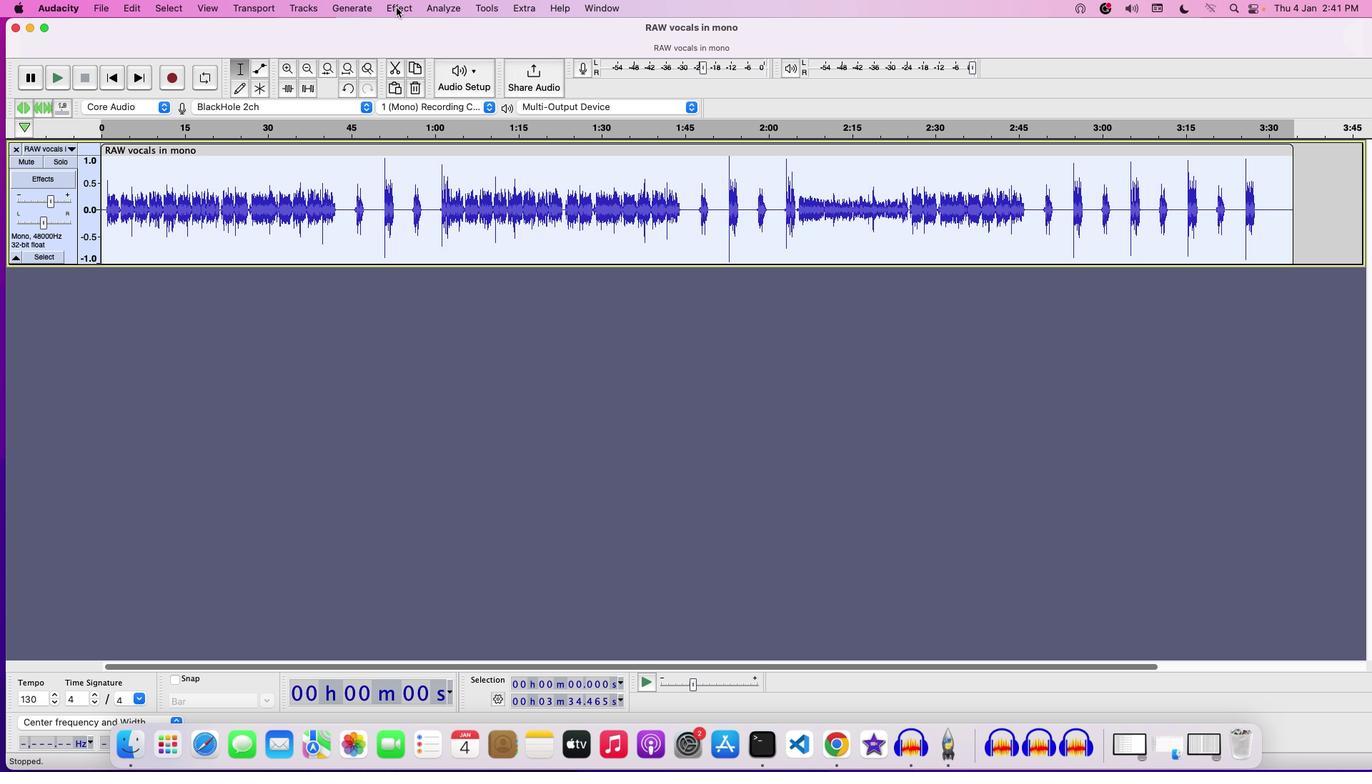 
Action: Mouse pressed left at (397, 9)
Screenshot: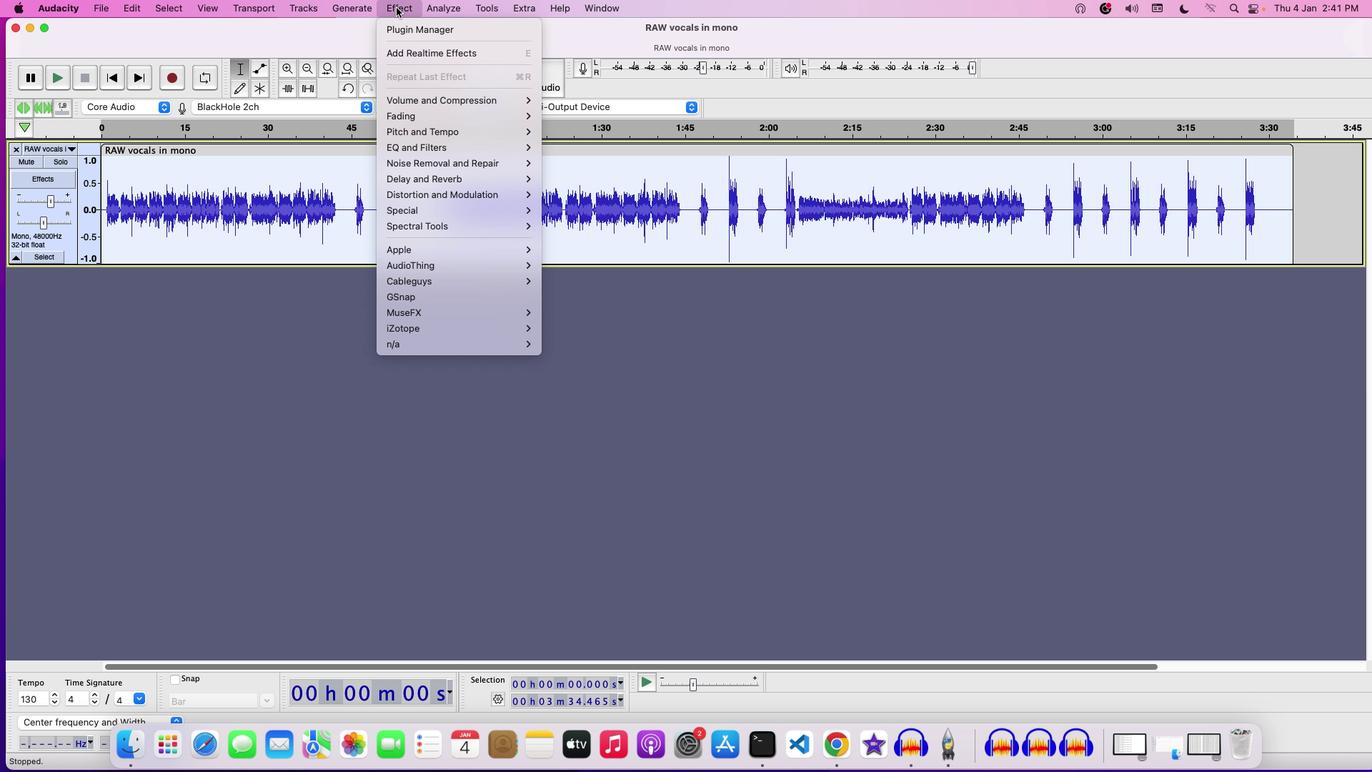 
Action: Mouse moved to (583, 392)
Screenshot: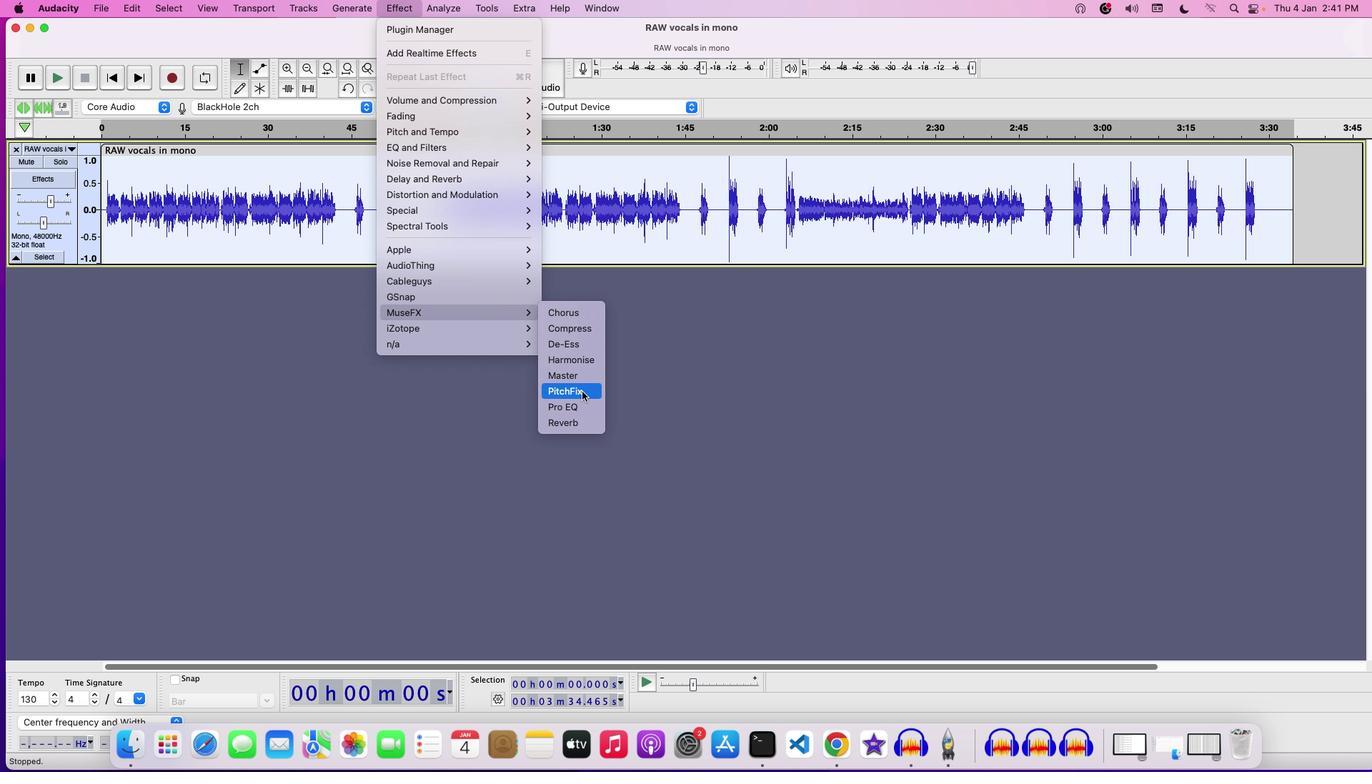 
Action: Mouse pressed left at (583, 392)
Screenshot: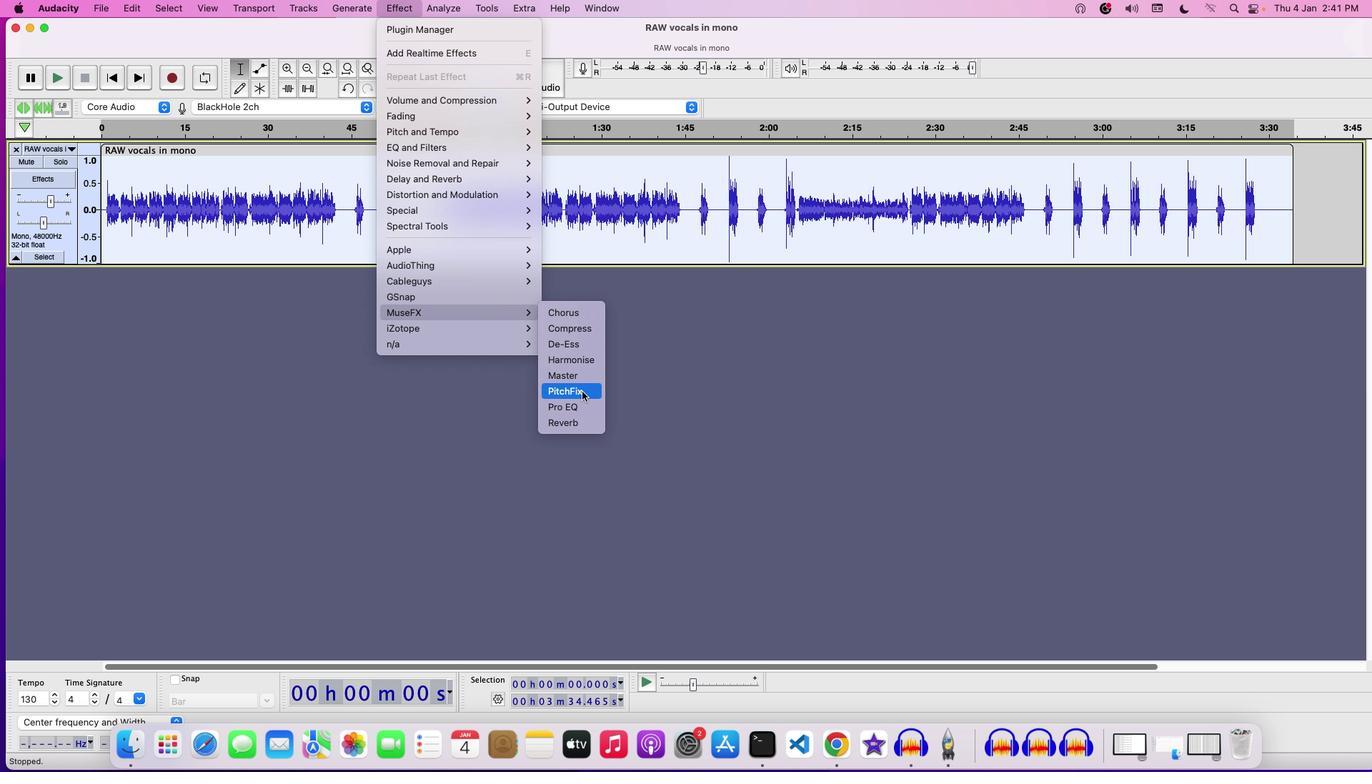 
Action: Mouse moved to (709, 327)
Screenshot: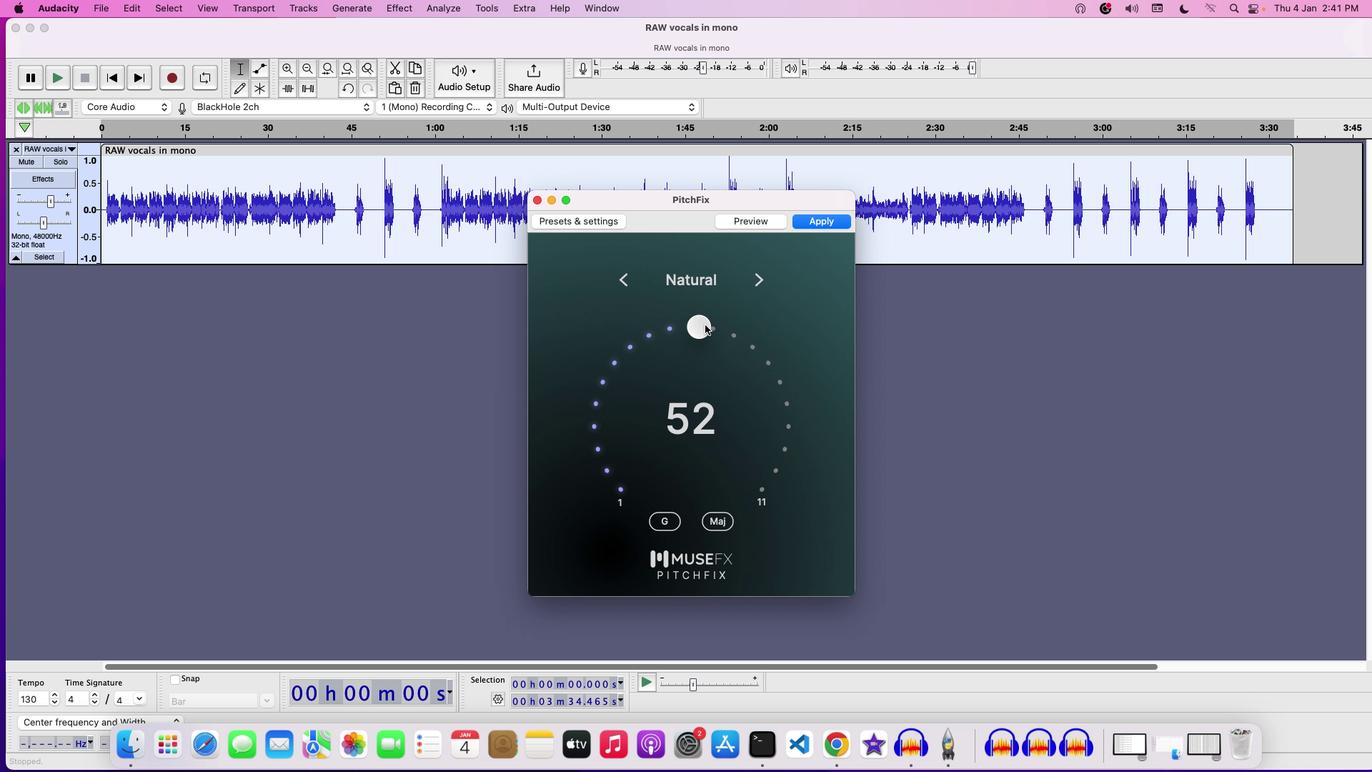 
Action: Mouse pressed left at (709, 327)
Screenshot: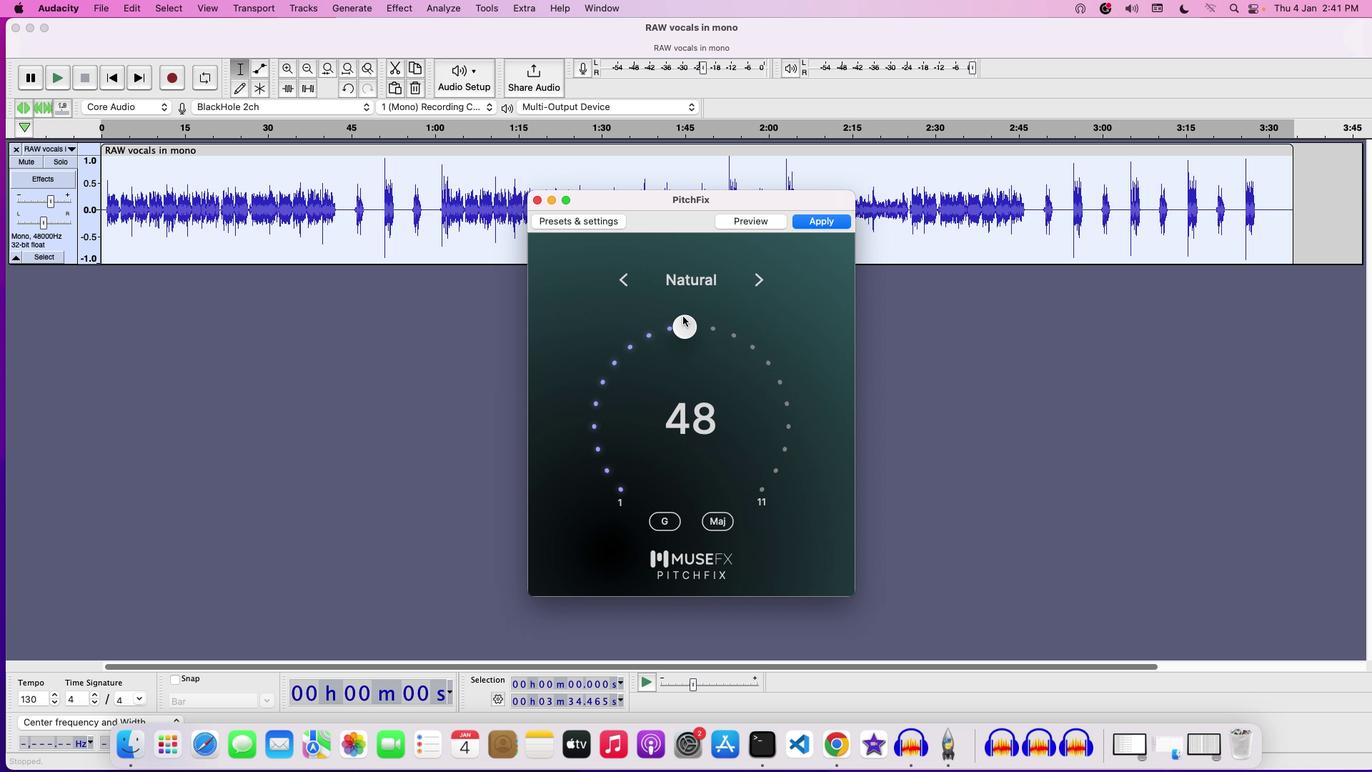 
Action: Mouse moved to (604, 403)
Screenshot: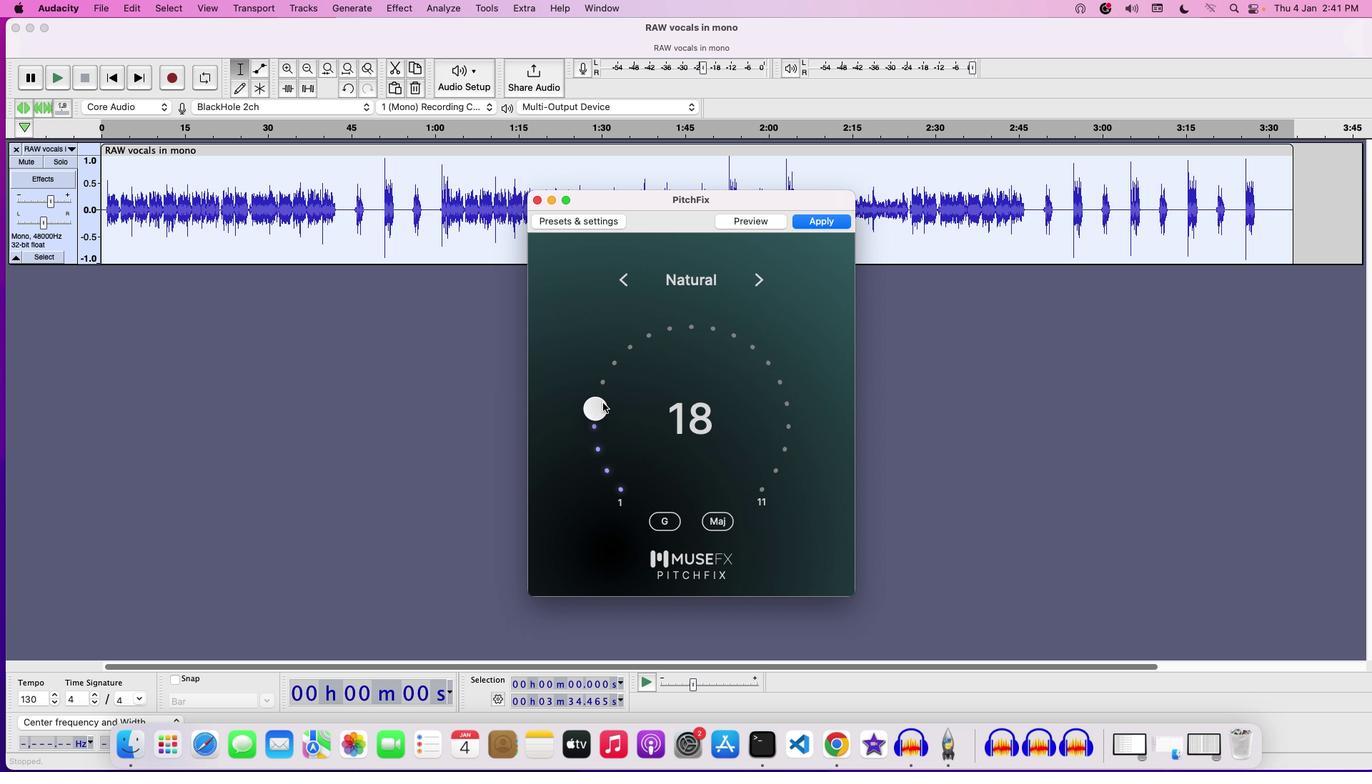 
Action: Mouse pressed left at (604, 403)
Screenshot: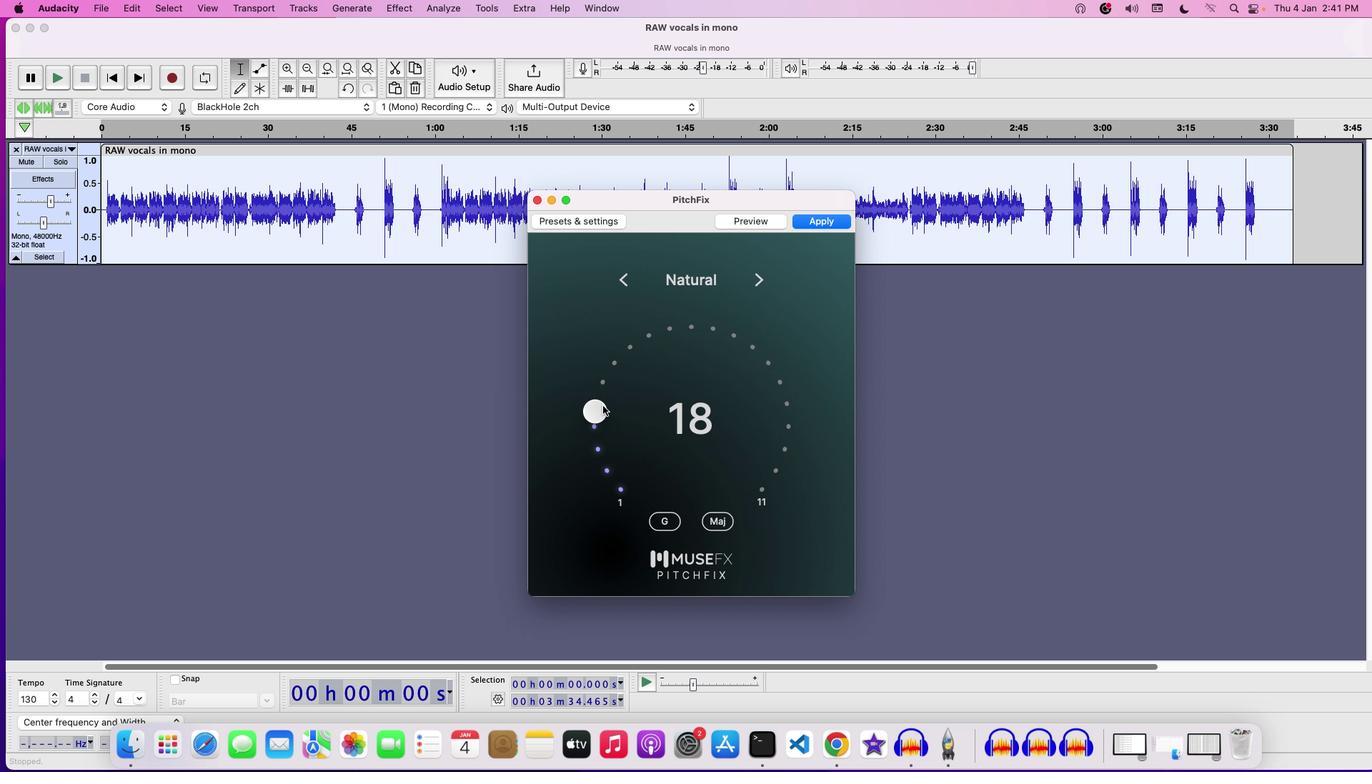 
Action: Mouse moved to (597, 430)
Screenshot: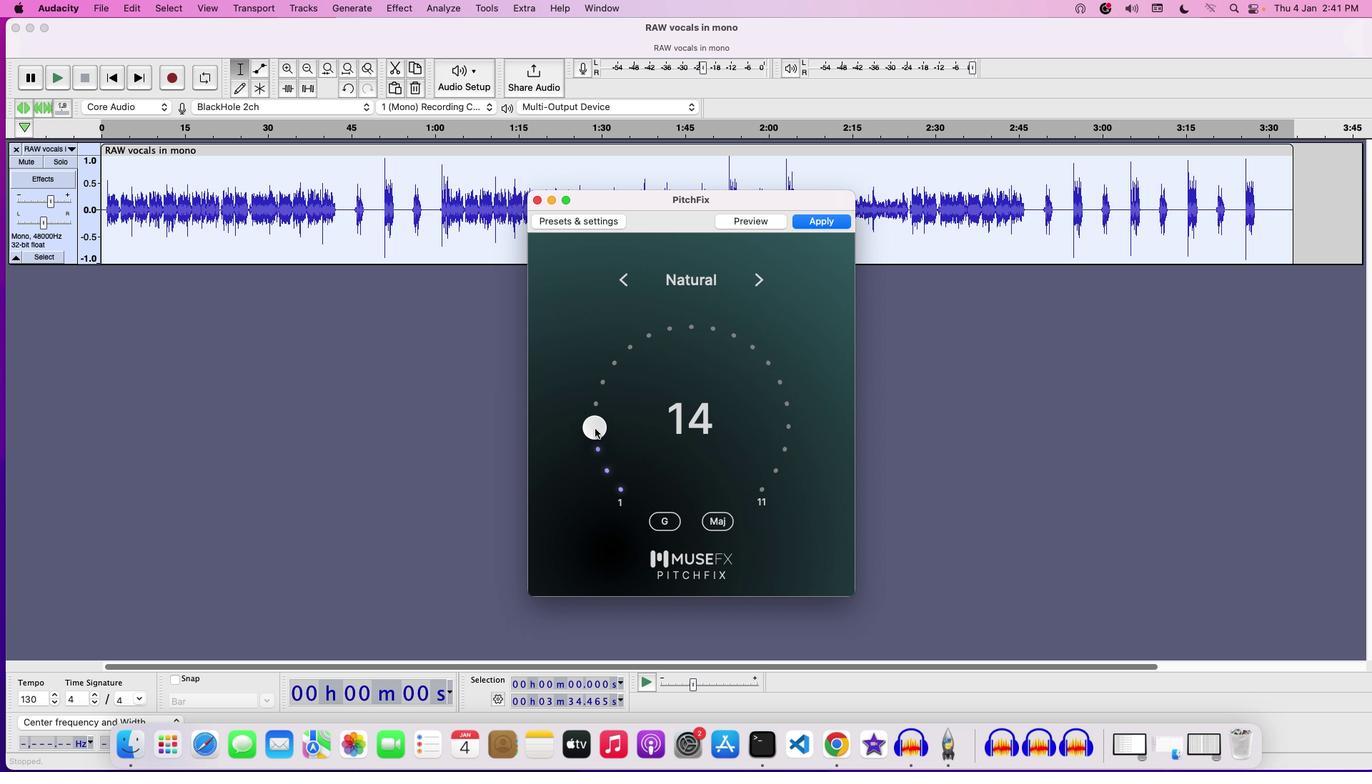 
Action: Mouse pressed left at (597, 430)
Screenshot: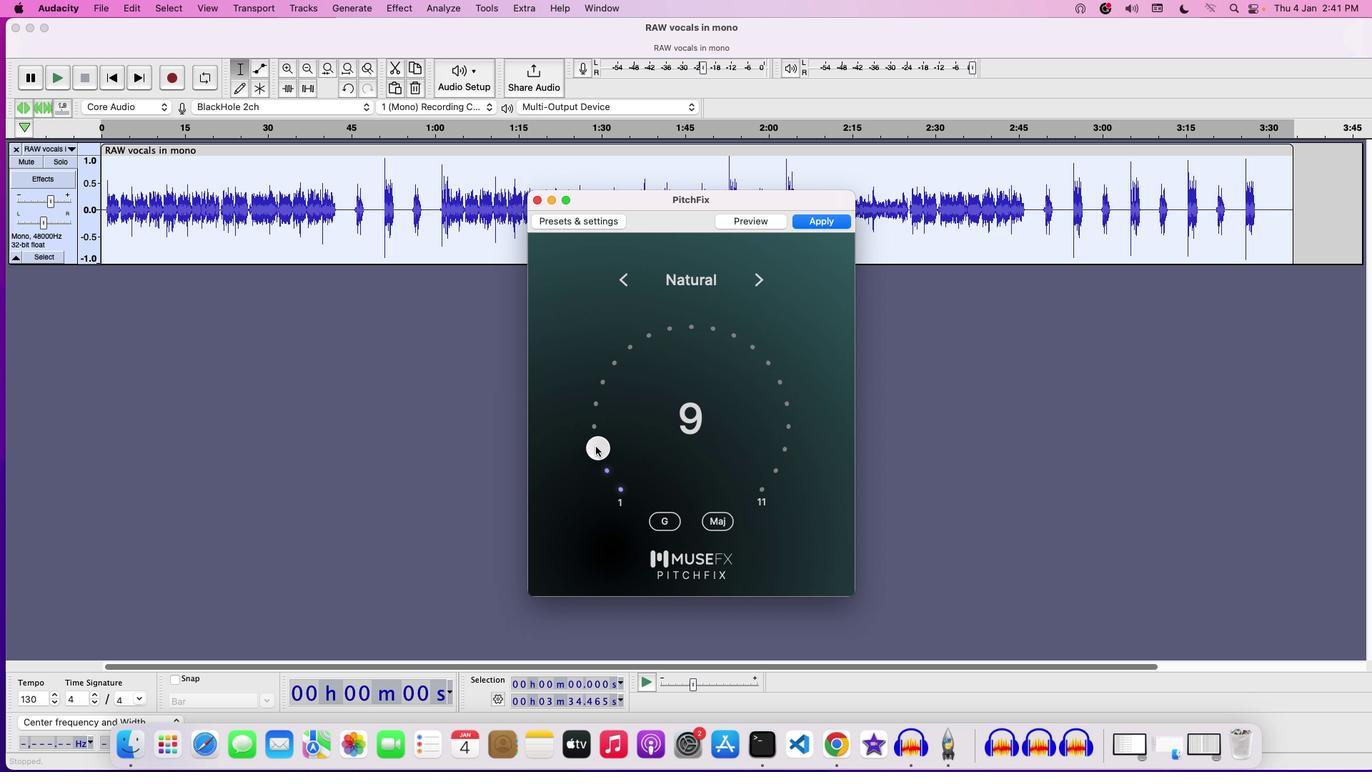 
Action: Mouse moved to (810, 227)
Screenshot: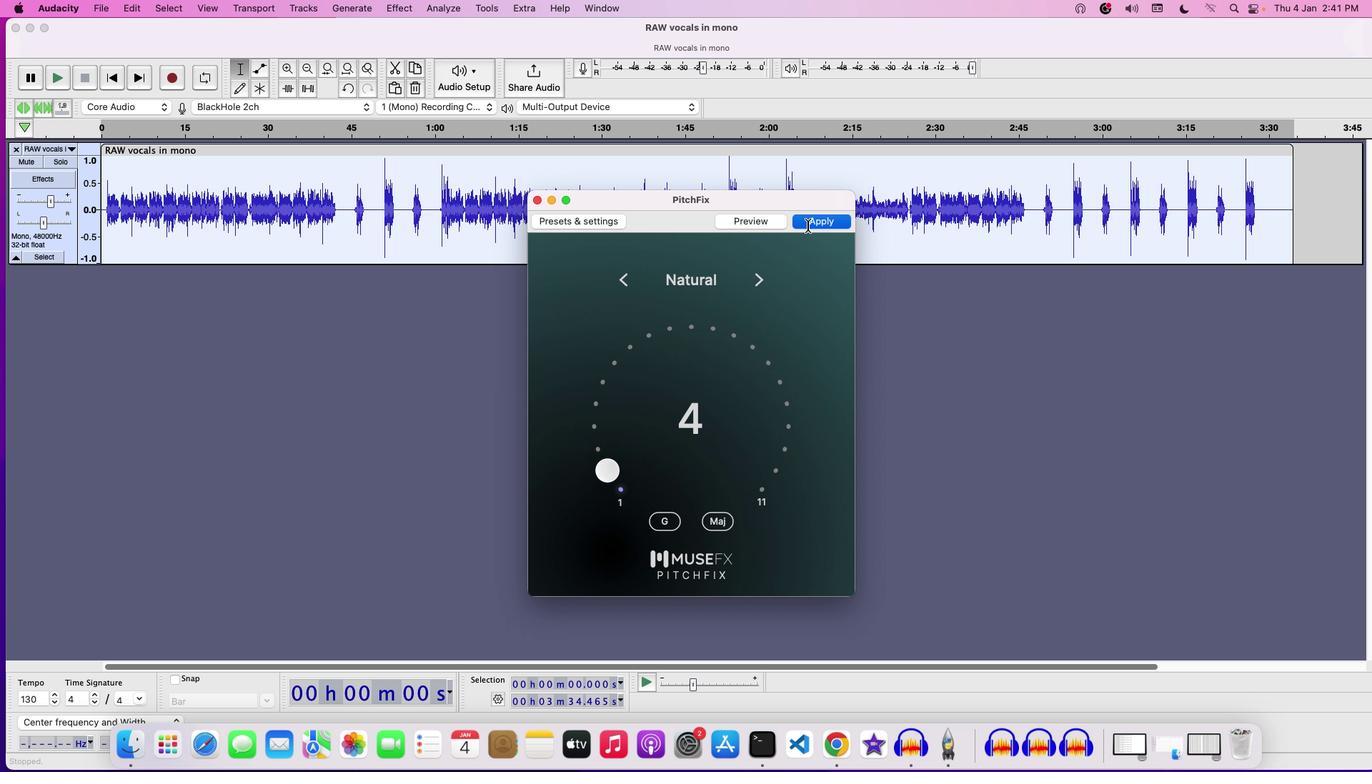 
Action: Mouse pressed left at (810, 227)
Screenshot: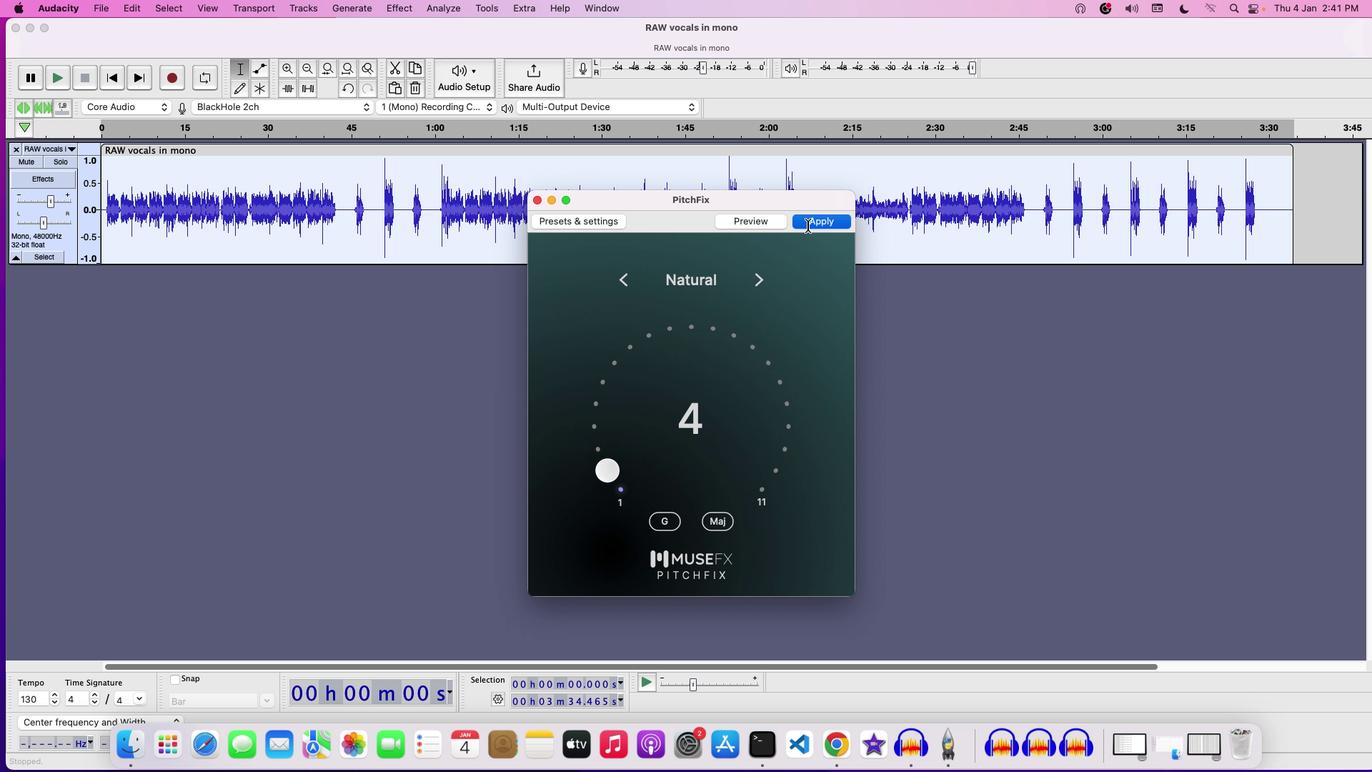 
Action: Mouse moved to (166, 221)
Screenshot: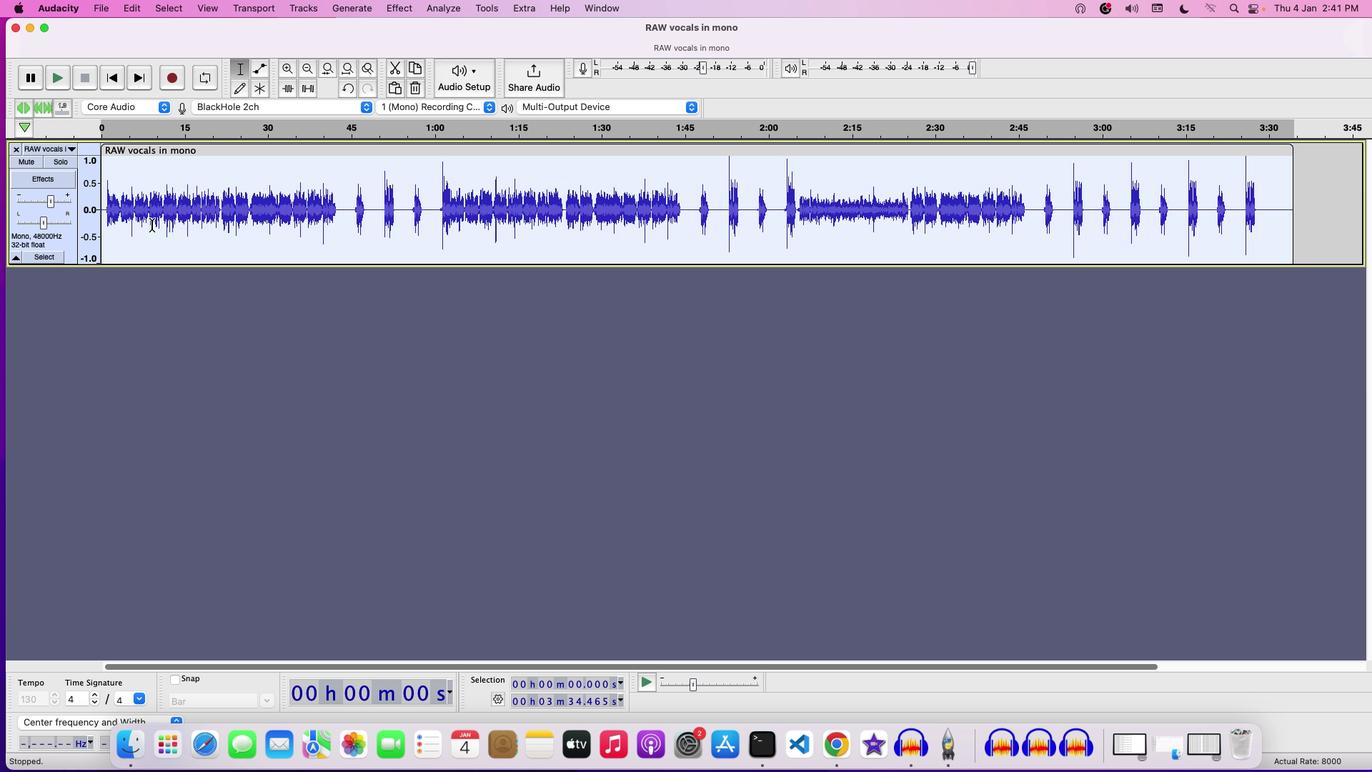 
Action: Key pressed Key.space
Screenshot: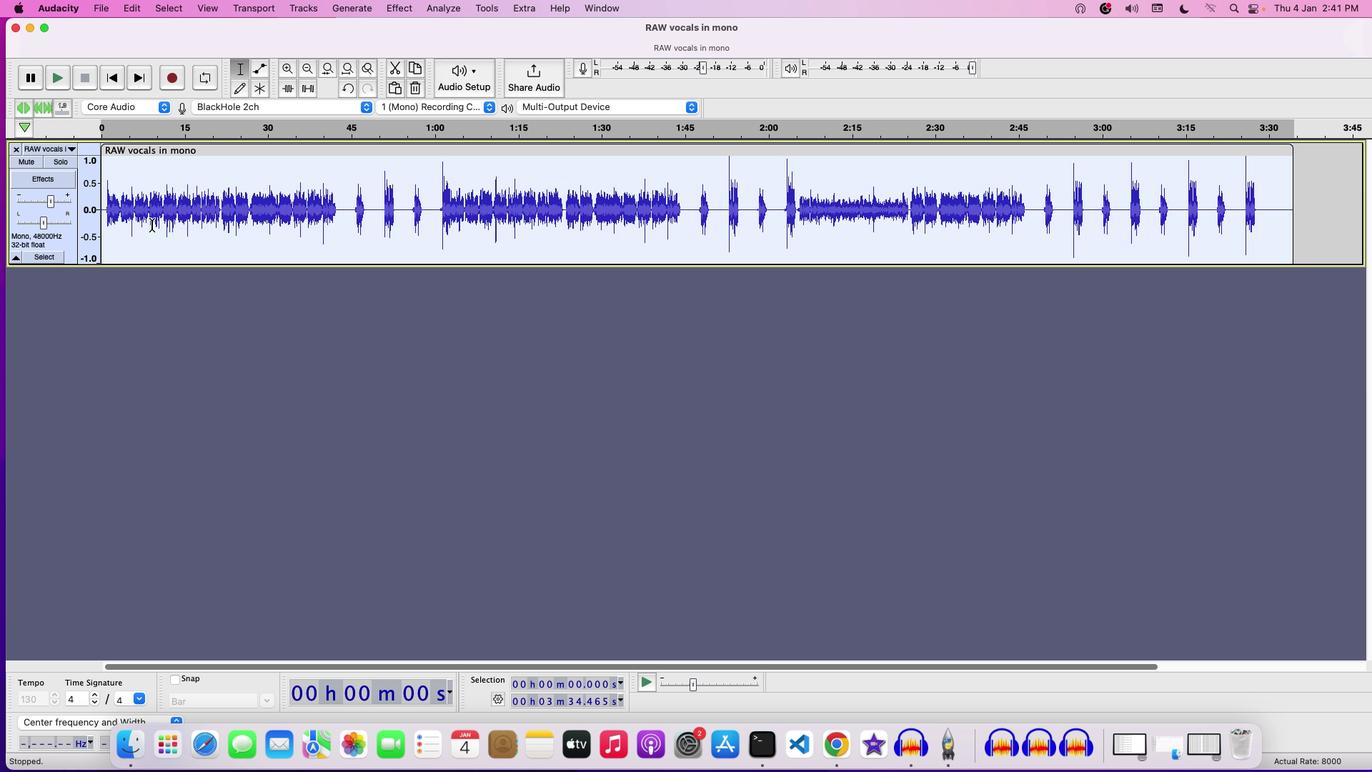 
Action: Mouse moved to (49, 211)
Screenshot: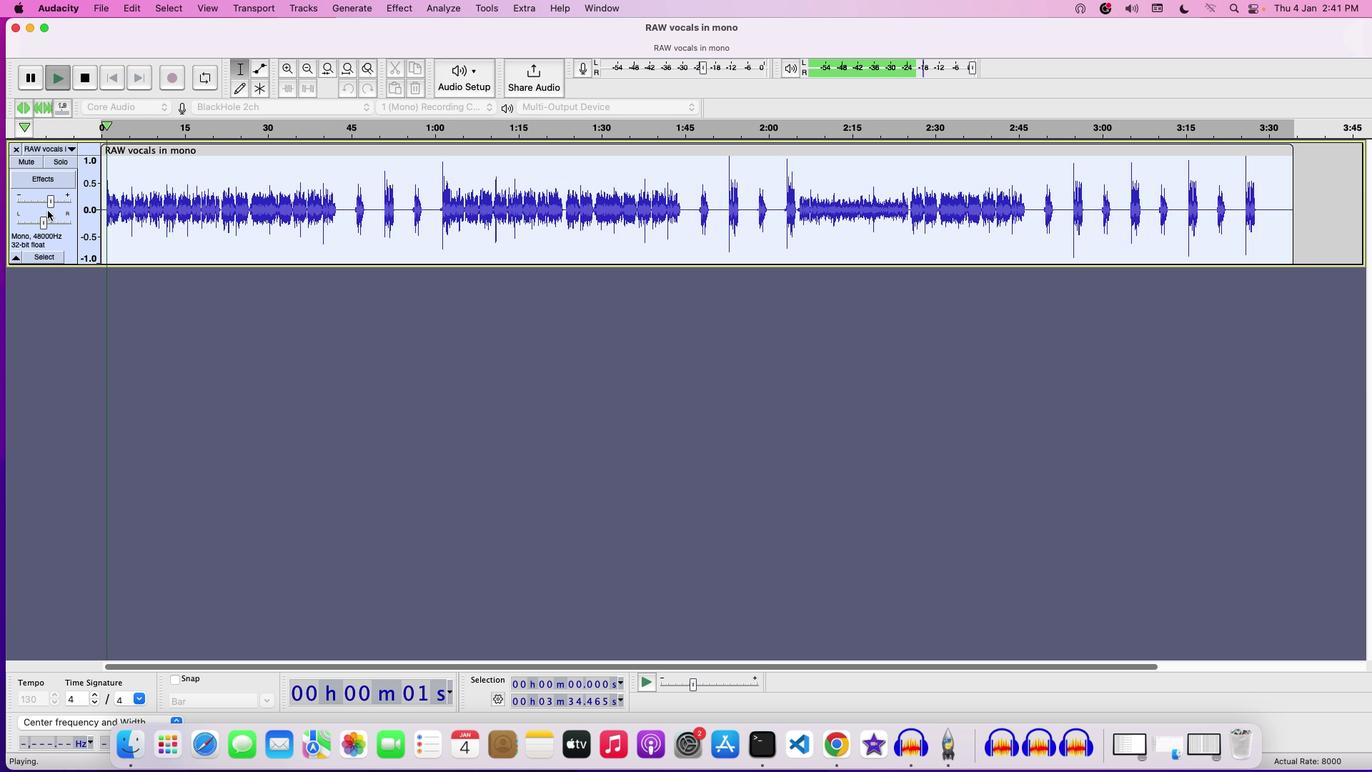
Action: Mouse pressed left at (49, 211)
Screenshot: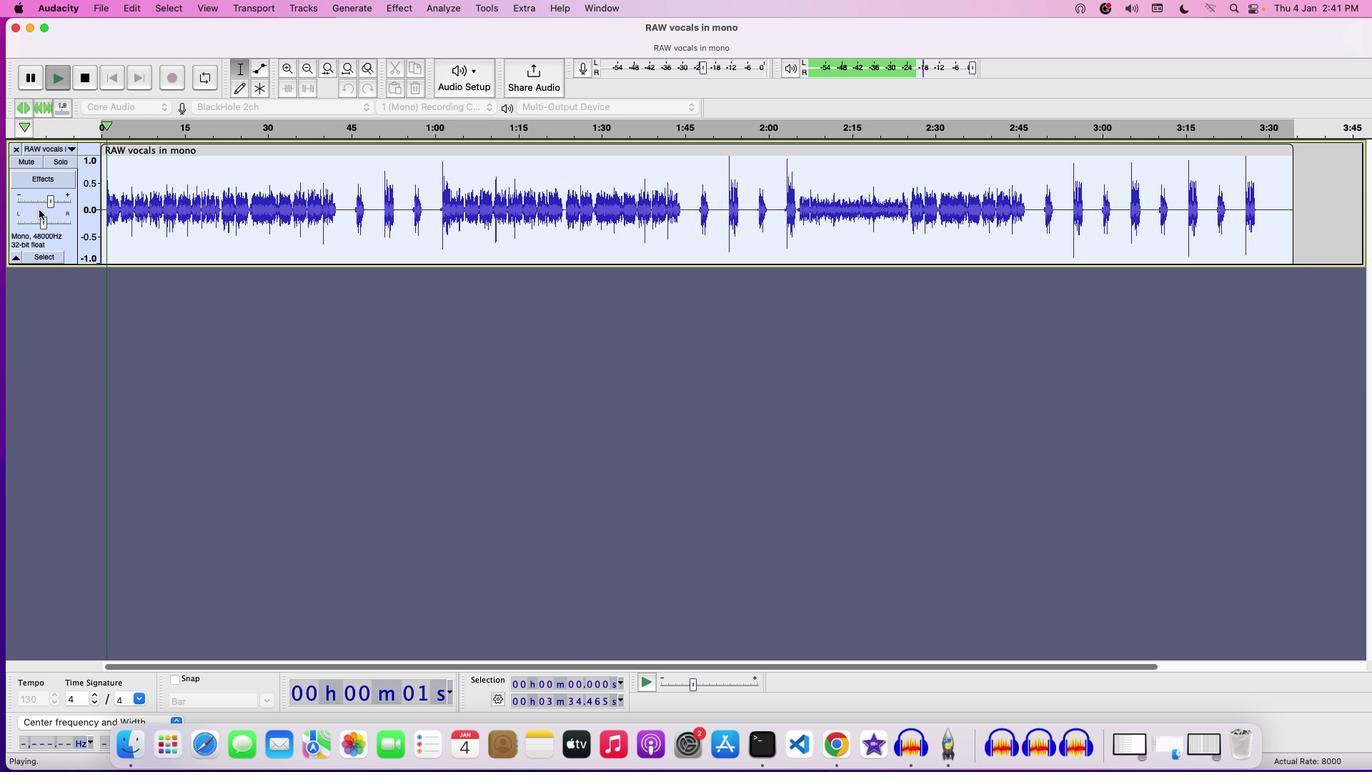 
Action: Mouse moved to (54, 201)
Screenshot: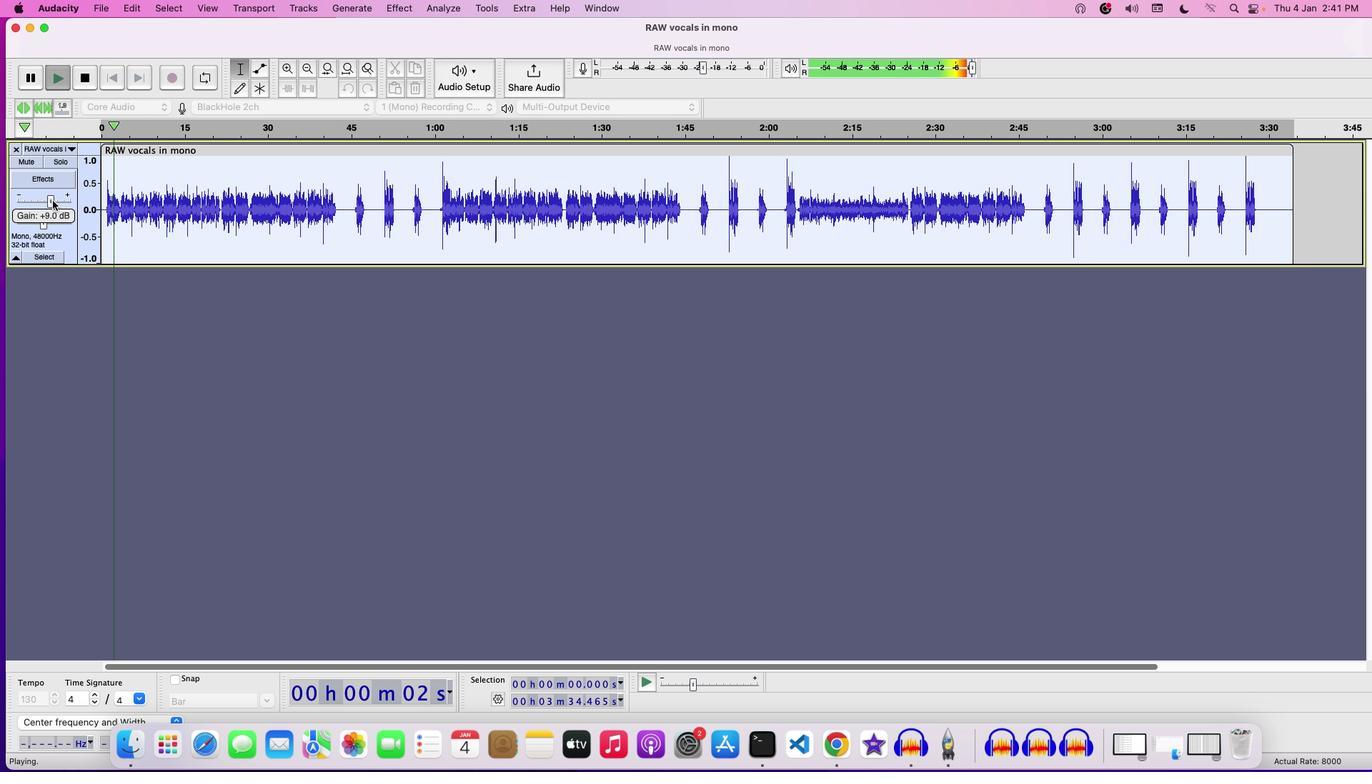 
Action: Mouse pressed left at (54, 201)
Screenshot: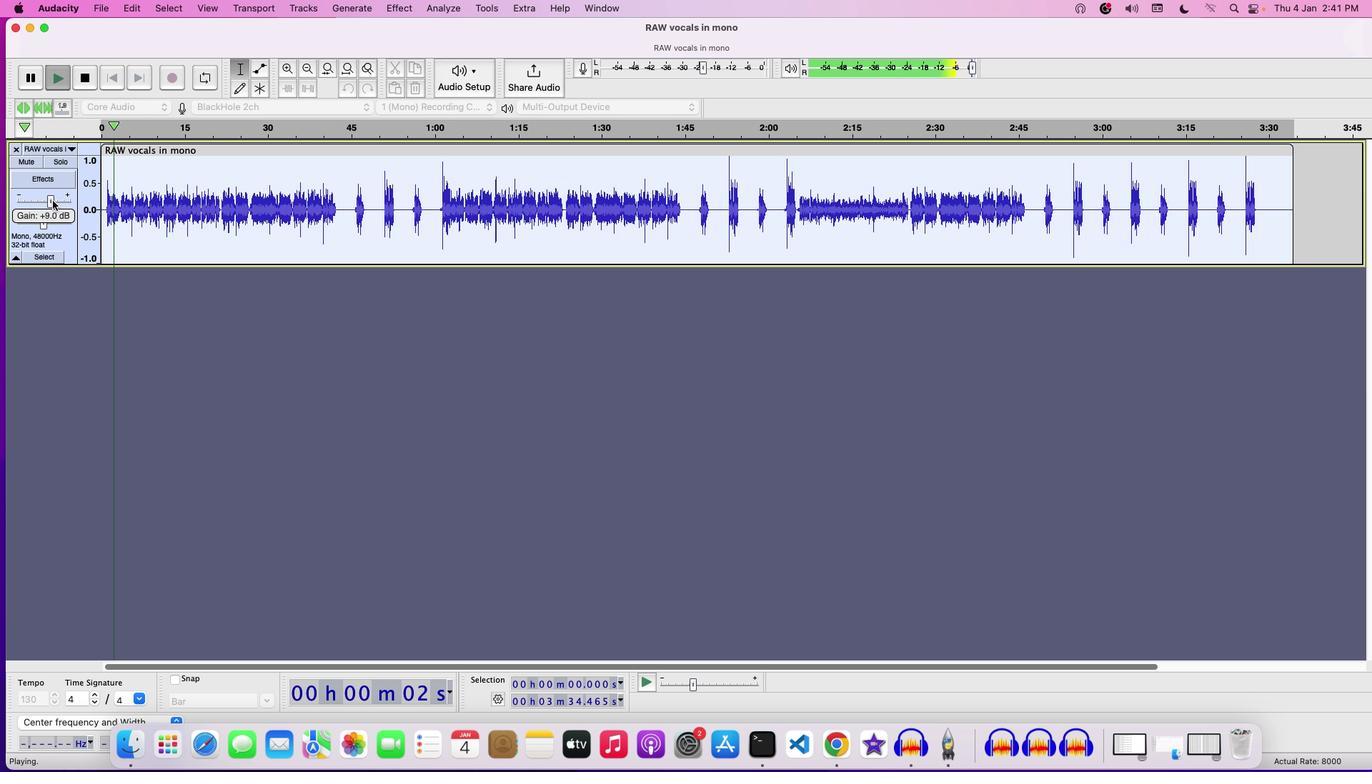 
Action: Mouse moved to (47, 203)
Screenshot: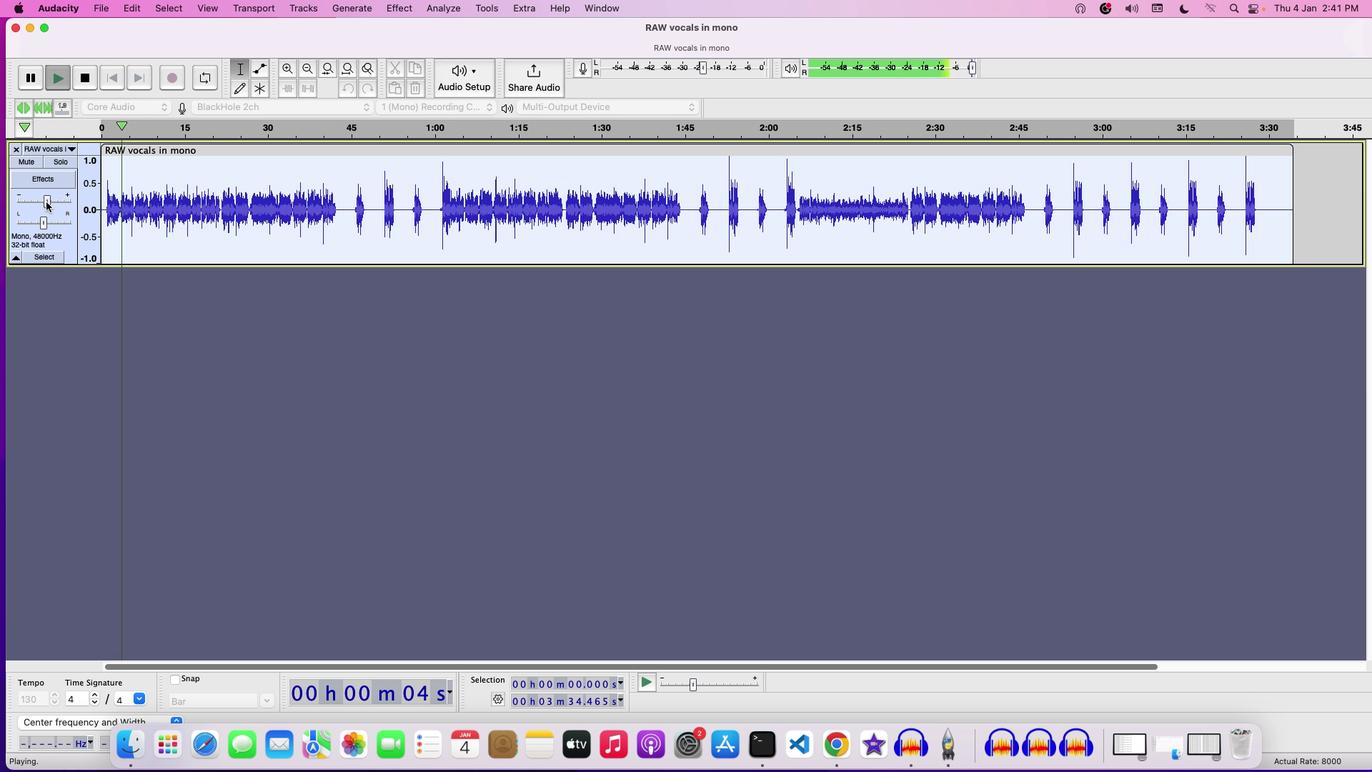 
Action: Mouse pressed left at (47, 203)
Screenshot: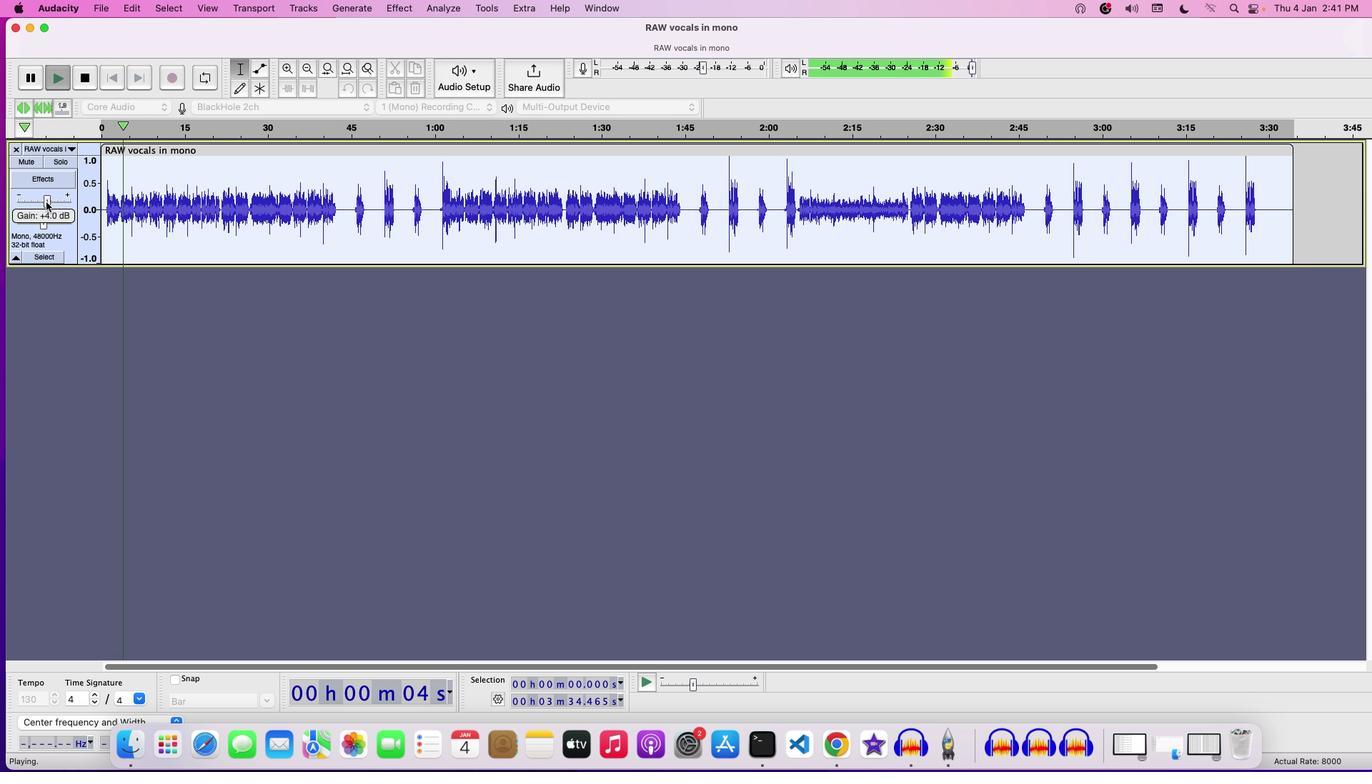 
Action: Mouse moved to (203, 185)
Screenshot: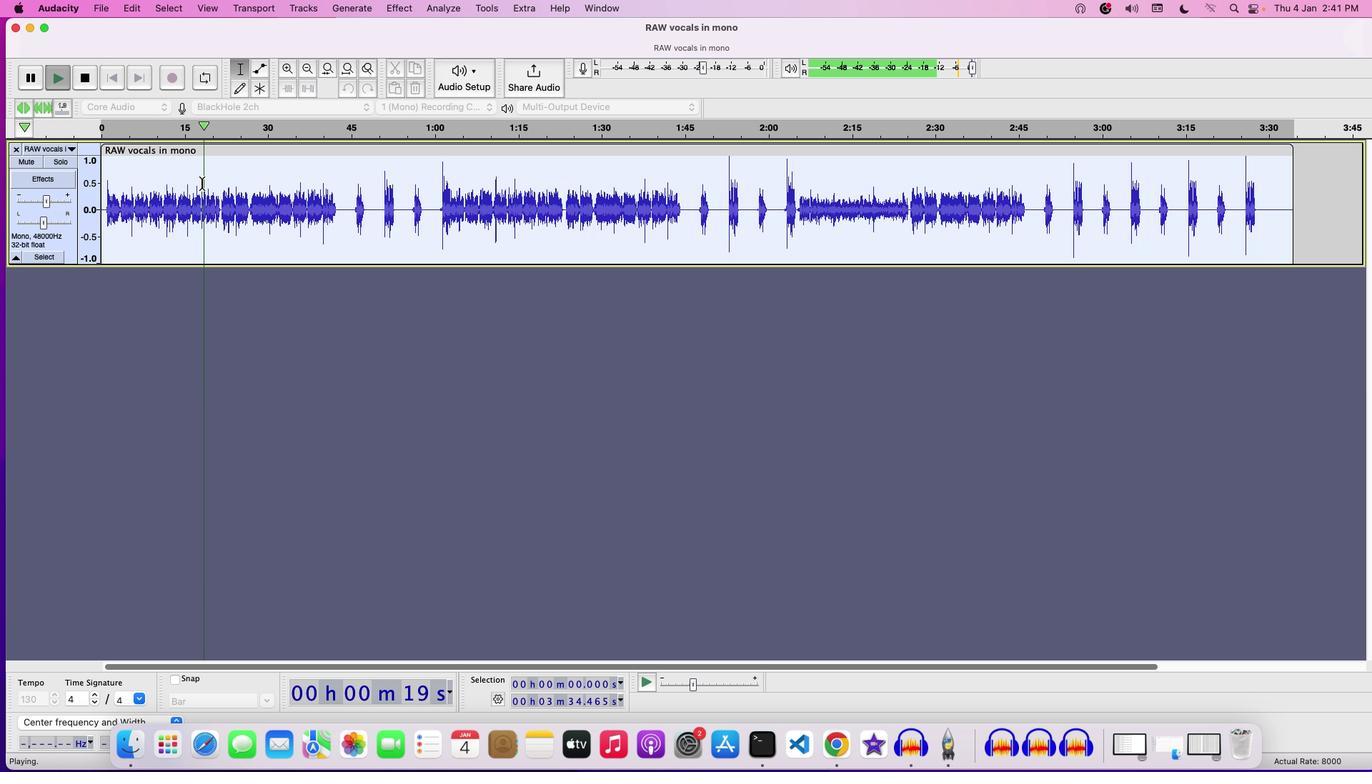 
Action: Key pressed Key.space
Screenshot: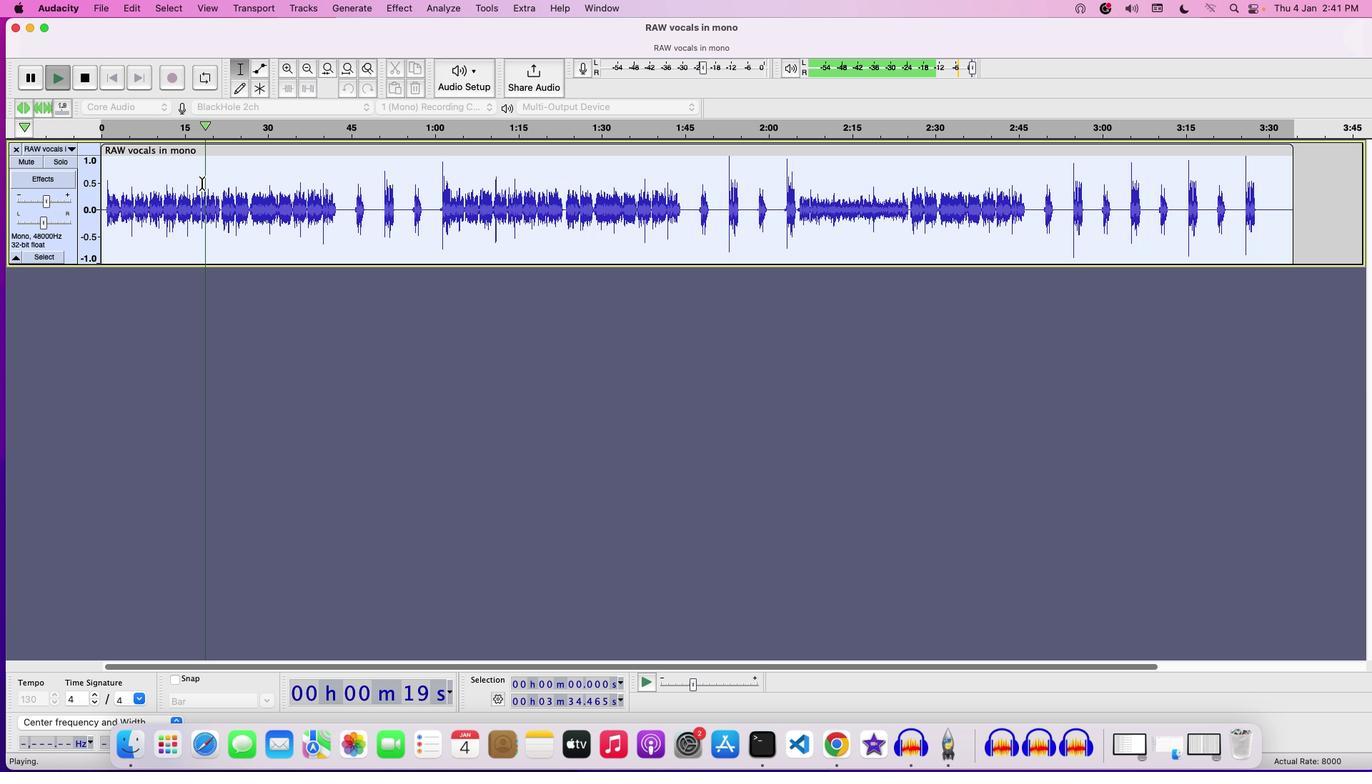 
Action: Mouse moved to (96, 10)
Screenshot: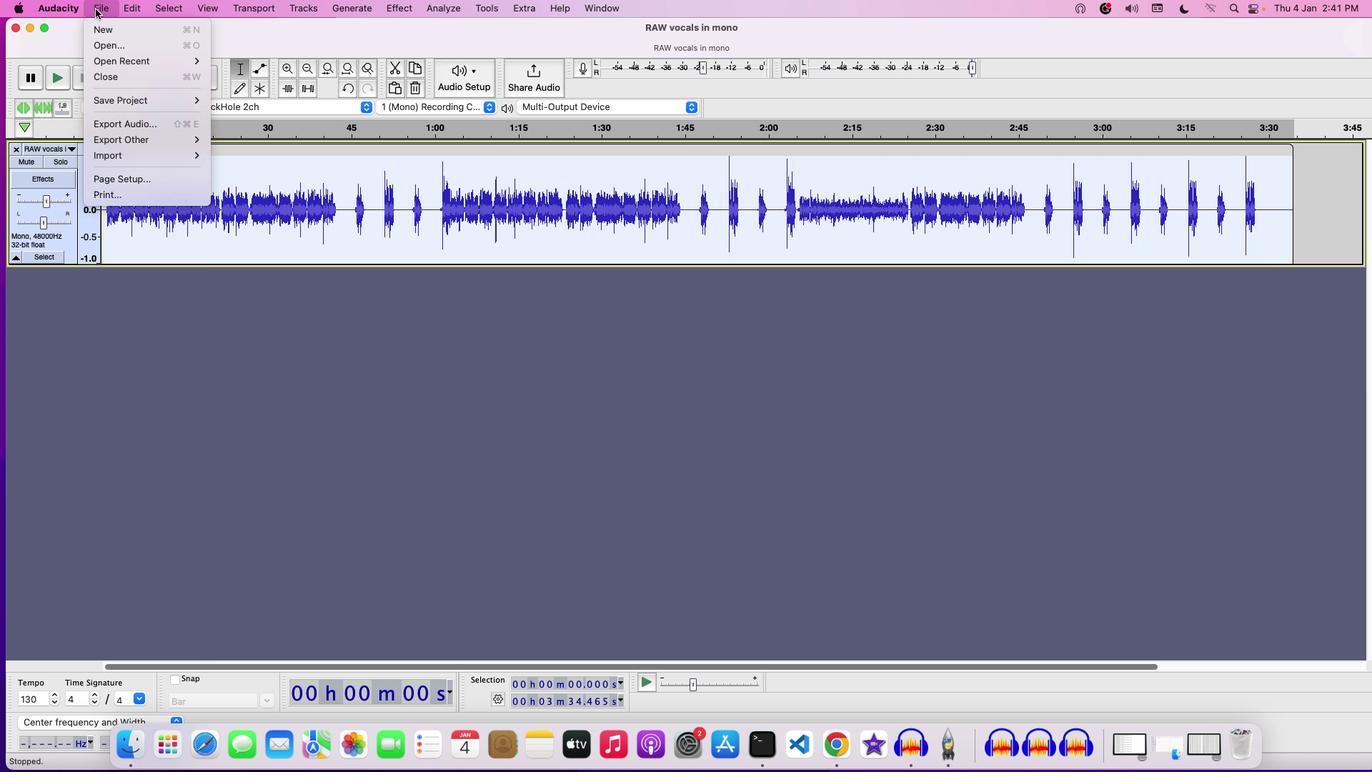 
Action: Mouse pressed left at (96, 10)
Screenshot: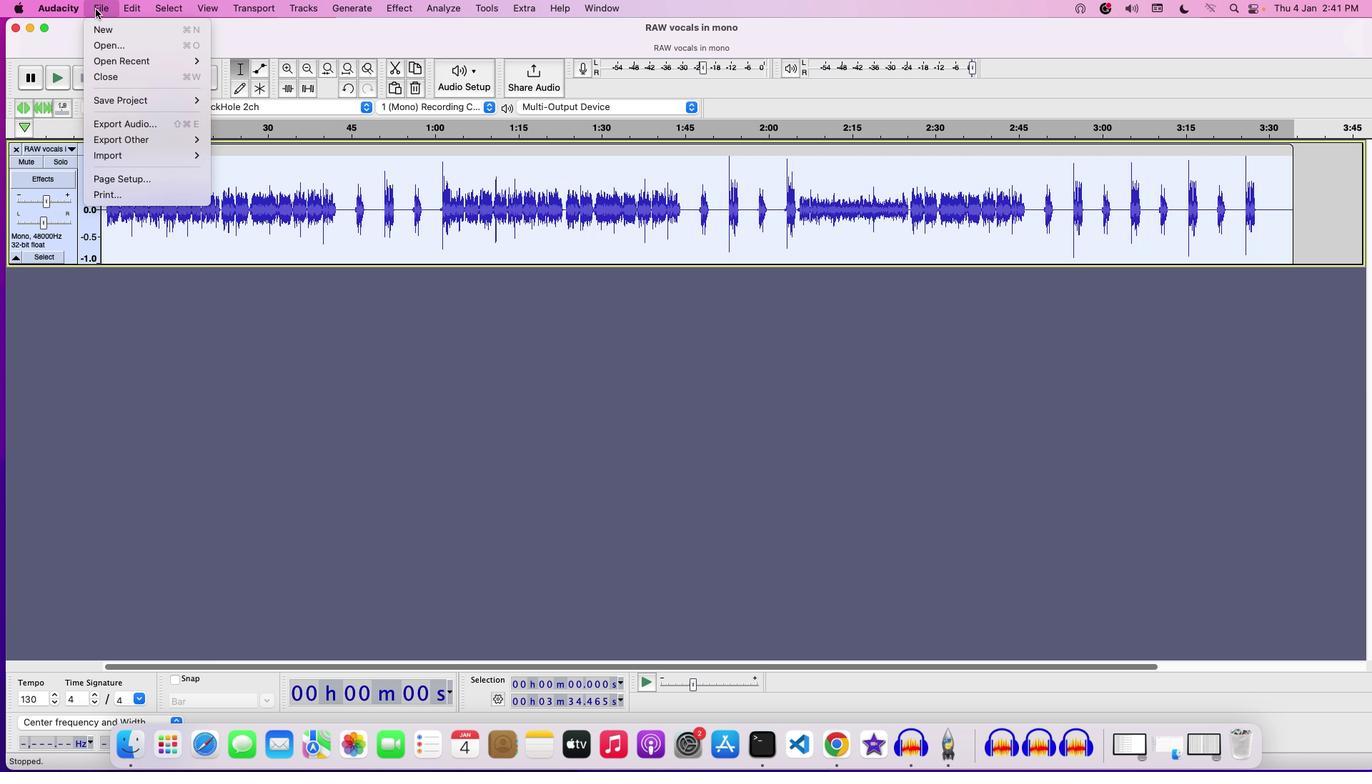 
Action: Mouse moved to (122, 105)
Screenshot: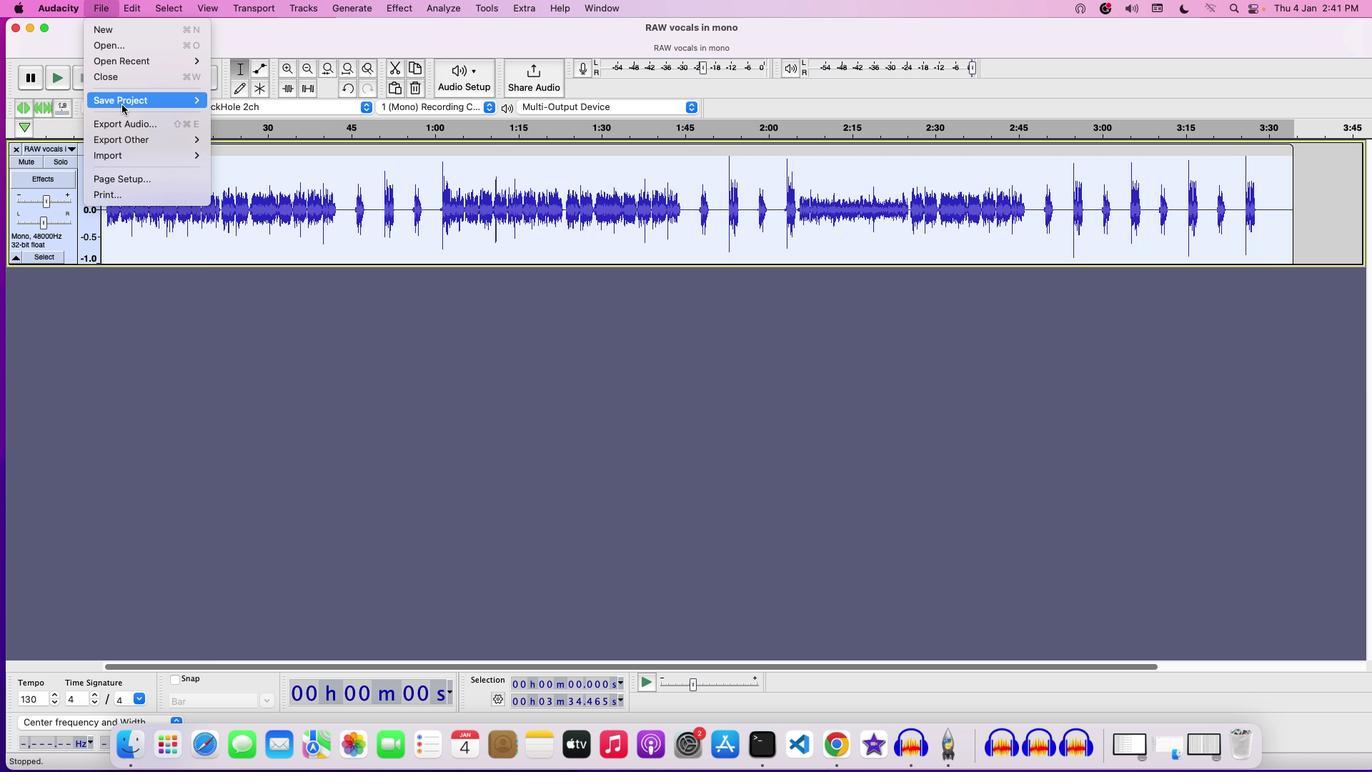 
Action: Mouse pressed left at (122, 105)
Screenshot: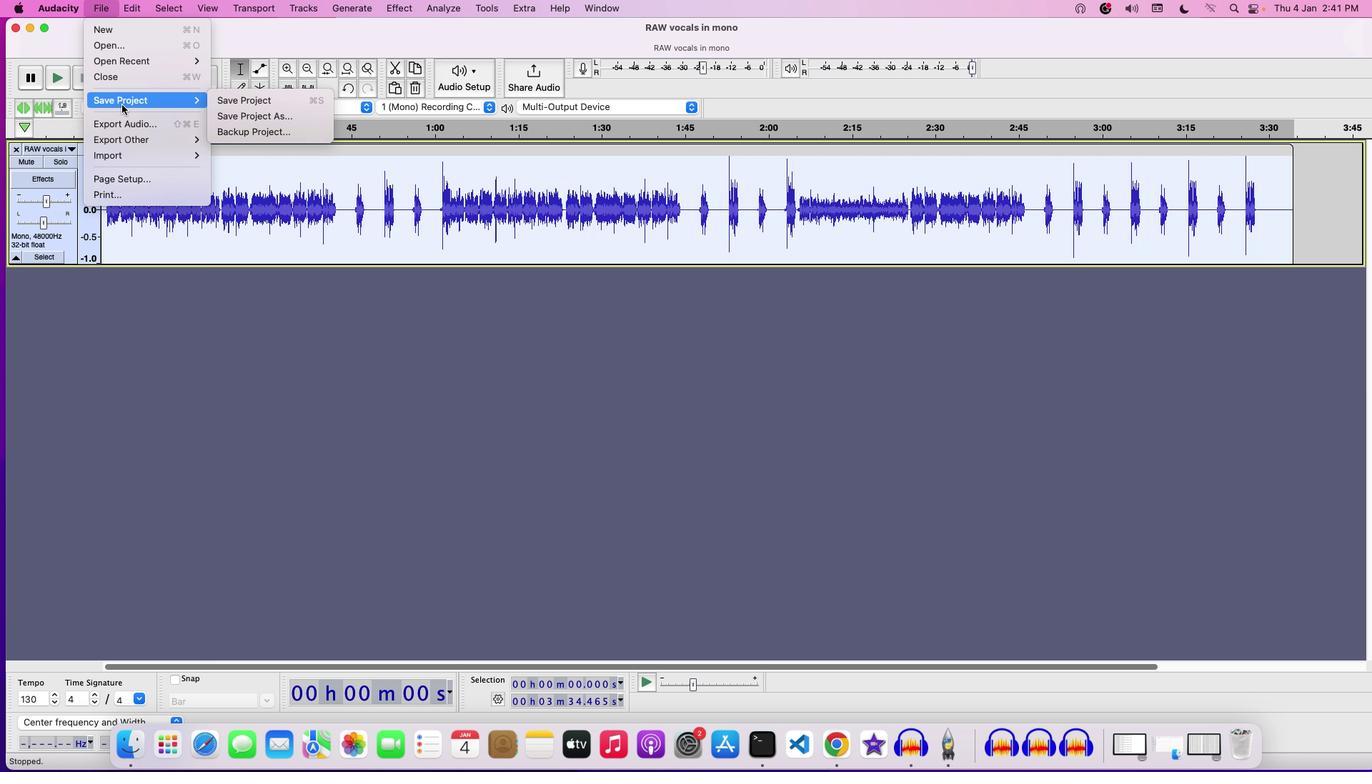 
Action: Mouse moved to (252, 107)
Screenshot: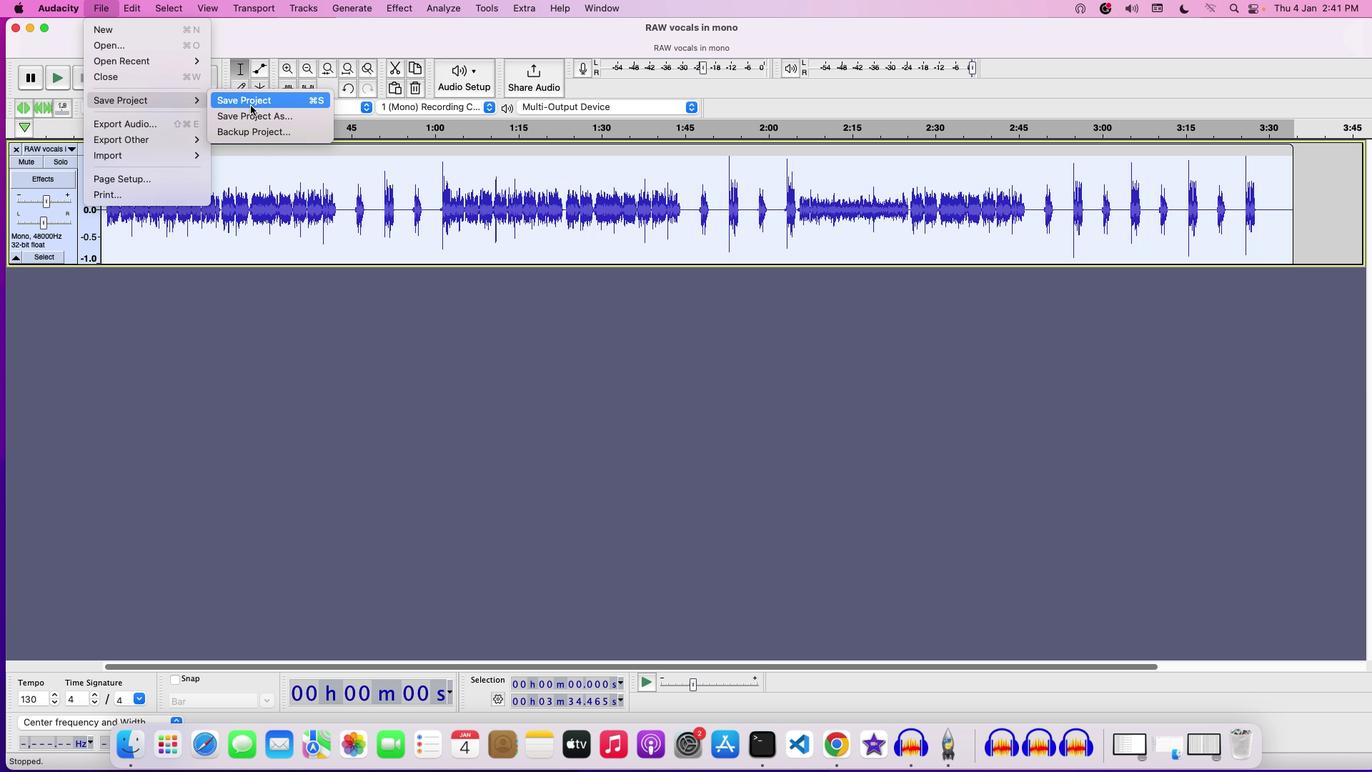 
Action: Mouse pressed left at (252, 107)
Screenshot: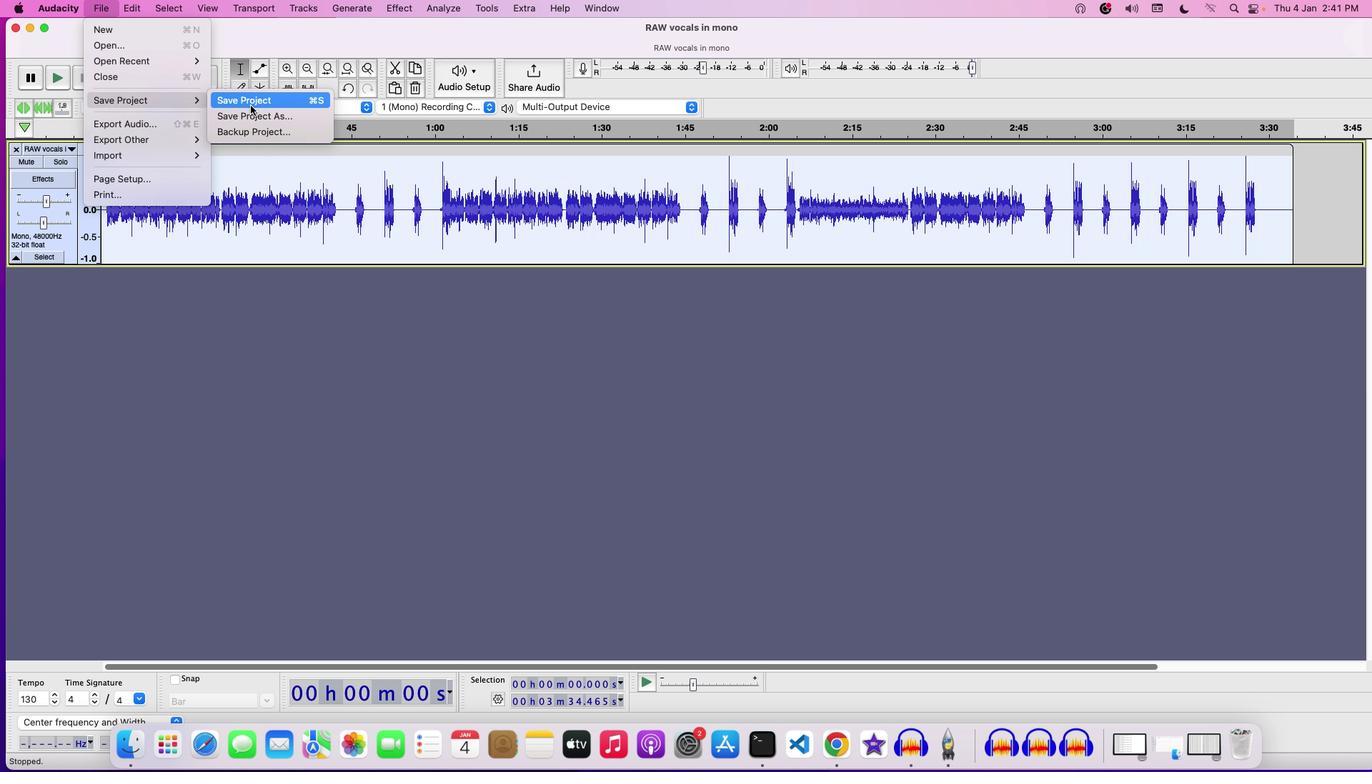 
Action: Mouse moved to (636, 243)
Screenshot: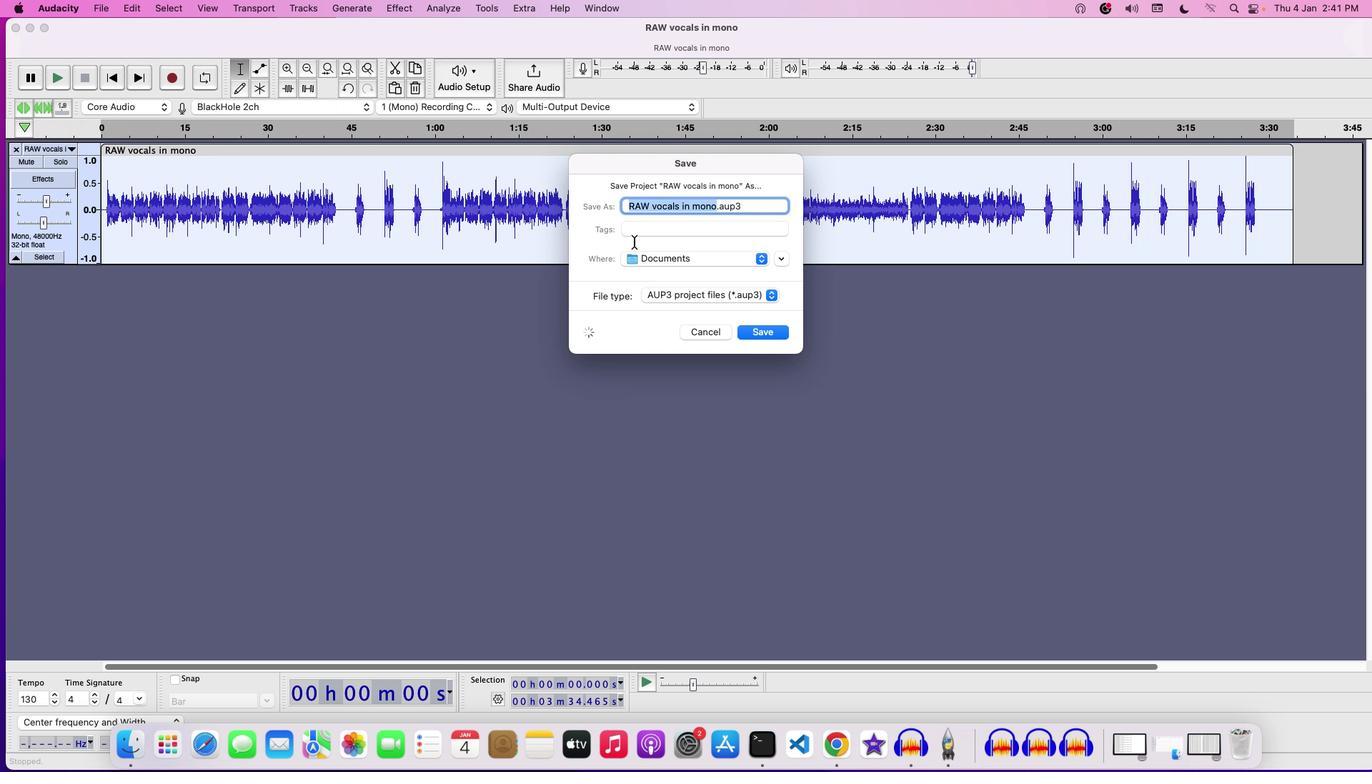 
Action: Key pressed Key.backspace'A''U''T''O'Key.space'T''U''N''E'Key.space'E''F''F''E''C''T'
Screenshot: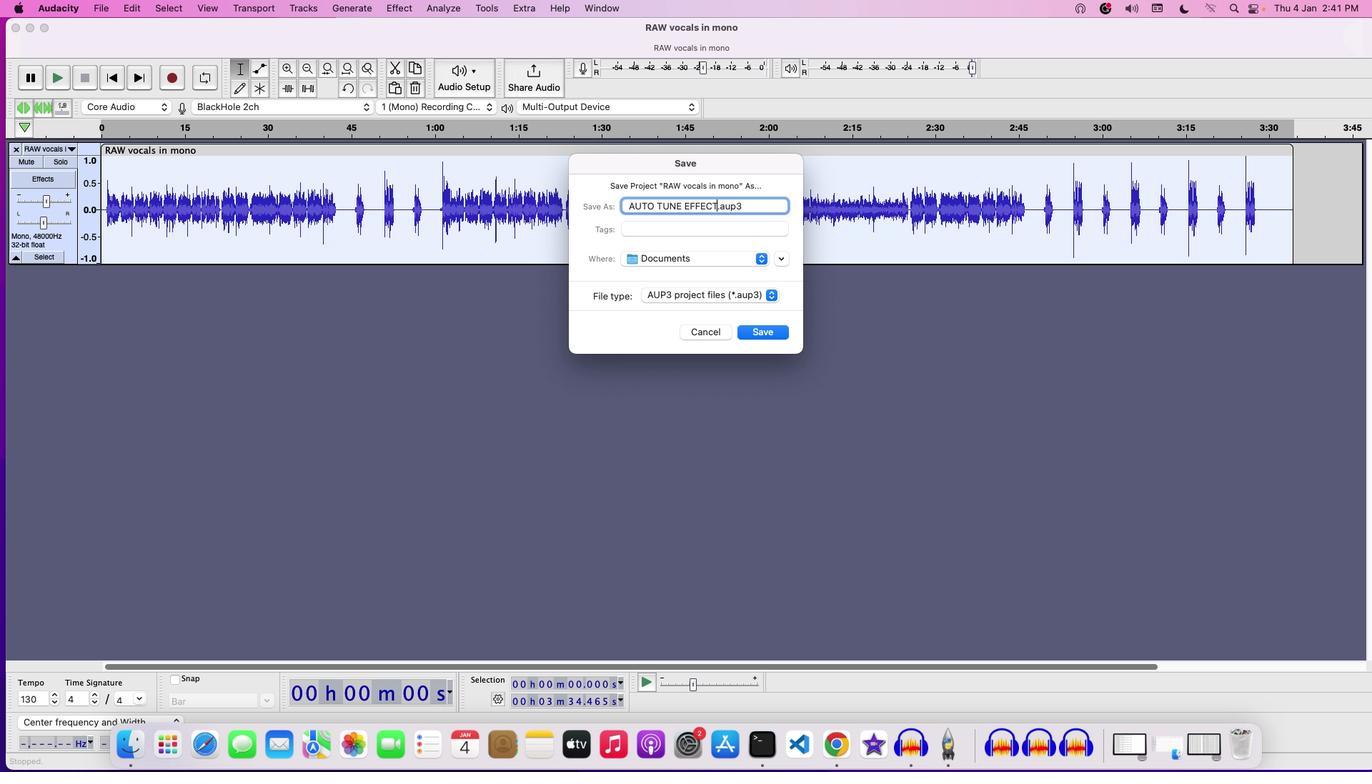 
Action: Mouse moved to (777, 329)
Screenshot: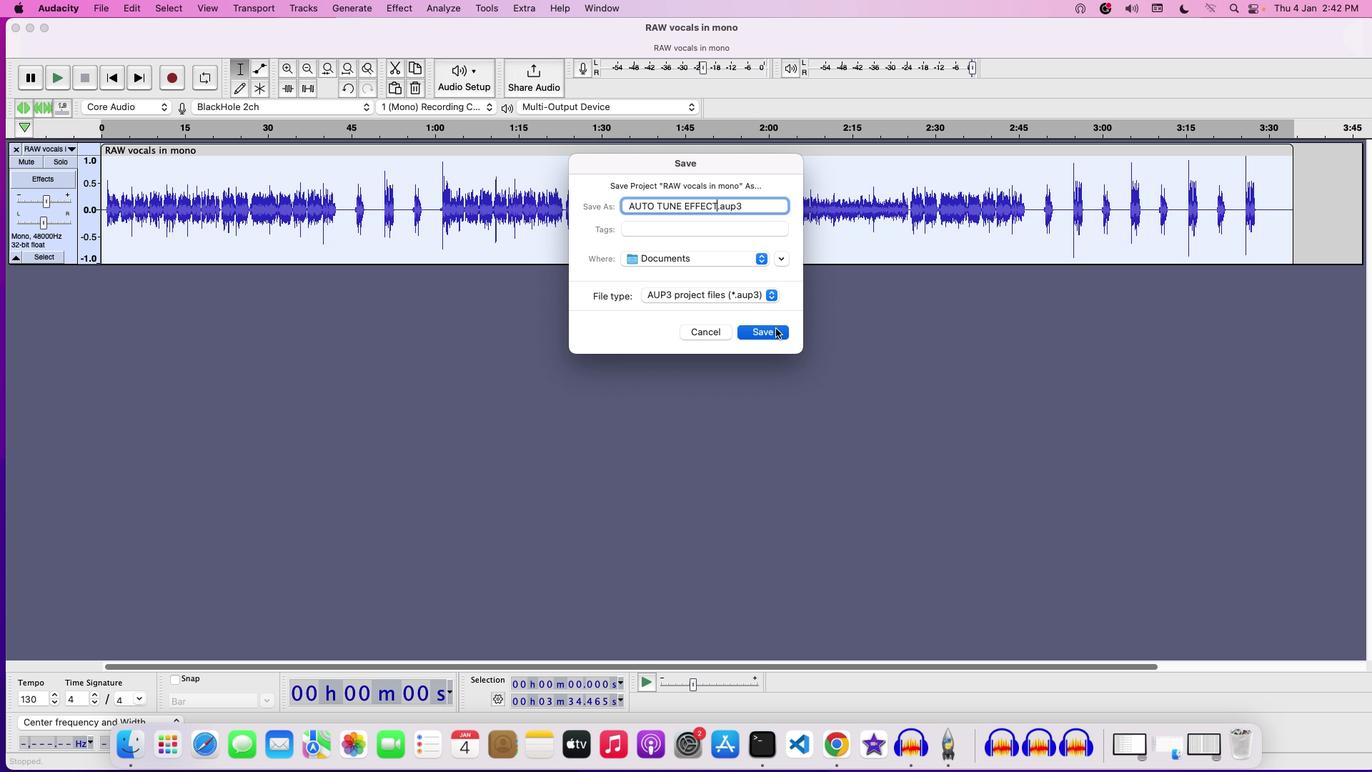 
Action: Mouse pressed left at (777, 329)
Screenshot: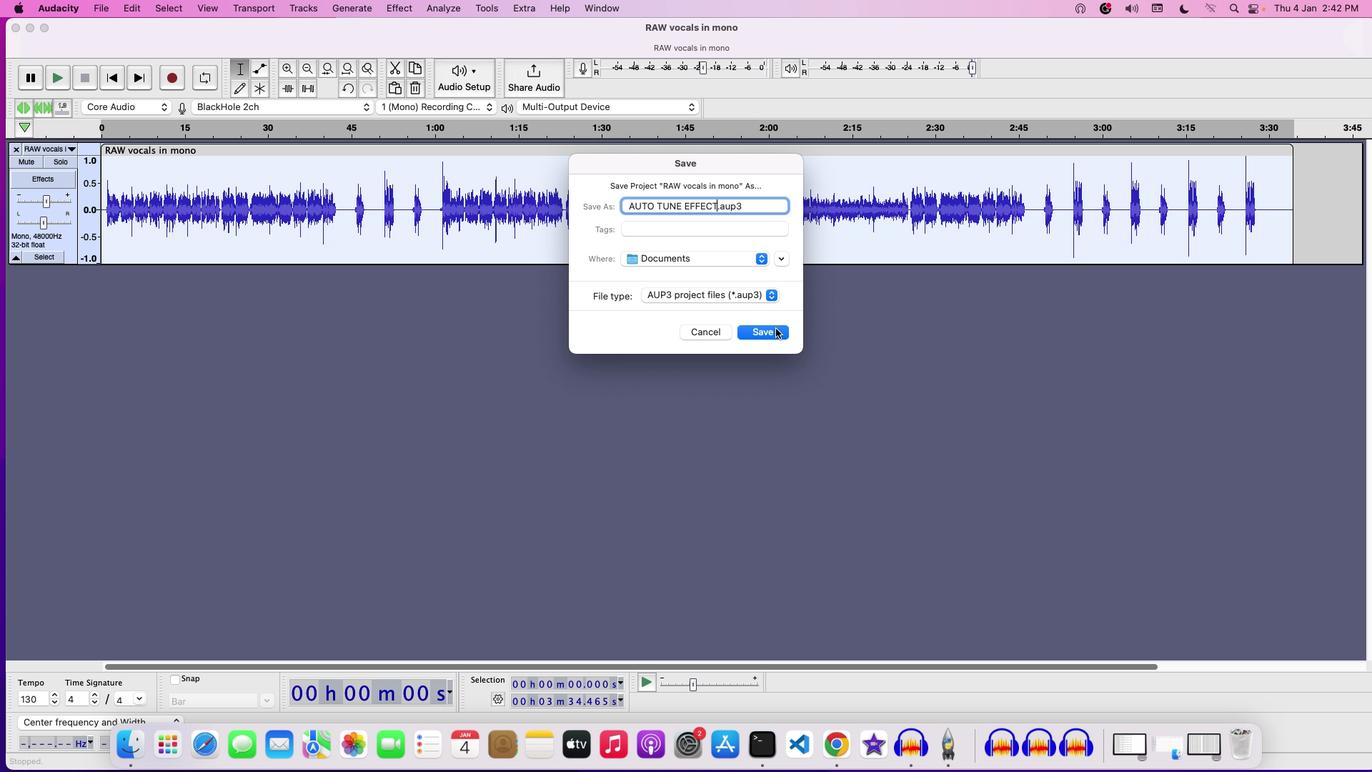 
